 Task: Find connections with filter location Eppingen with filter topic #Knowyoursocialwith filter profile language French with filter current company Truecaller with filter school Patna Central School with filter industry Business Intelligence Platforms with filter service category DJing with filter keywords title Solar Photovoltaic Installer
Action: Mouse moved to (681, 88)
Screenshot: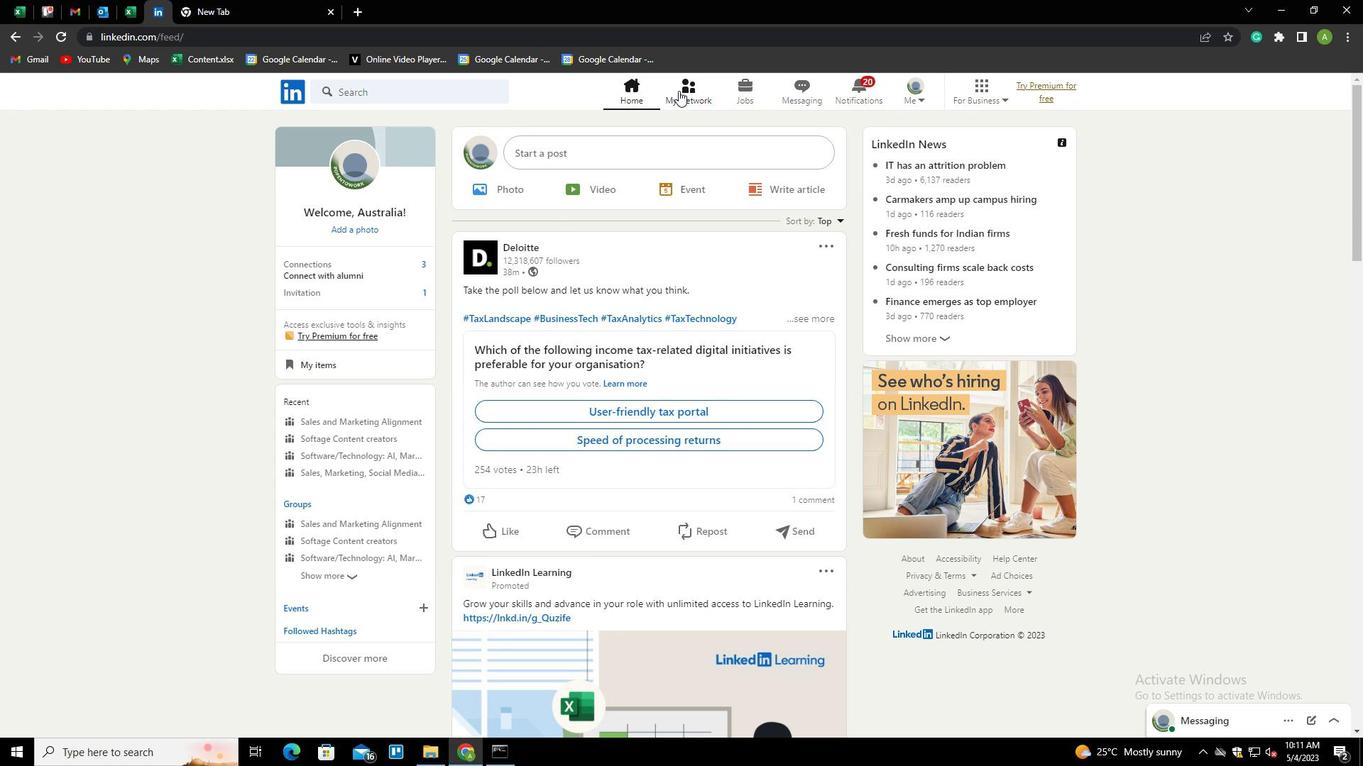 
Action: Mouse pressed left at (681, 88)
Screenshot: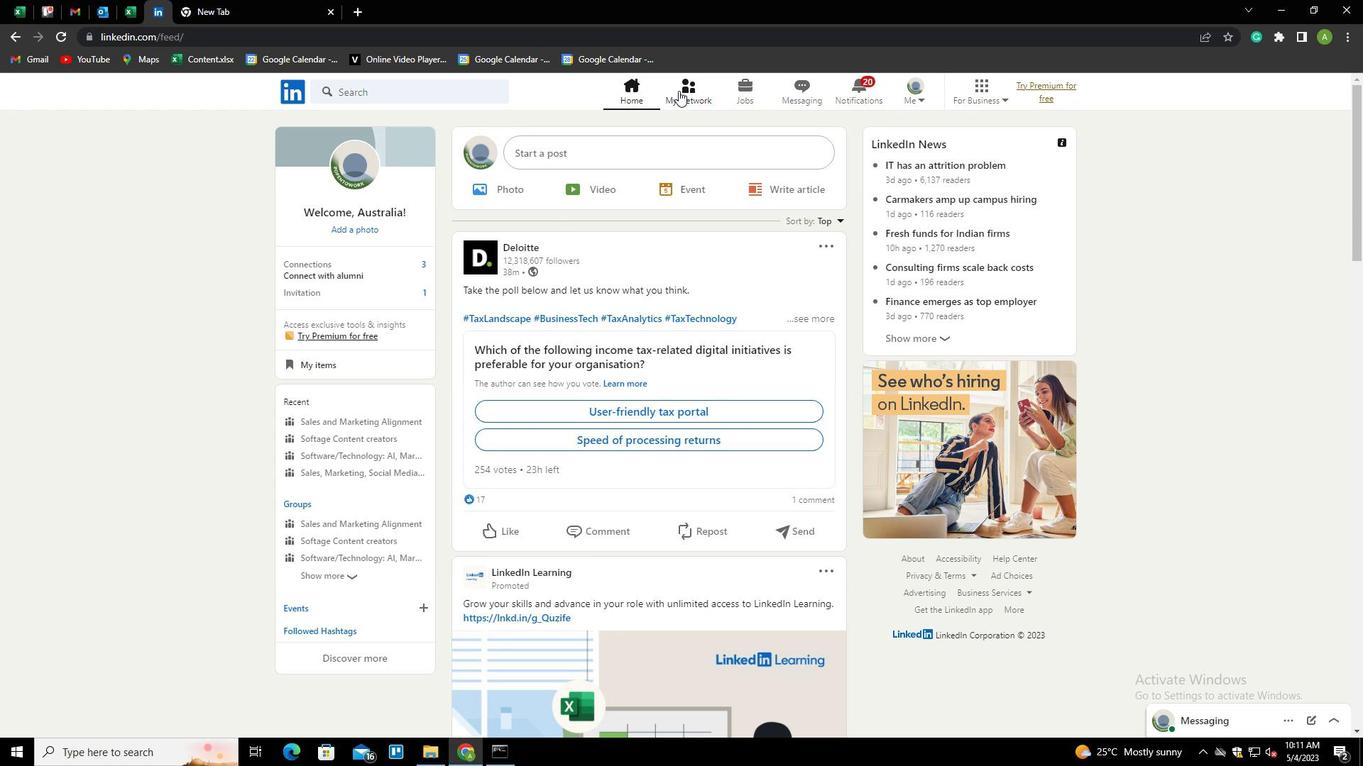 
Action: Mouse moved to (325, 167)
Screenshot: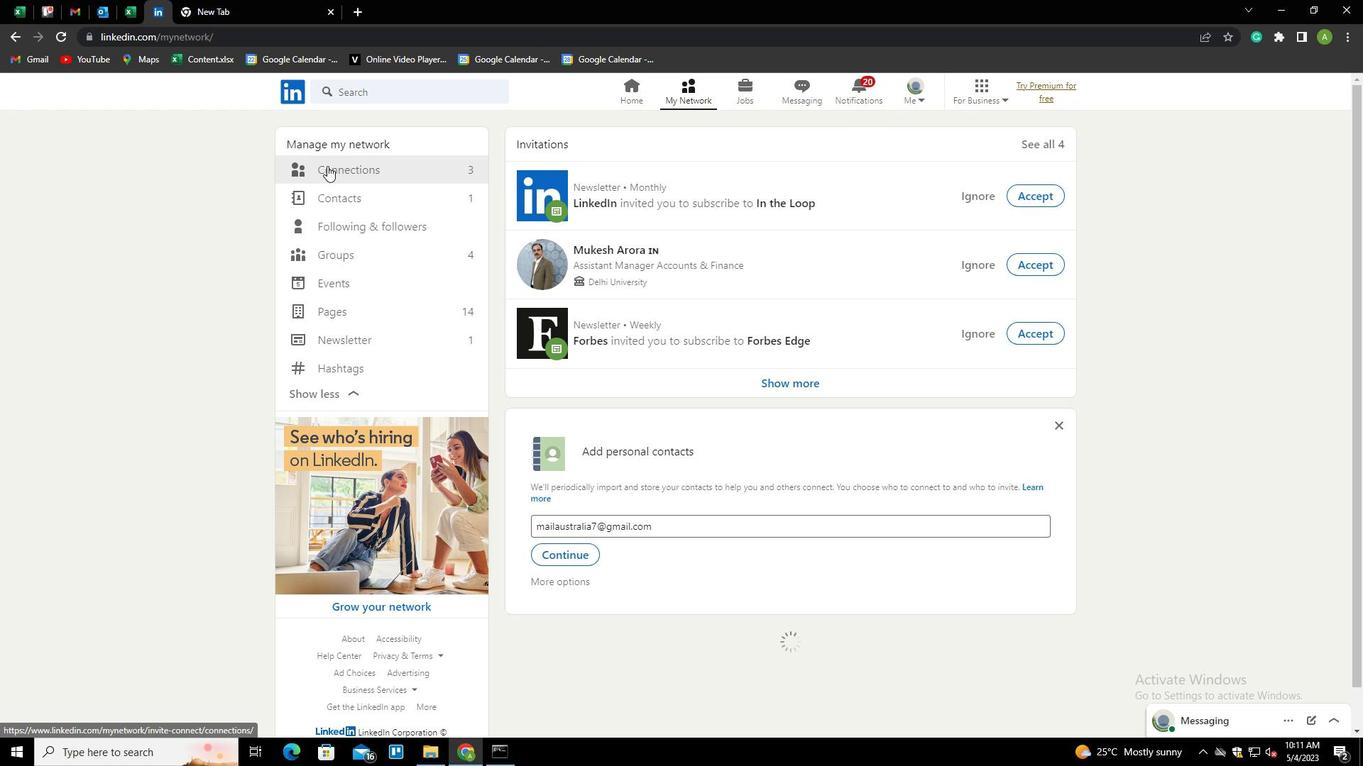 
Action: Mouse pressed left at (325, 167)
Screenshot: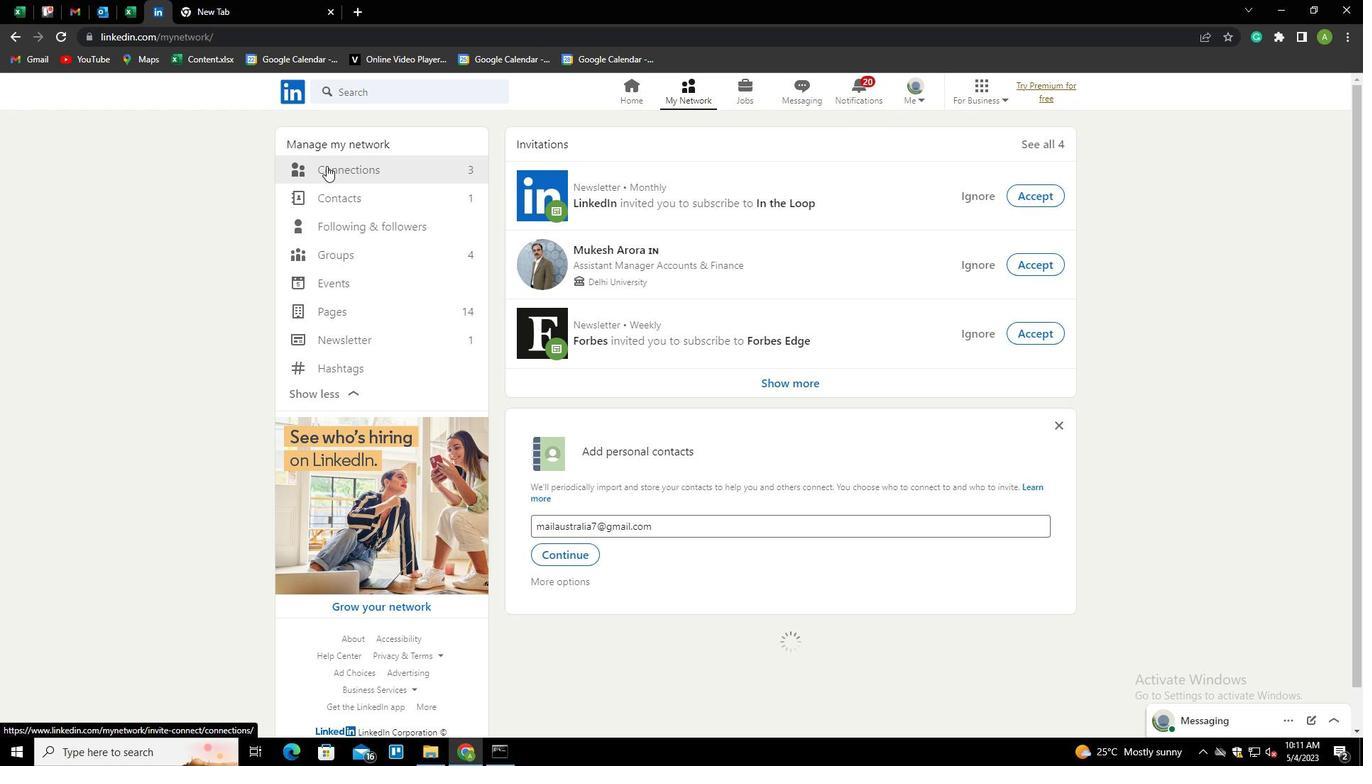 
Action: Mouse moved to (785, 169)
Screenshot: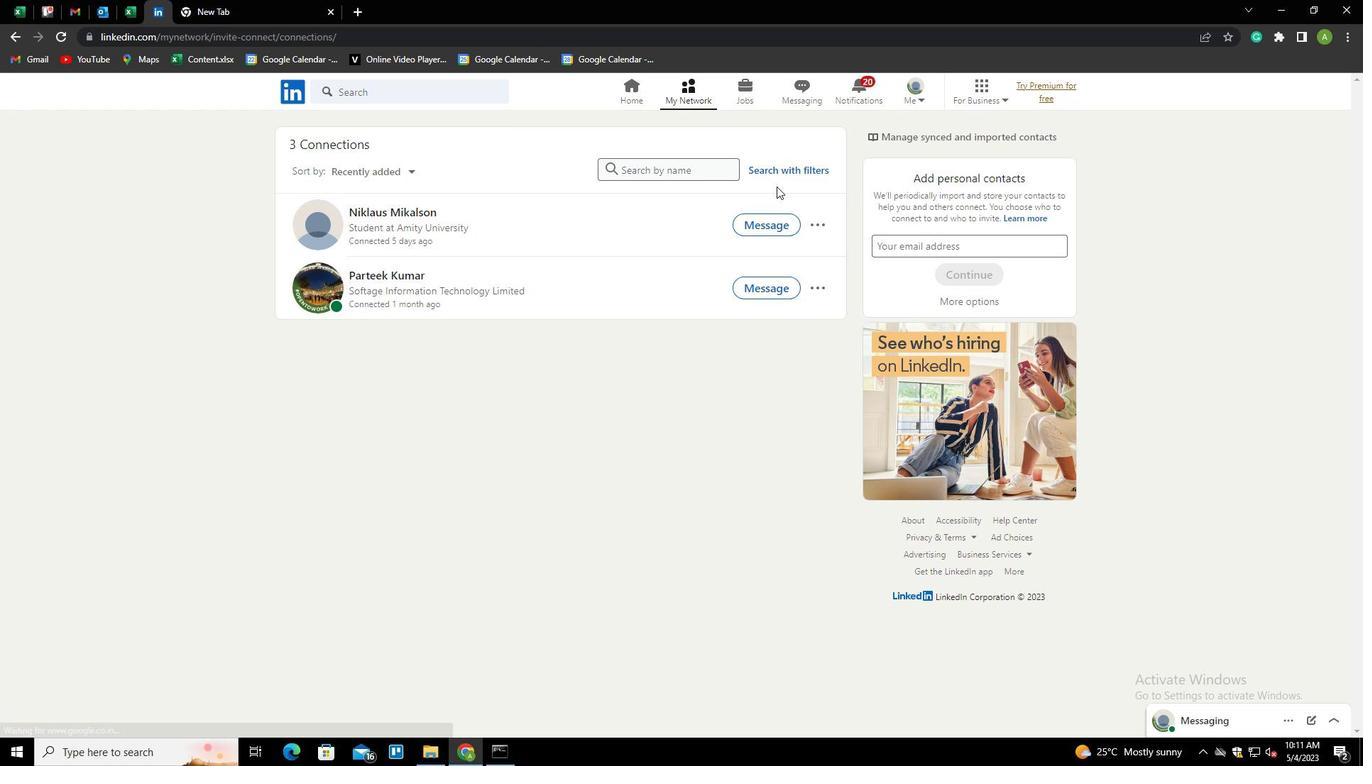 
Action: Mouse pressed left at (785, 169)
Screenshot: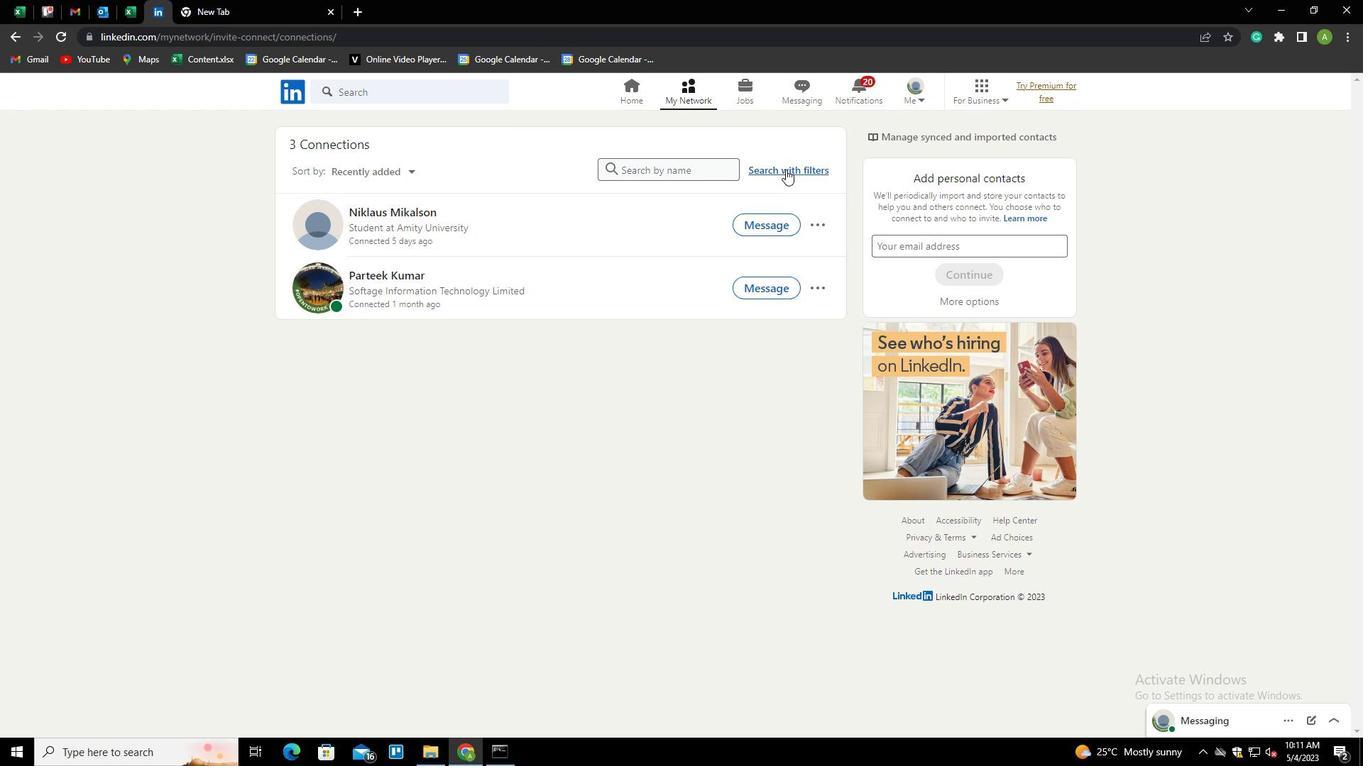 
Action: Mouse moved to (727, 135)
Screenshot: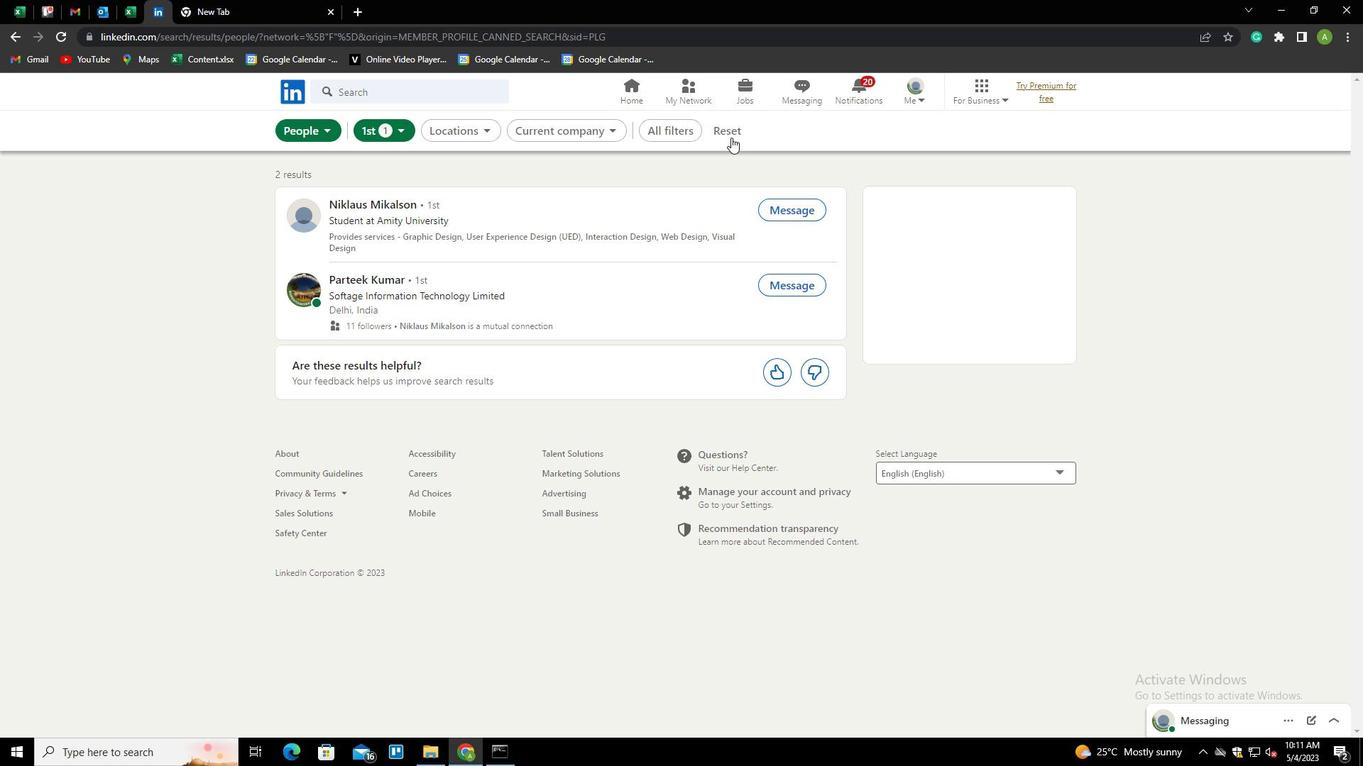 
Action: Mouse pressed left at (727, 135)
Screenshot: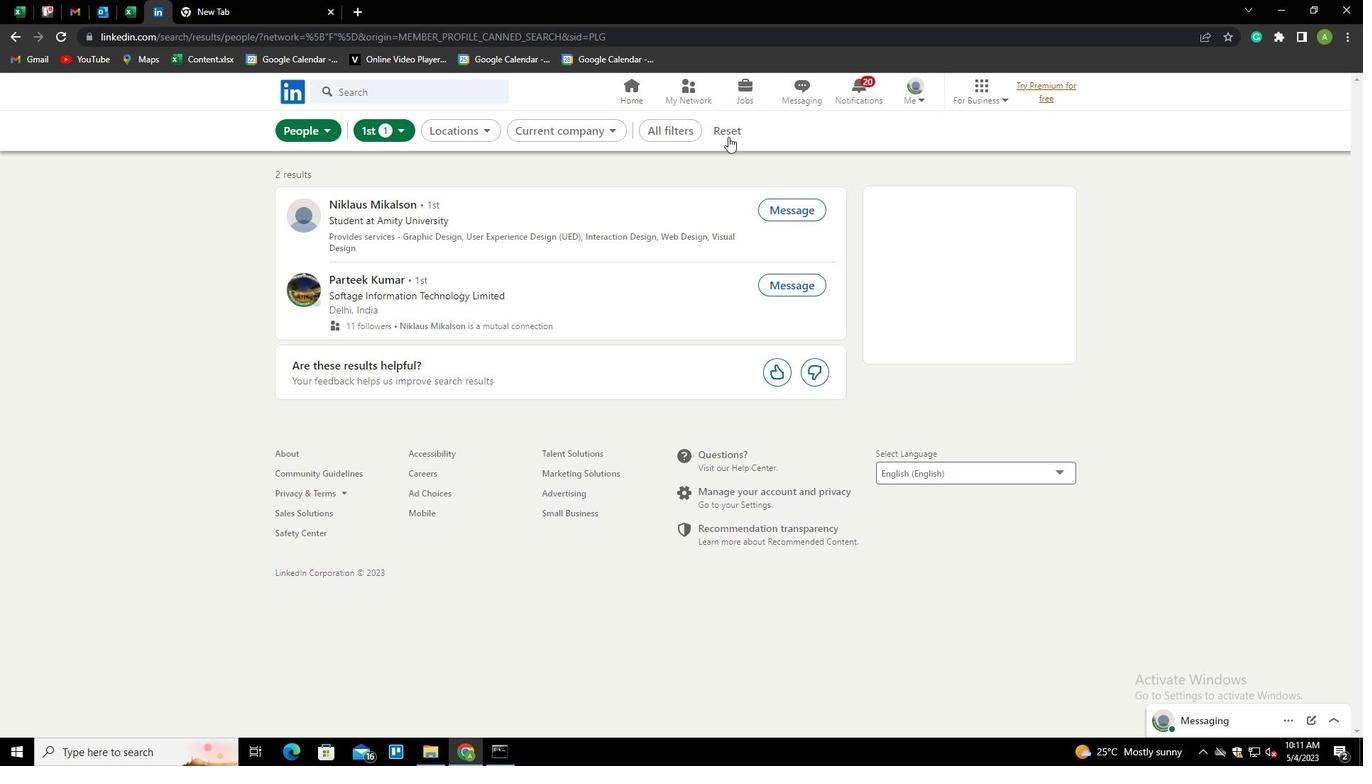 
Action: Mouse moved to (700, 131)
Screenshot: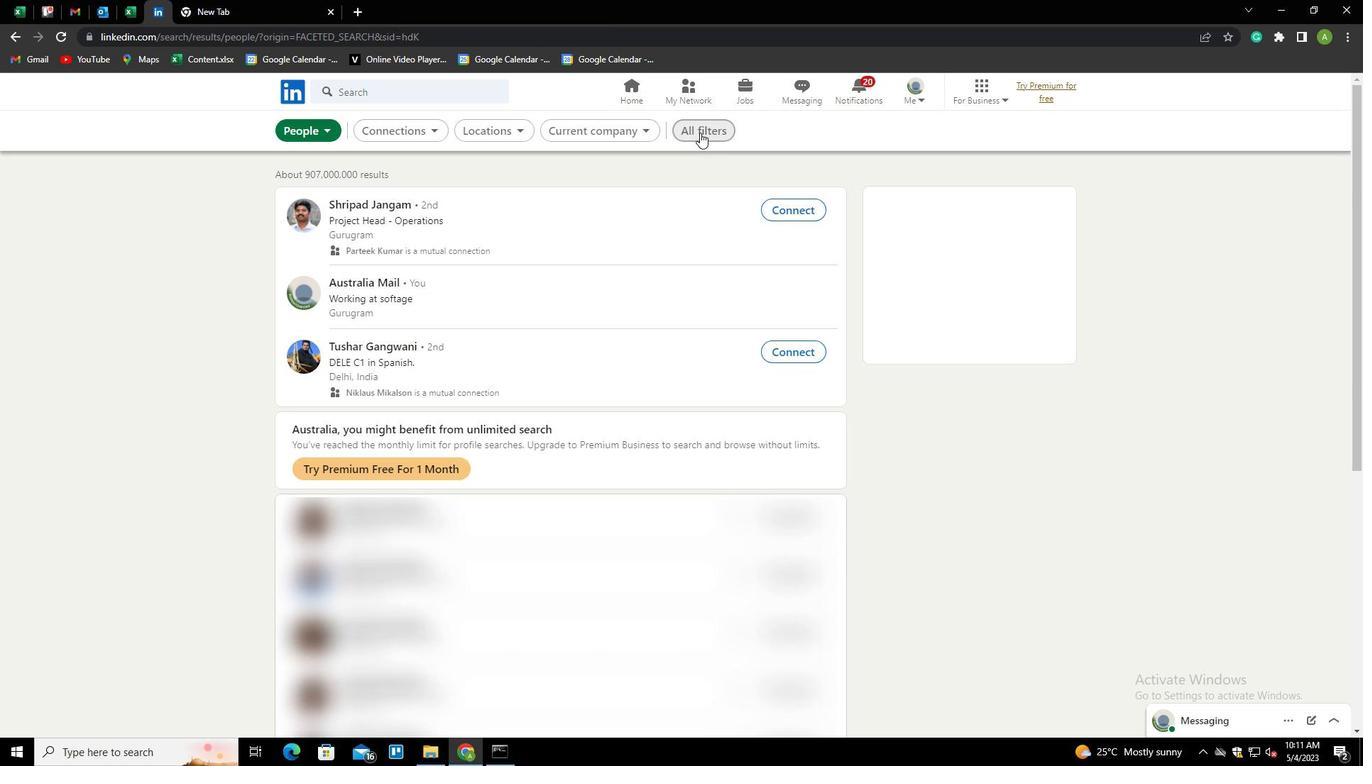 
Action: Mouse pressed left at (700, 131)
Screenshot: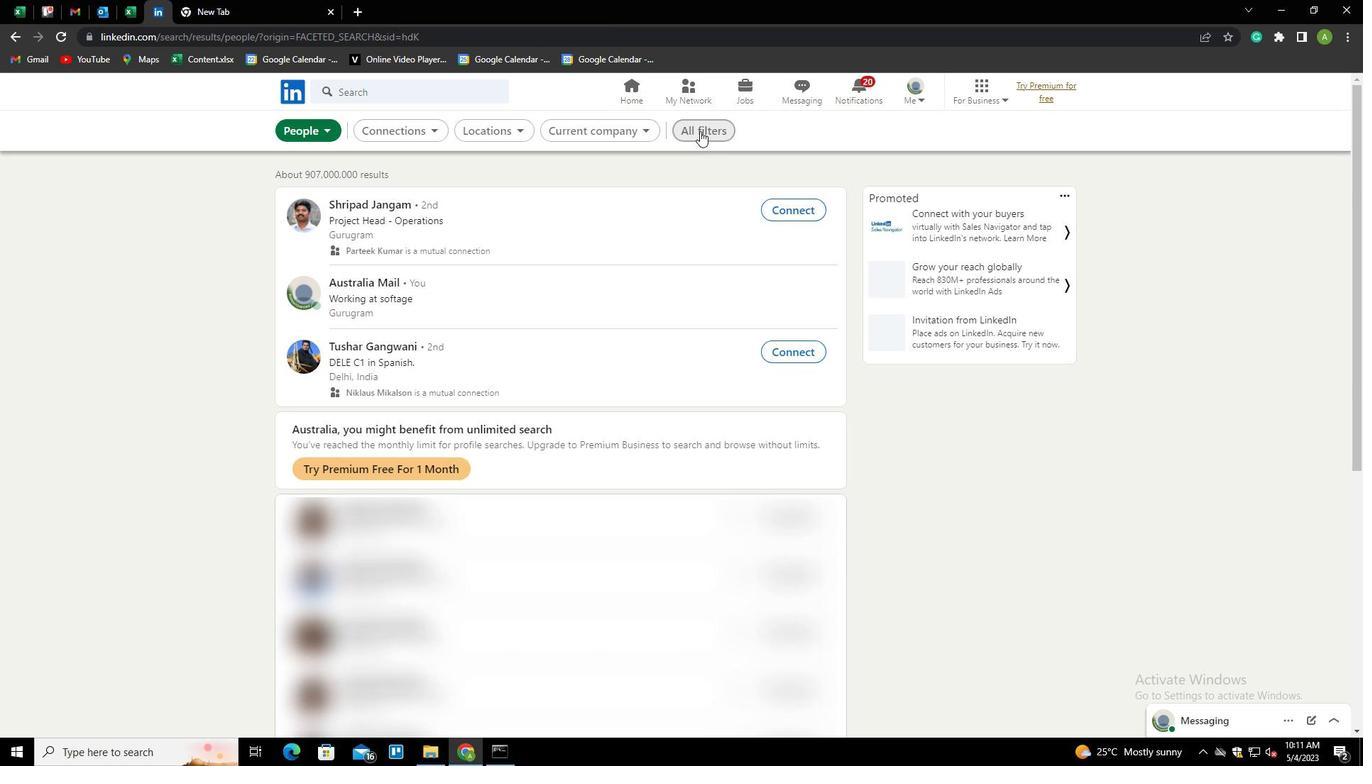 
Action: Mouse moved to (1164, 327)
Screenshot: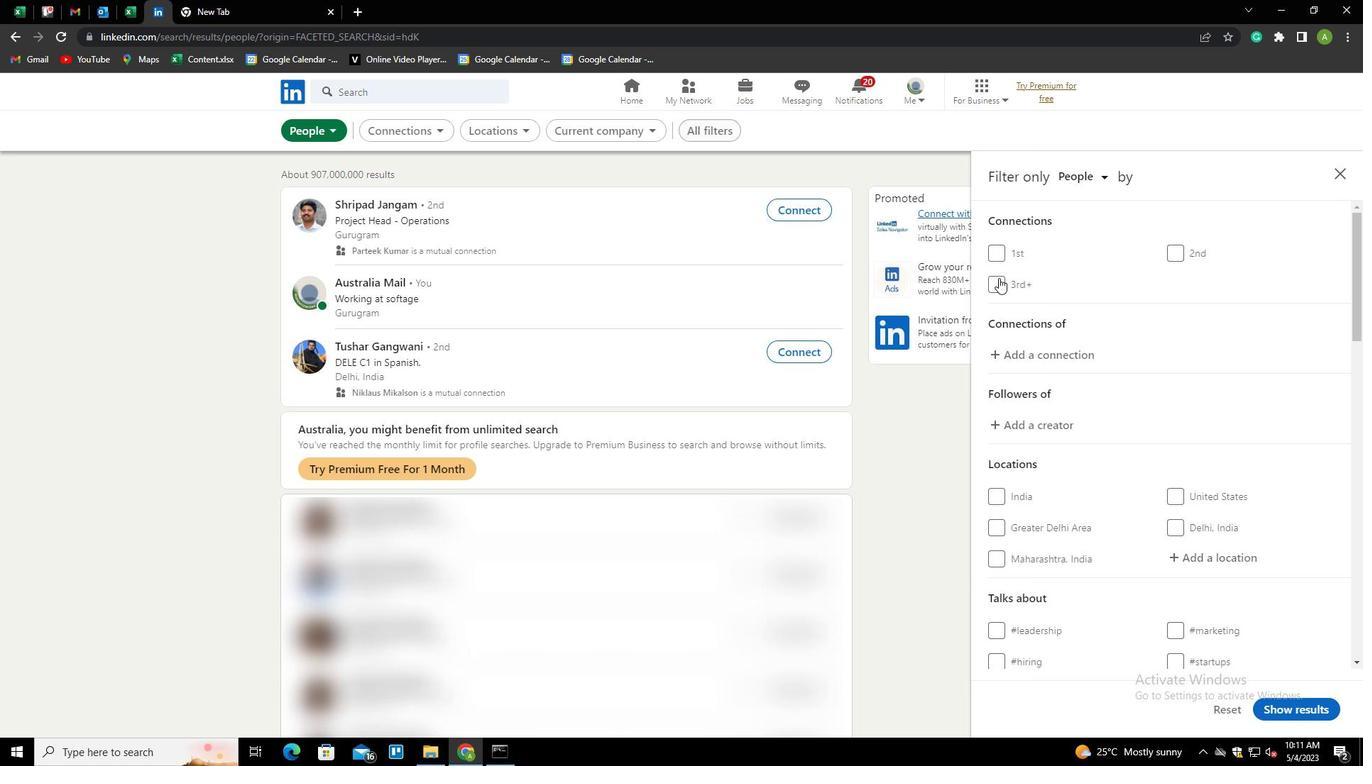 
Action: Mouse scrolled (1164, 326) with delta (0, 0)
Screenshot: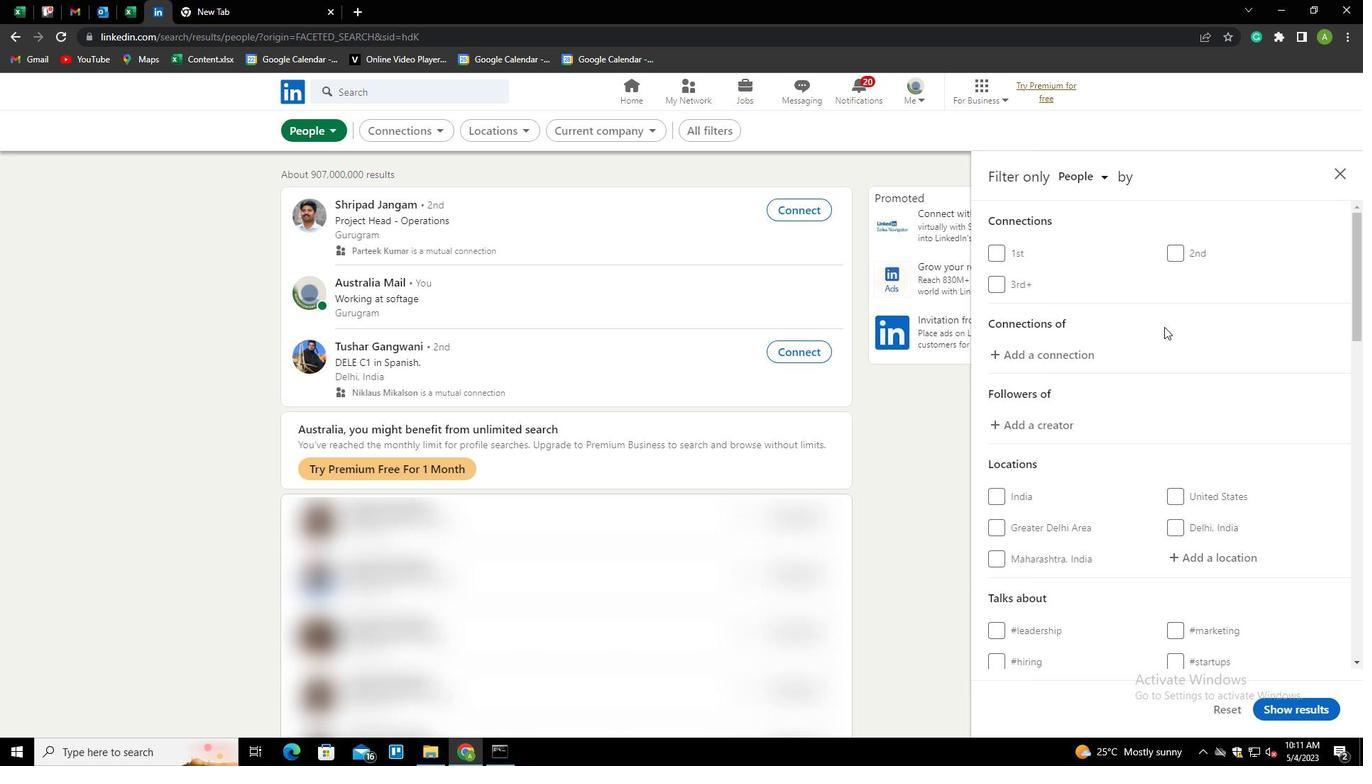 
Action: Mouse scrolled (1164, 326) with delta (0, 0)
Screenshot: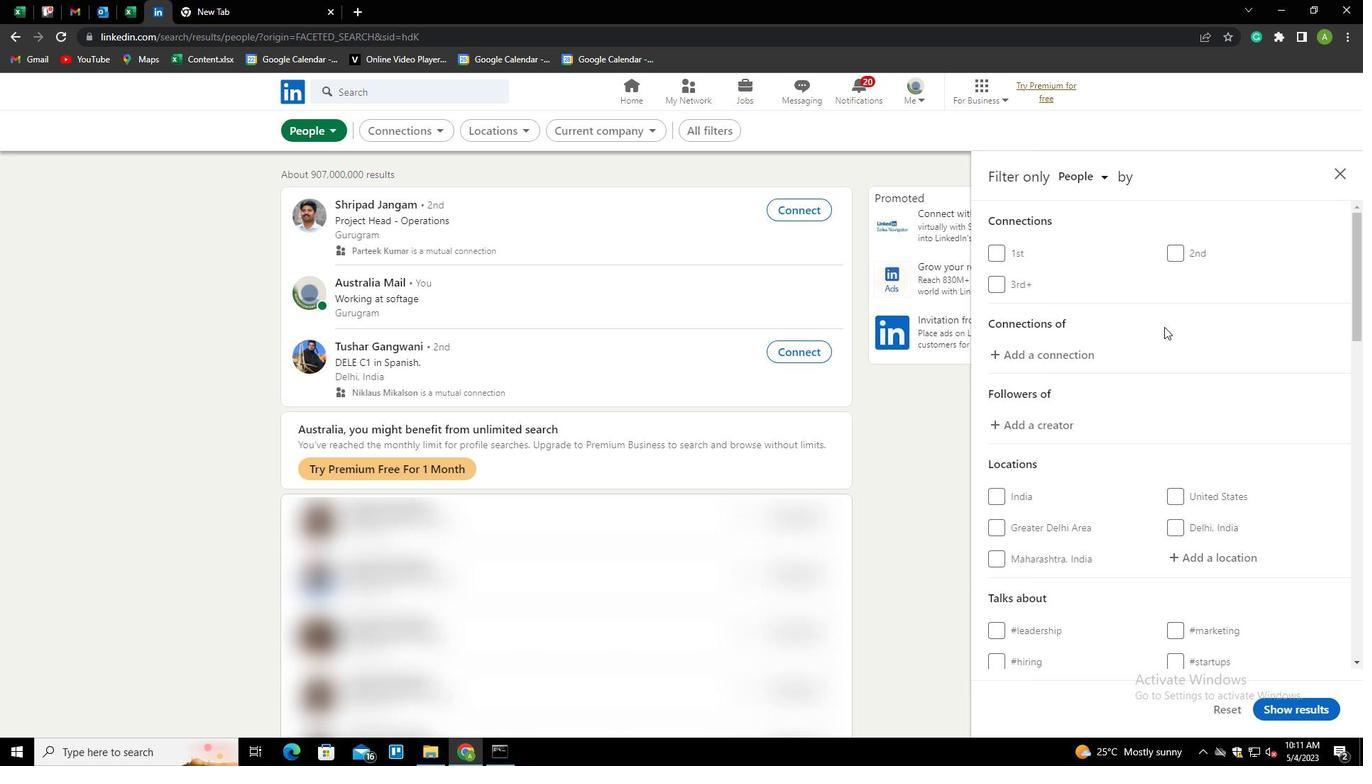 
Action: Mouse scrolled (1164, 326) with delta (0, 0)
Screenshot: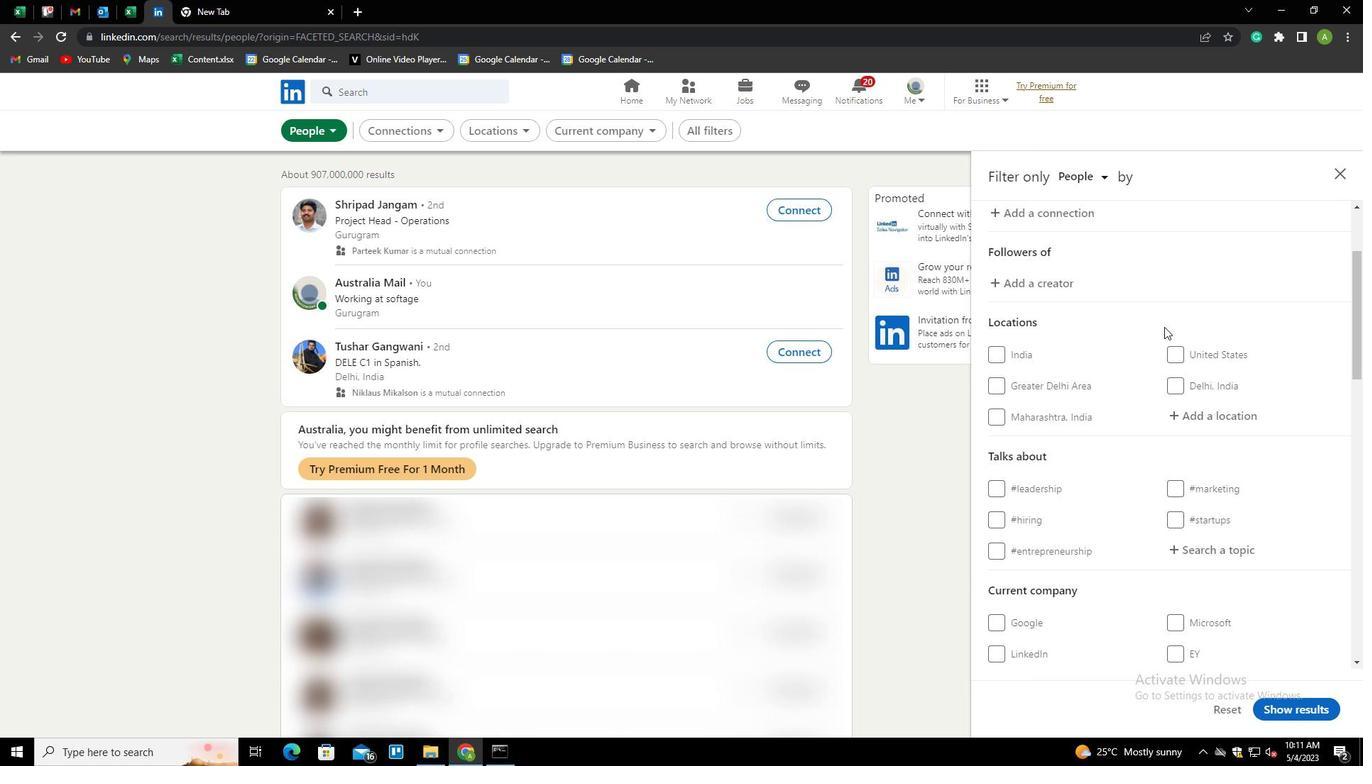 
Action: Mouse scrolled (1164, 326) with delta (0, 0)
Screenshot: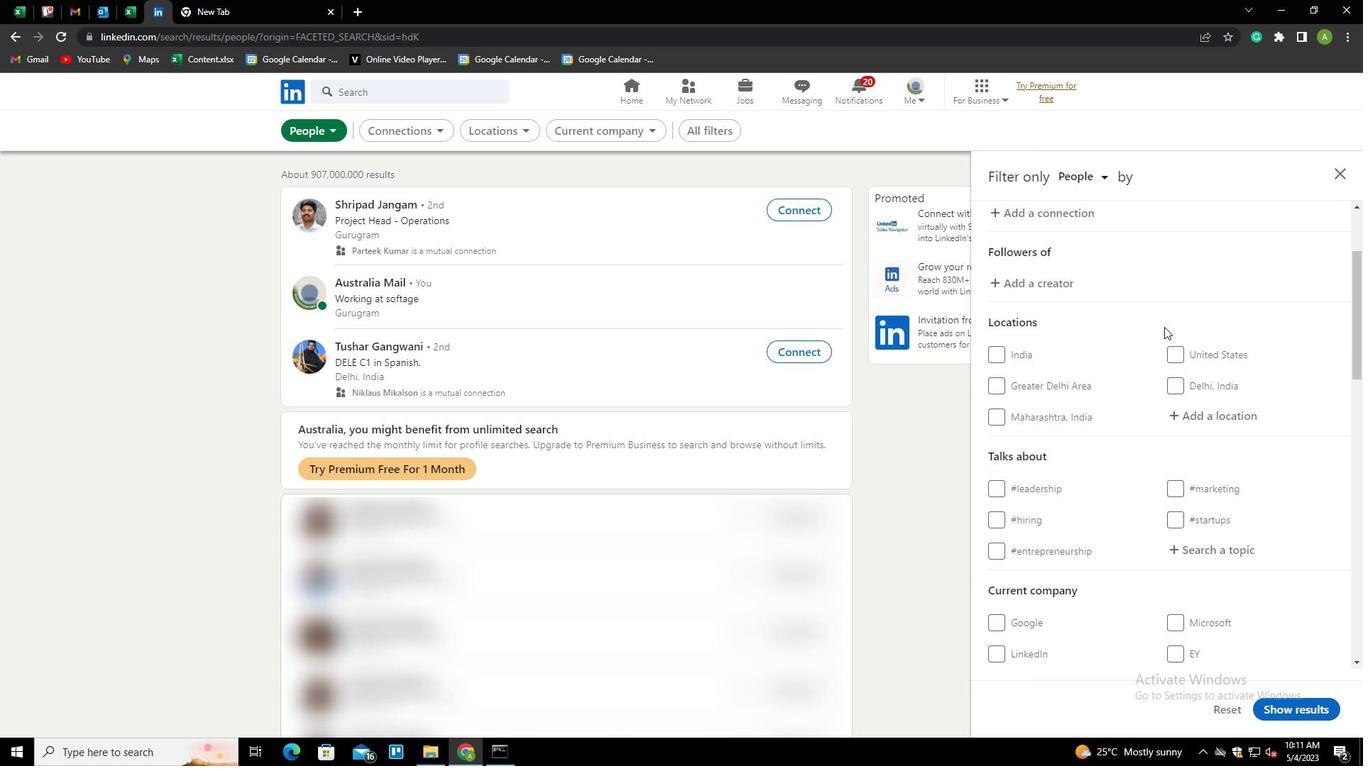 
Action: Mouse moved to (1200, 266)
Screenshot: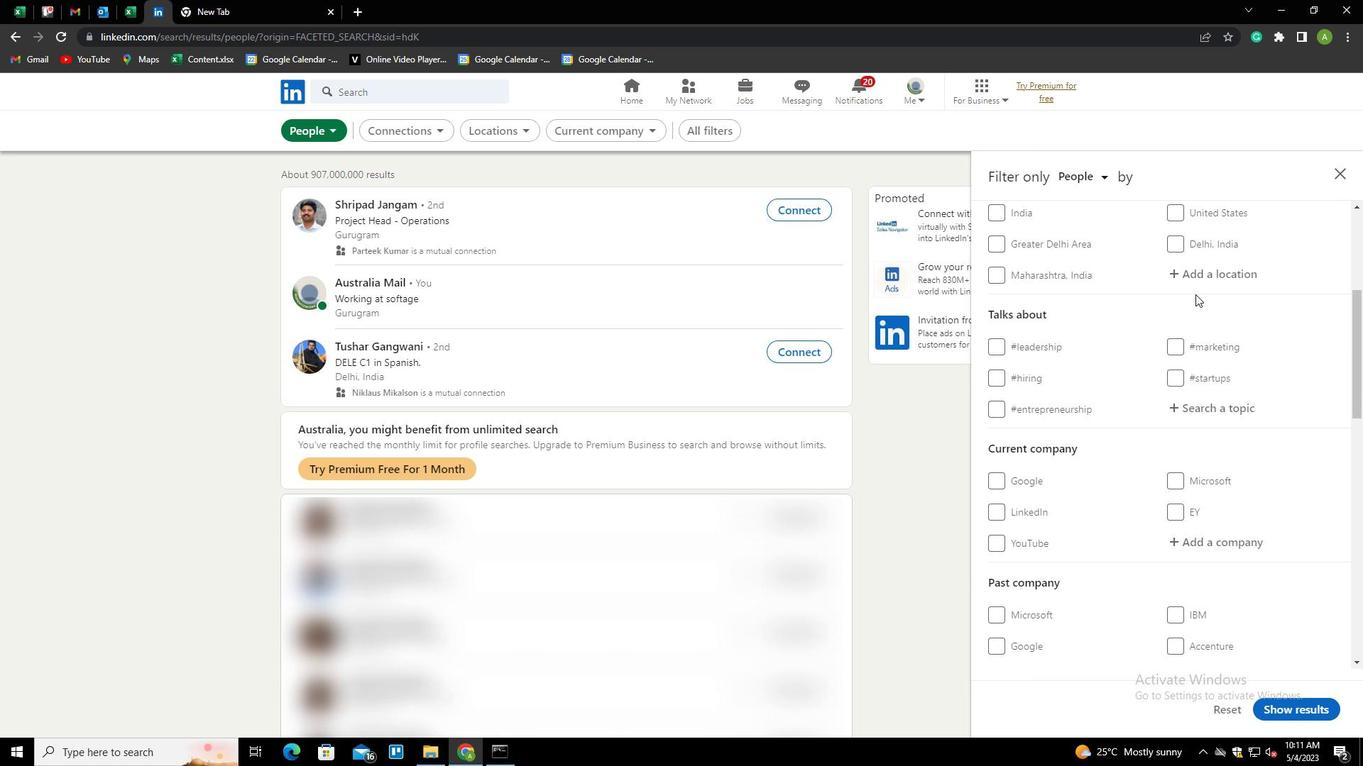 
Action: Mouse pressed left at (1200, 266)
Screenshot: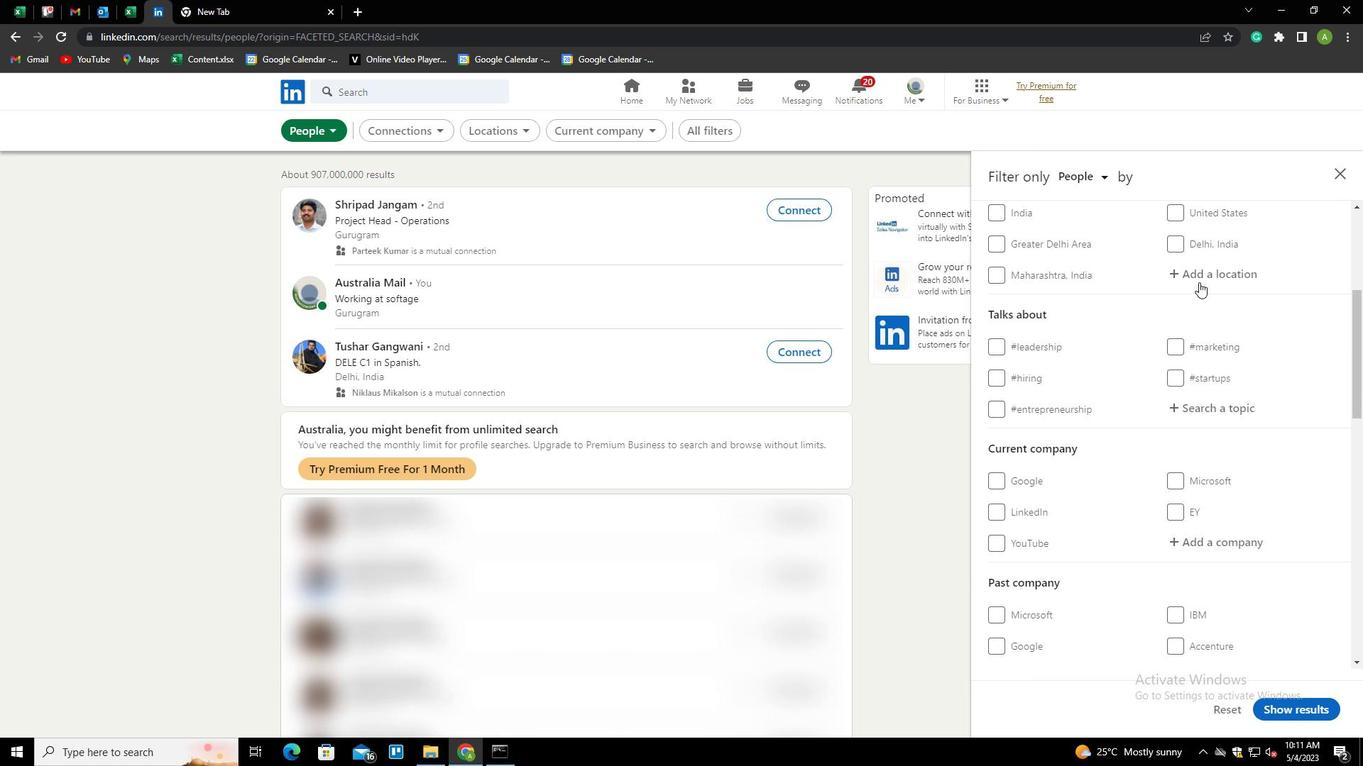 
Action: Mouse moved to (1204, 267)
Screenshot: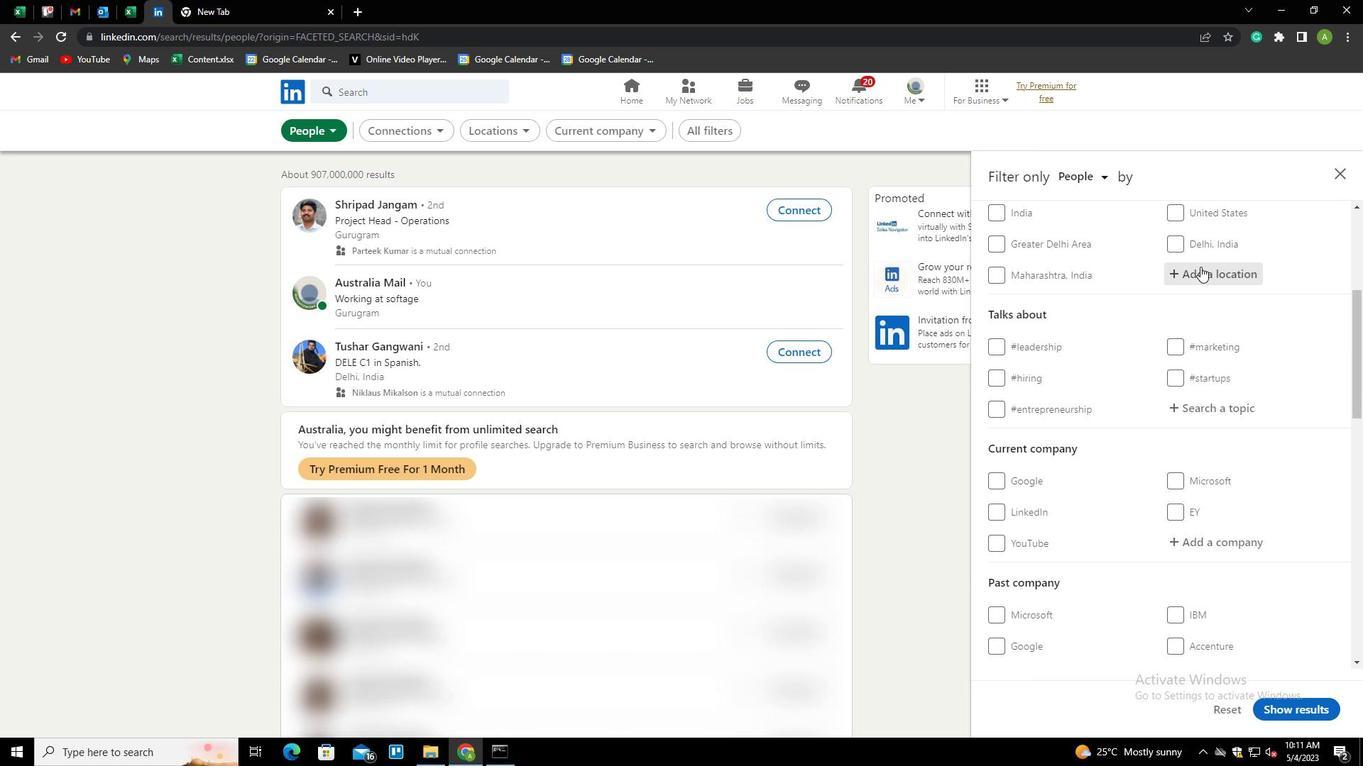 
Action: Mouse pressed left at (1204, 267)
Screenshot: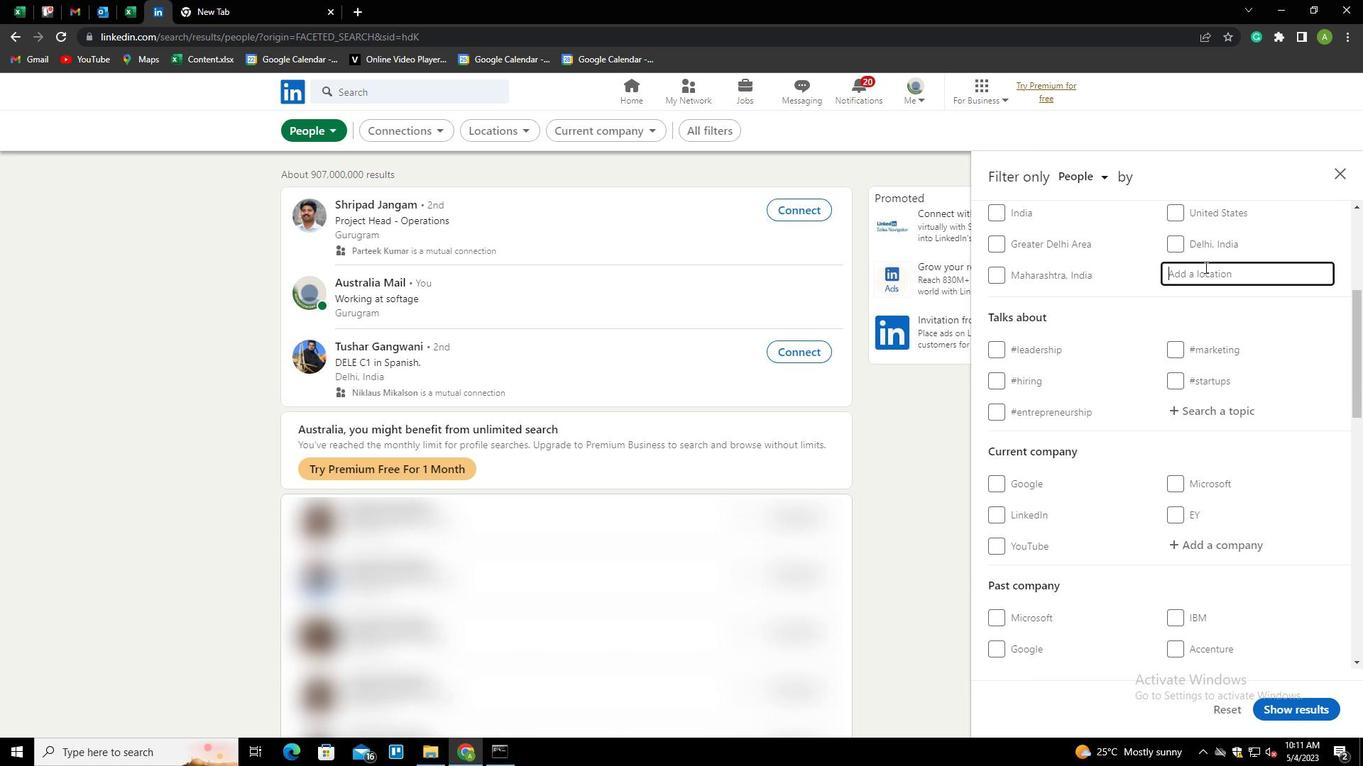 
Action: Key pressed <Key.shift><Key.shift><Key.shift><Key.shift><Key.shift><Key.shift><Key.shift><Key.shift><Key.shift><Key.shift><Key.shift><Key.shift><Key.shift><Key.shift><Key.shift><Key.shift>EP[<Key.backspace>PINGEN<Key.down><Key.enter>
Screenshot: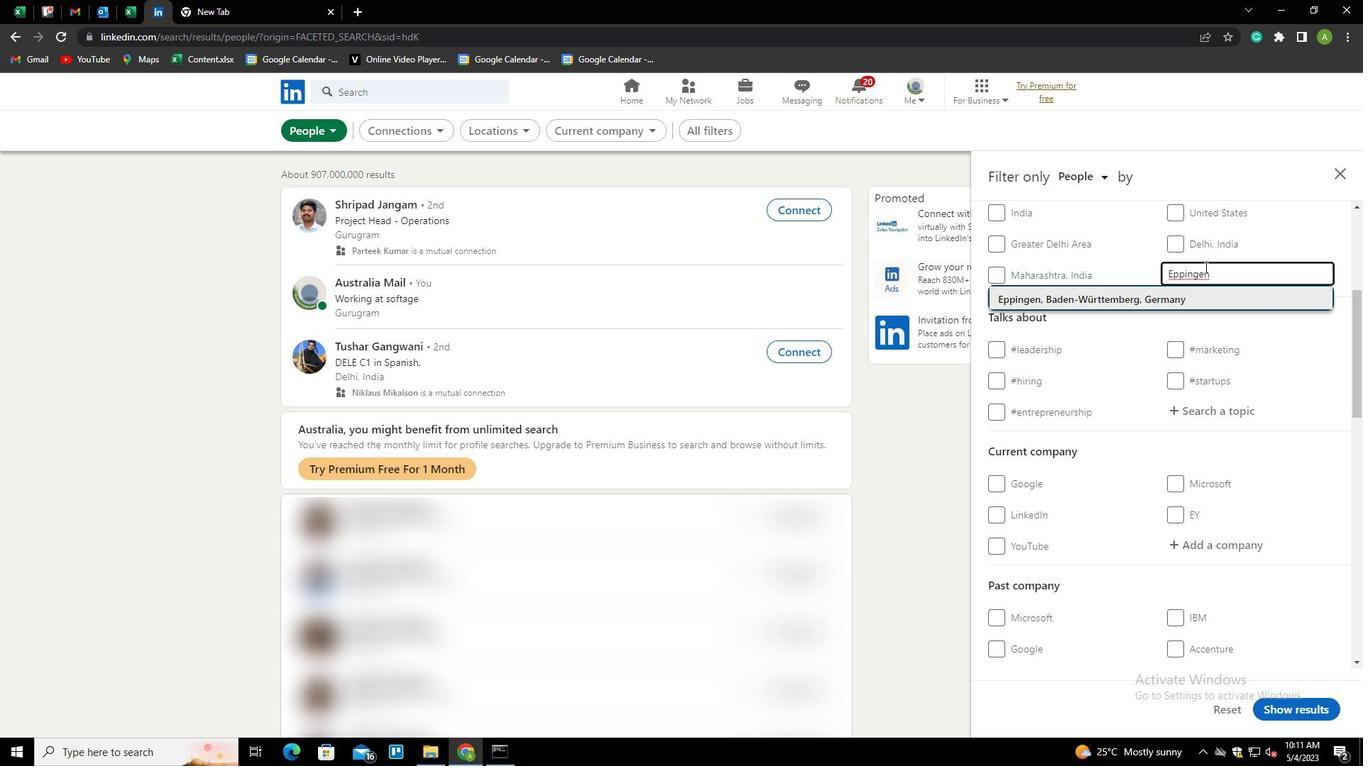
Action: Mouse scrolled (1204, 266) with delta (0, 0)
Screenshot: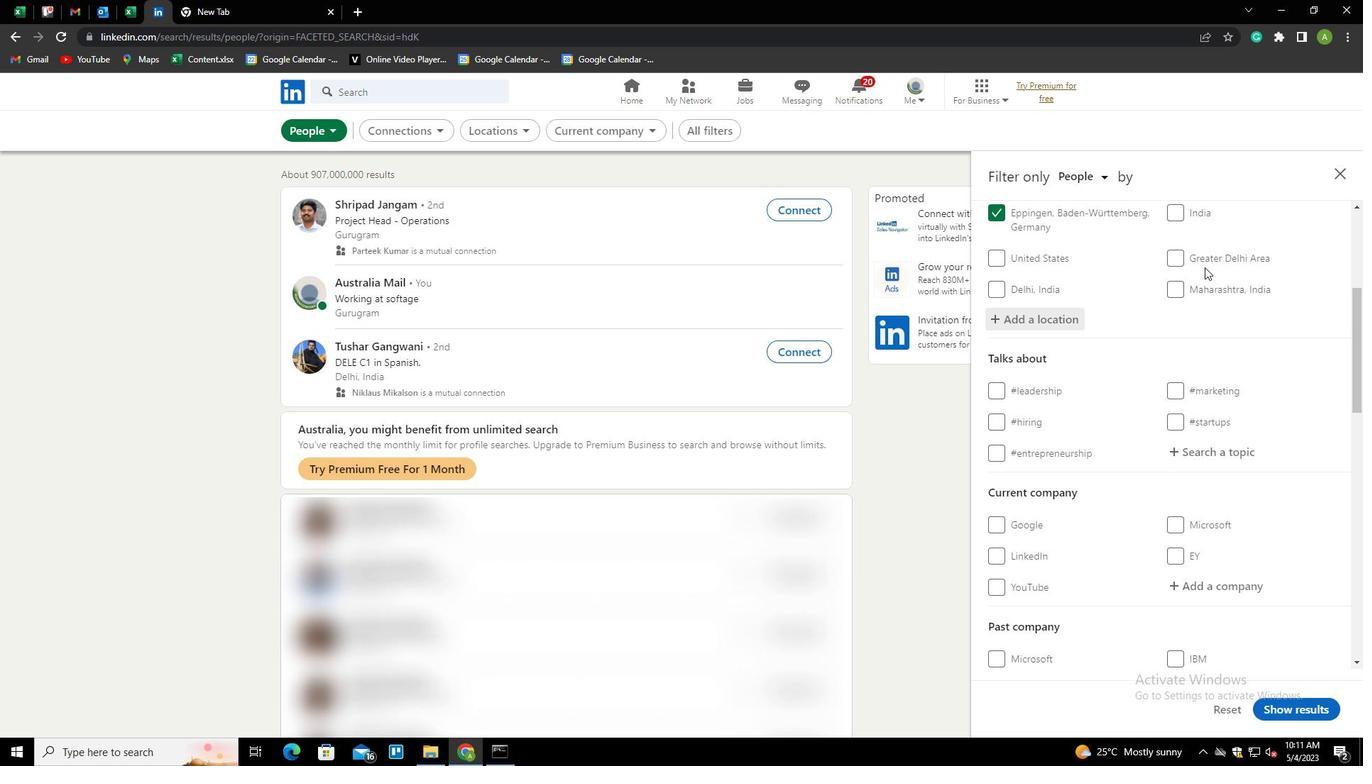 
Action: Mouse scrolled (1204, 266) with delta (0, 0)
Screenshot: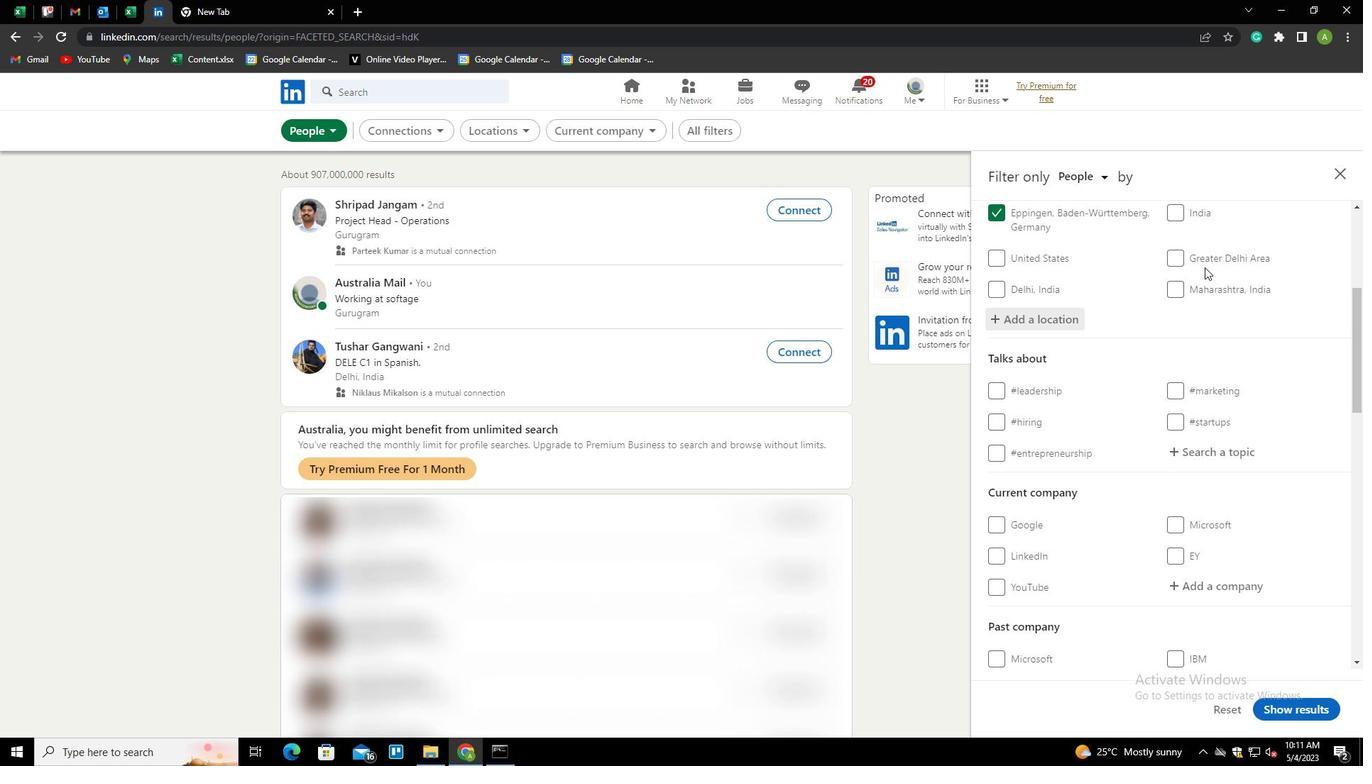 
Action: Mouse moved to (1220, 309)
Screenshot: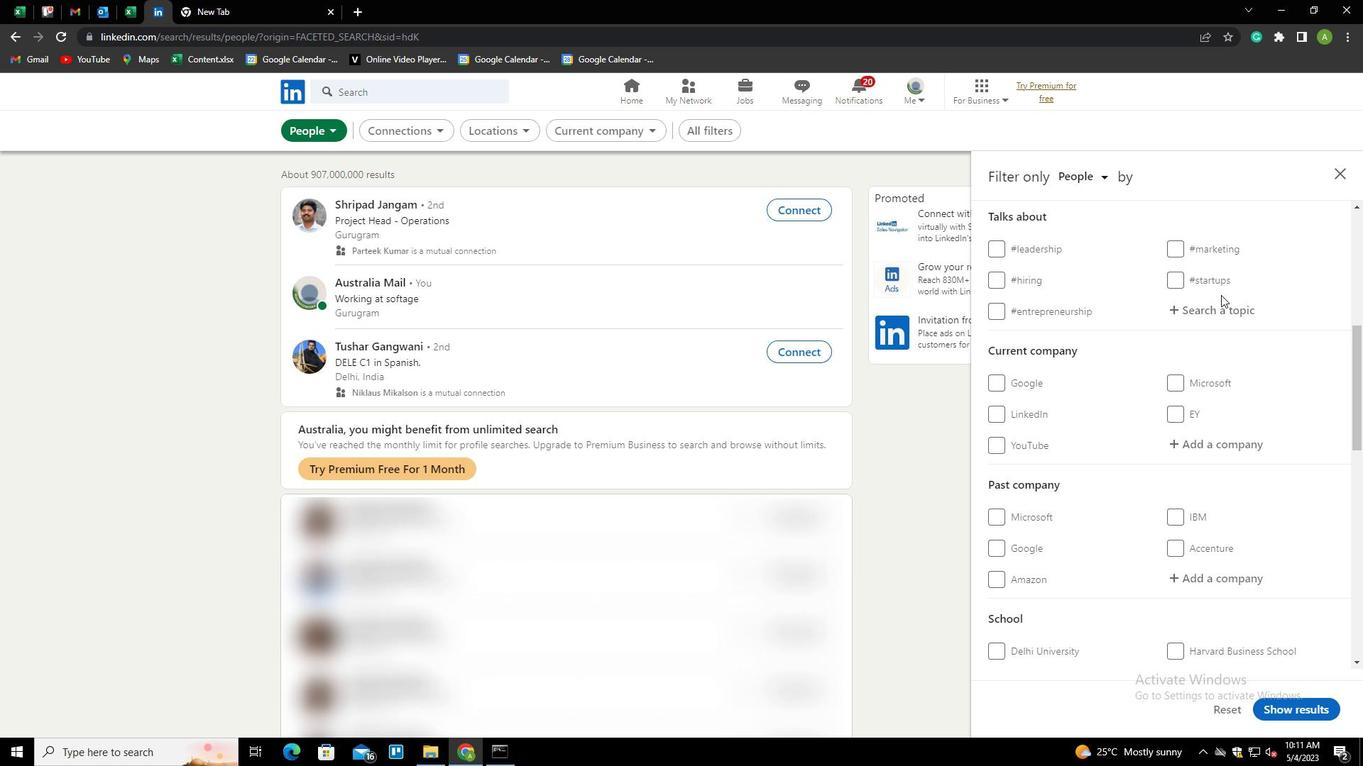 
Action: Mouse pressed left at (1220, 309)
Screenshot: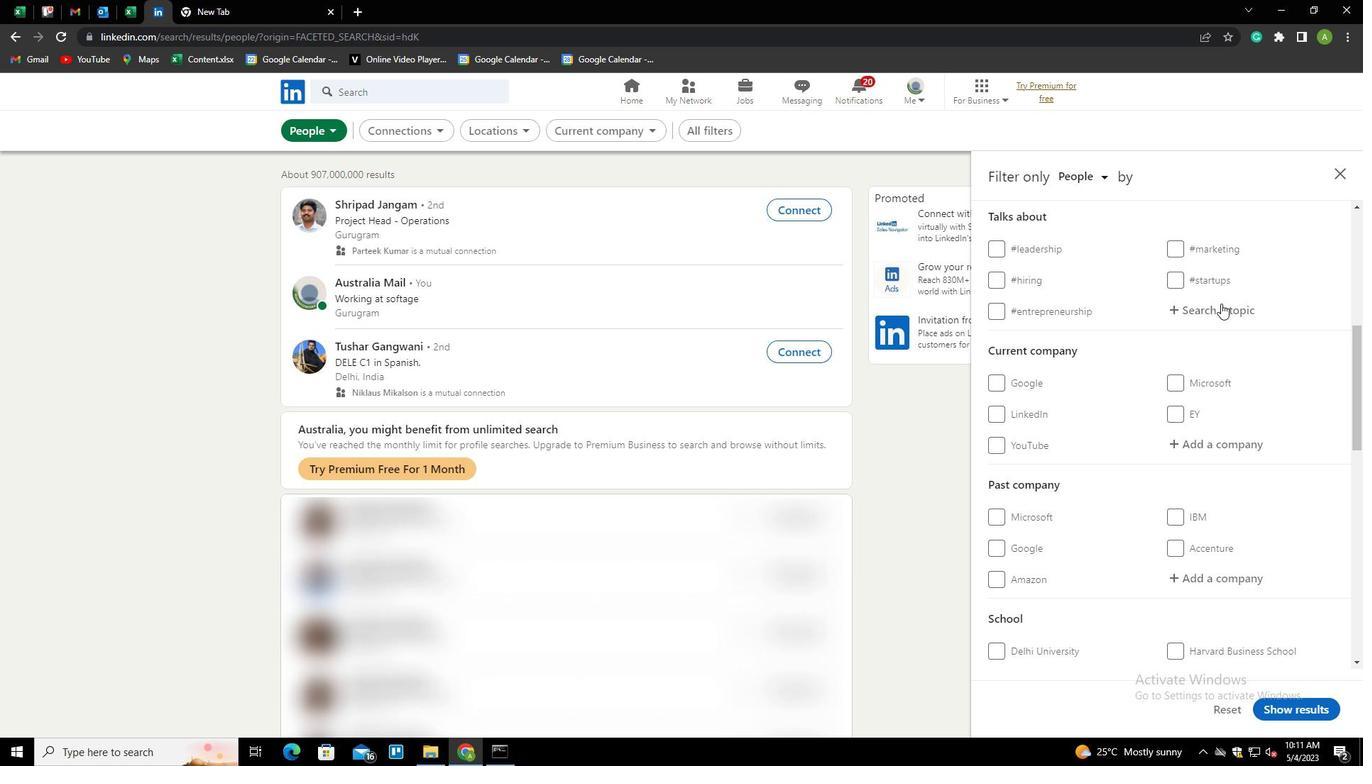 
Action: Key pressed KNOWYOURSOCIAL<Key.down><Key.enter>
Screenshot: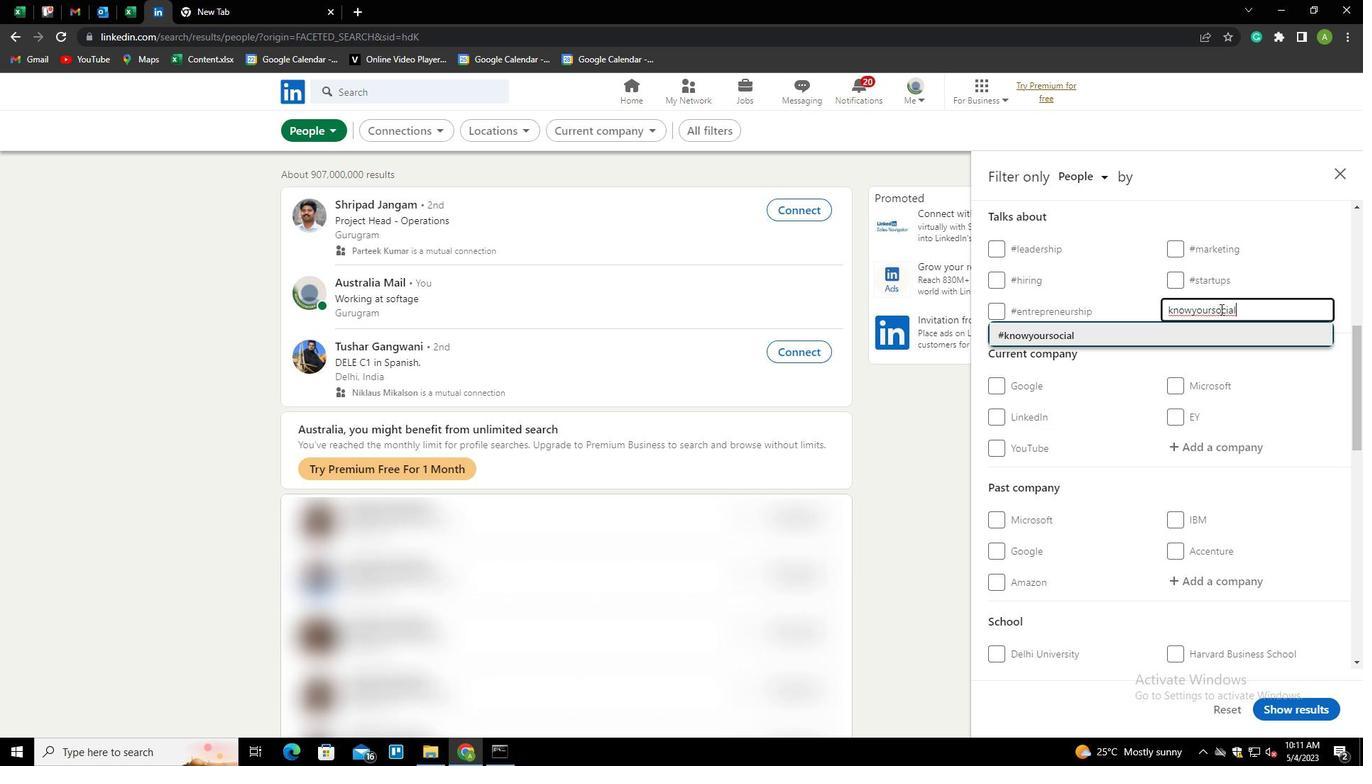 
Action: Mouse scrolled (1220, 308) with delta (0, 0)
Screenshot: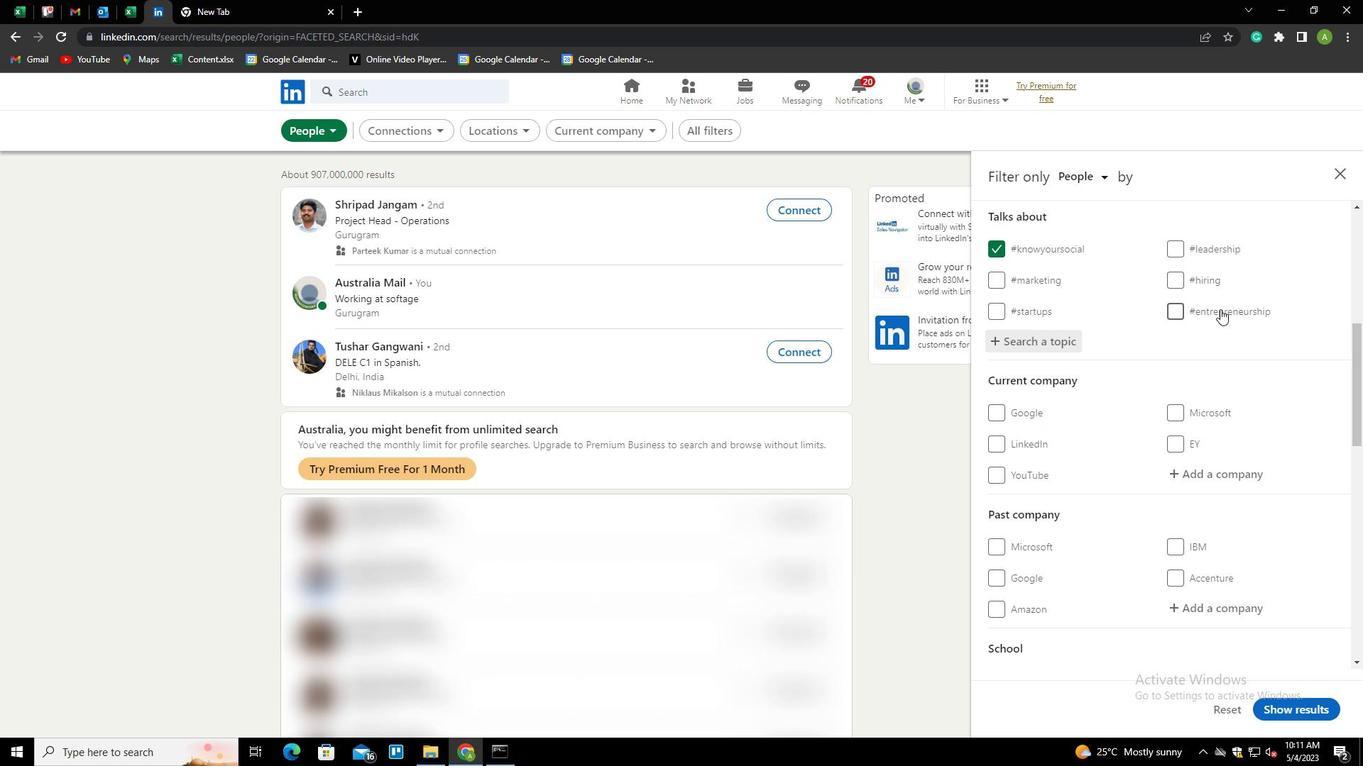 
Action: Mouse scrolled (1220, 308) with delta (0, 0)
Screenshot: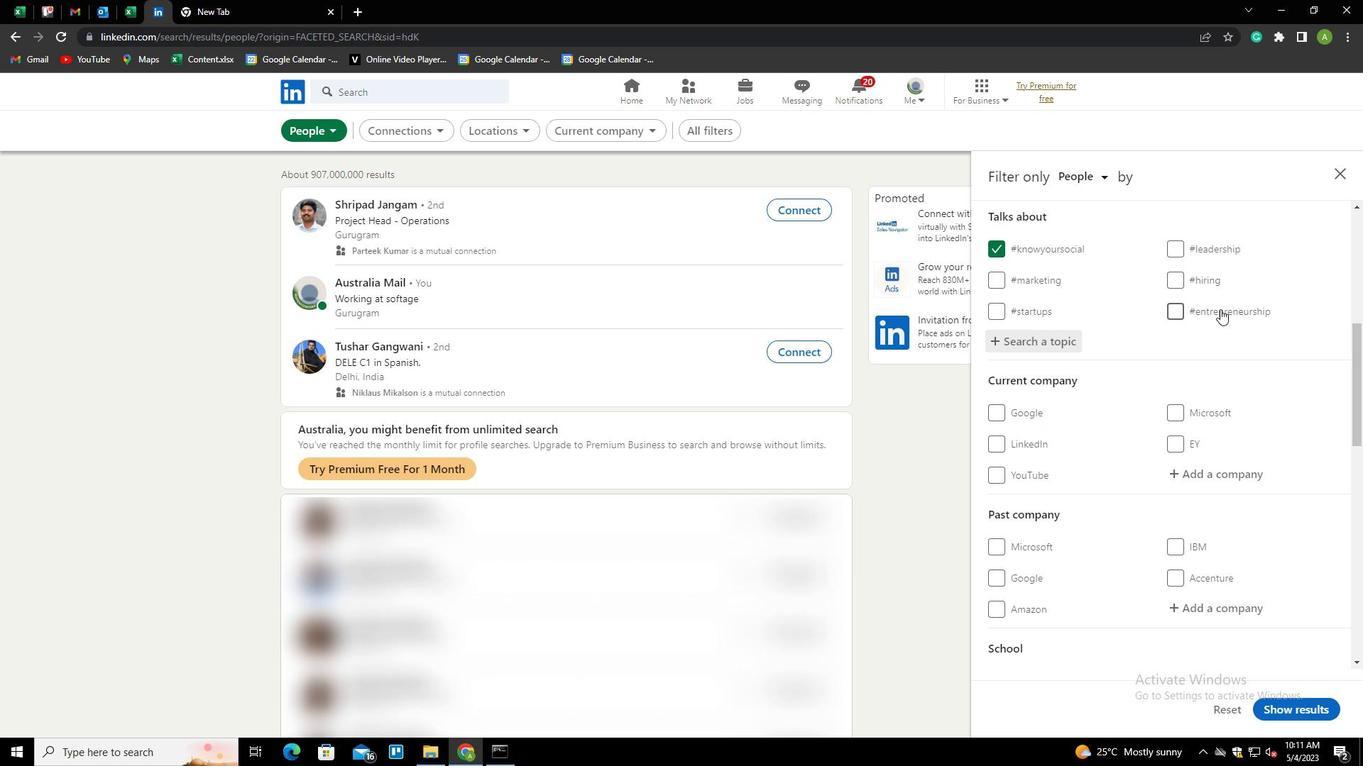 
Action: Mouse scrolled (1220, 308) with delta (0, 0)
Screenshot: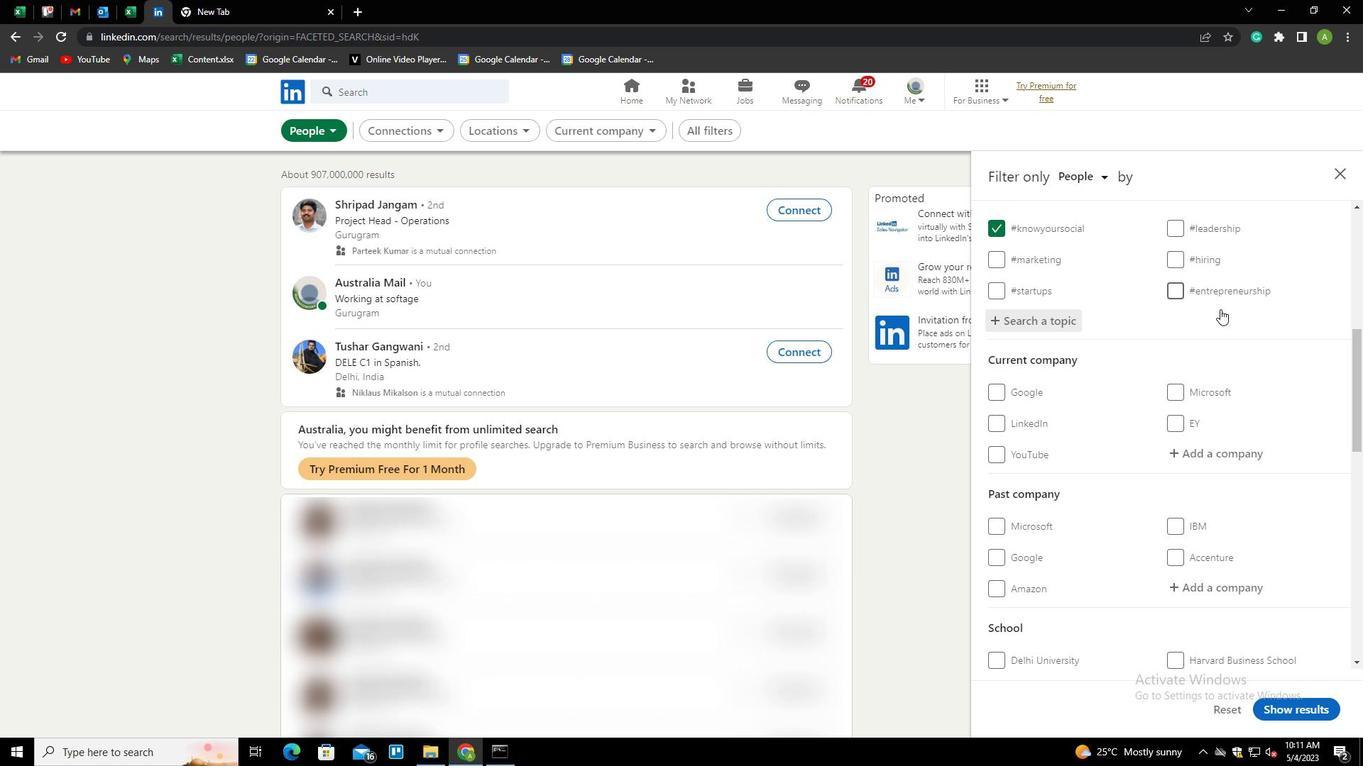 
Action: Mouse scrolled (1220, 308) with delta (0, 0)
Screenshot: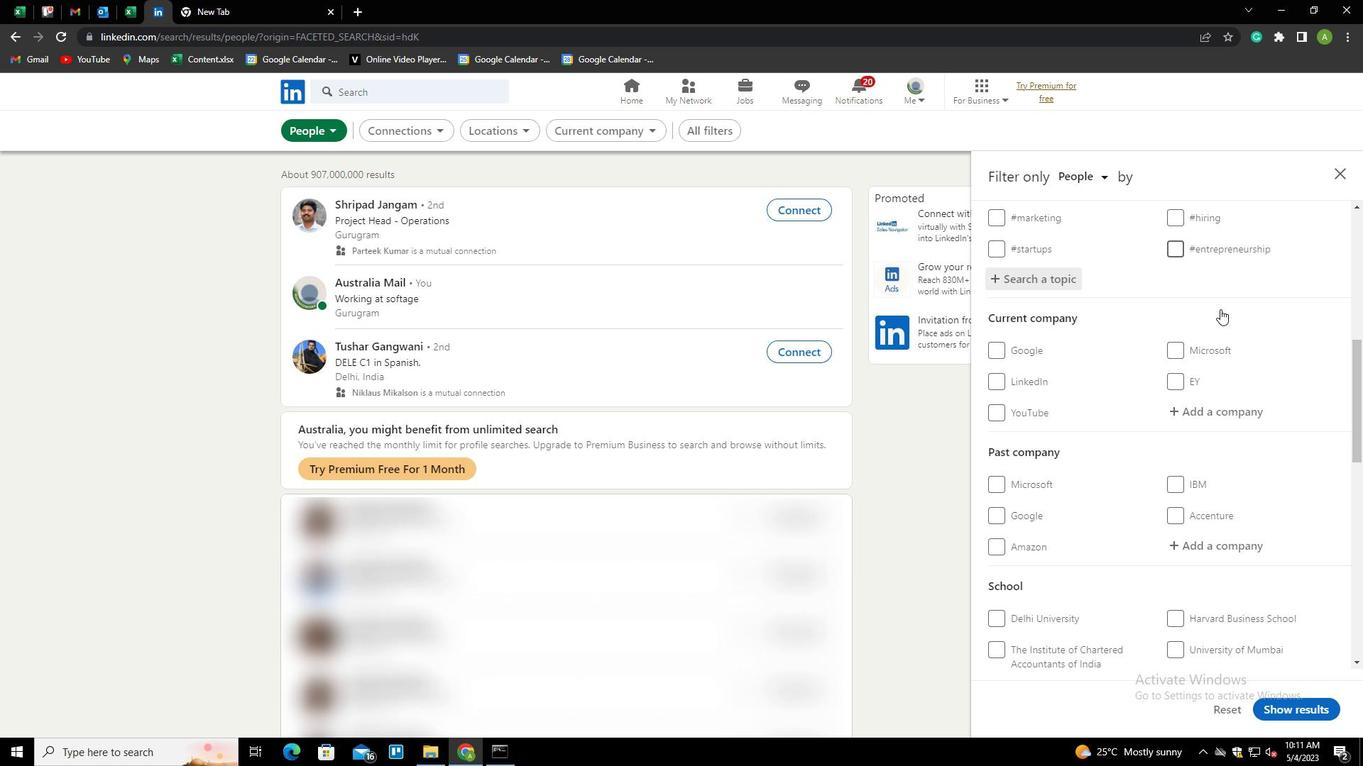 
Action: Mouse scrolled (1220, 308) with delta (0, 0)
Screenshot: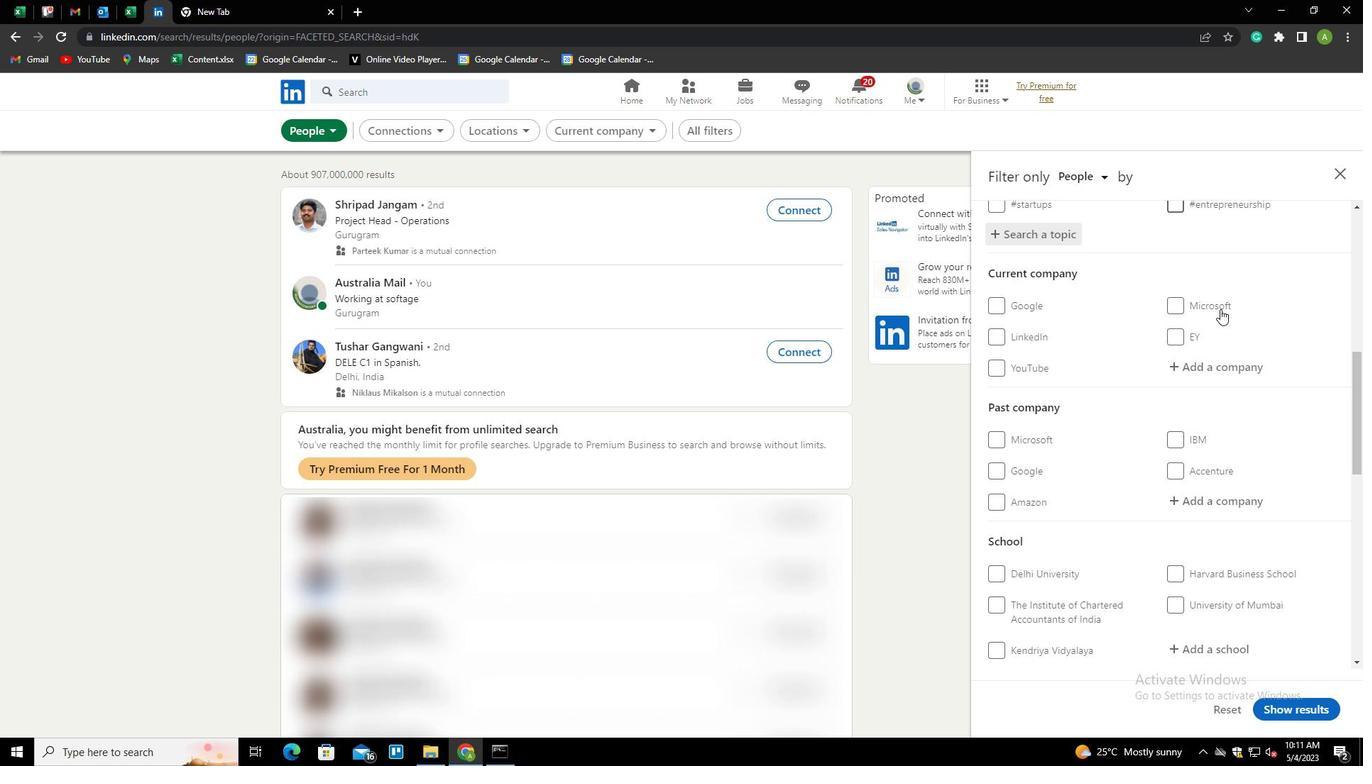 
Action: Mouse scrolled (1220, 308) with delta (0, 0)
Screenshot: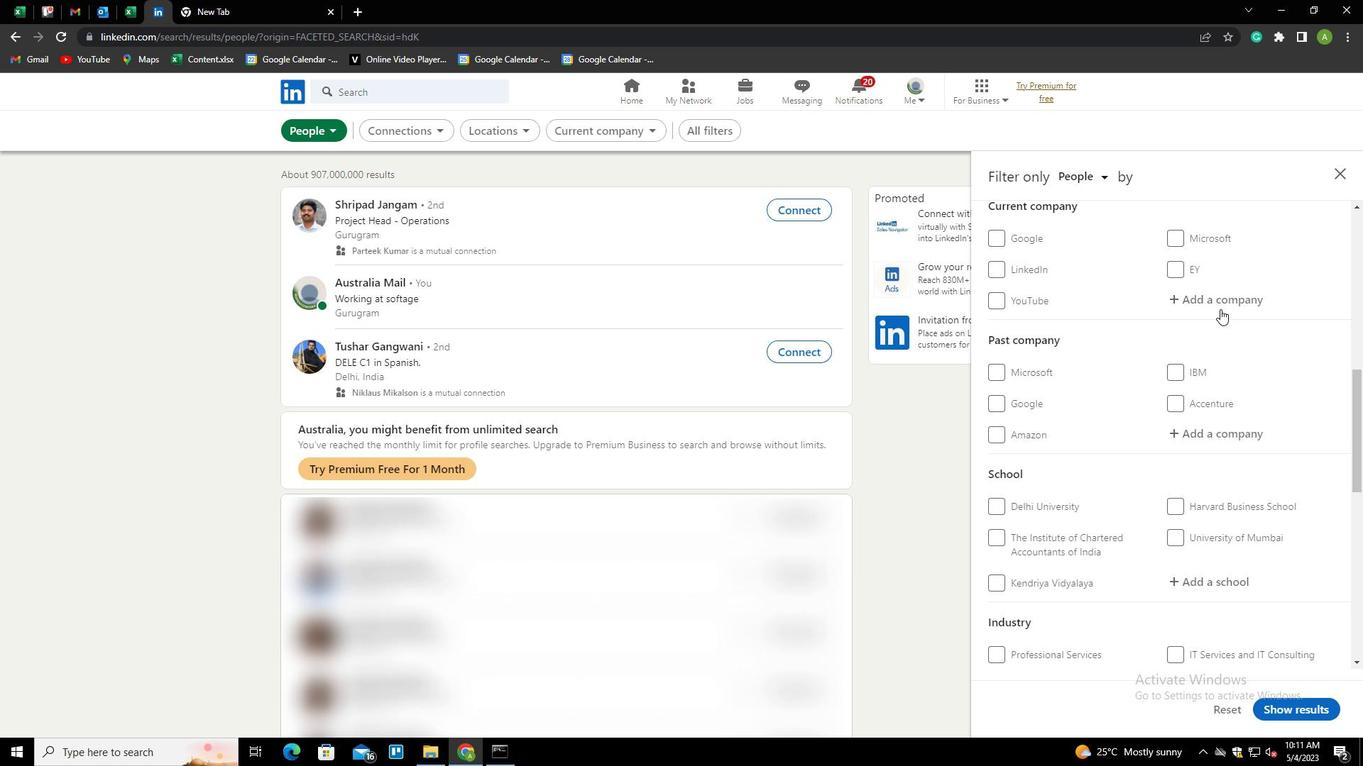 
Action: Mouse scrolled (1220, 308) with delta (0, 0)
Screenshot: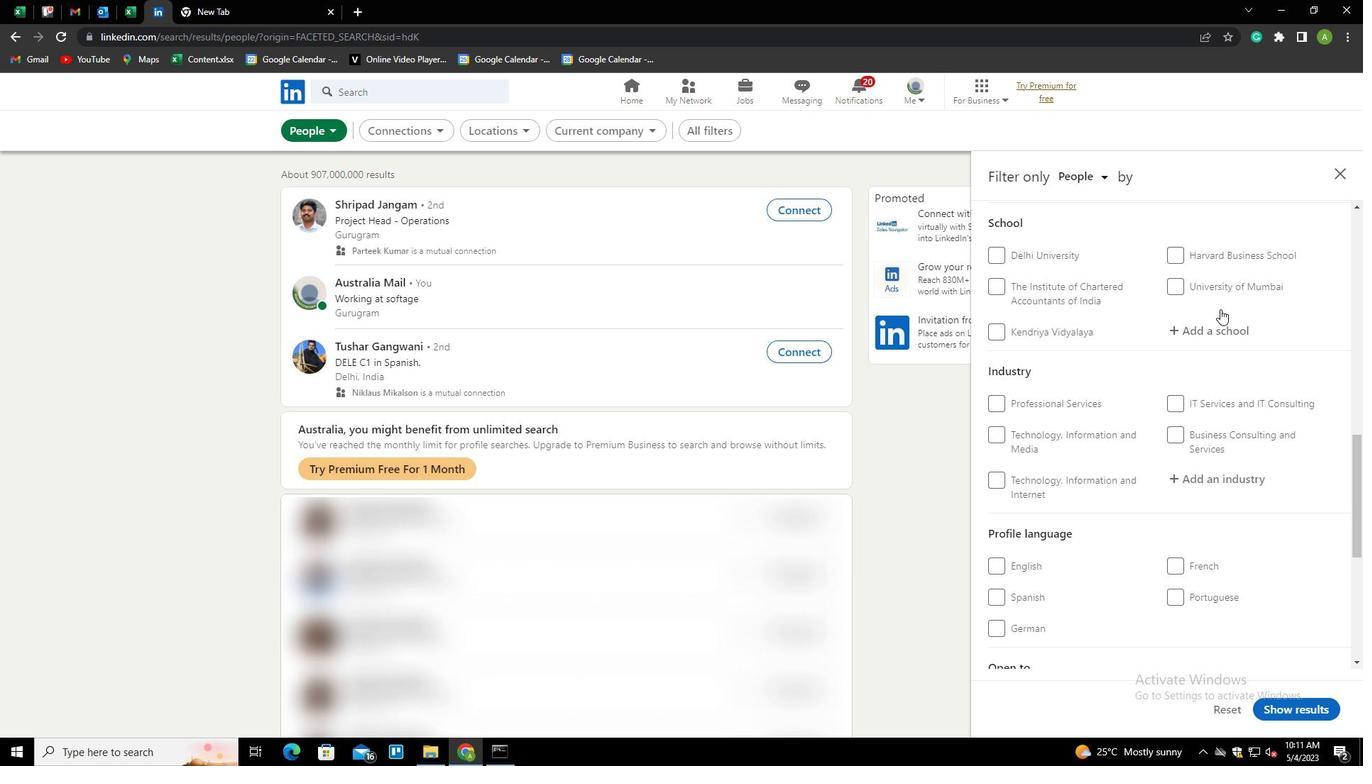 
Action: Mouse moved to (1171, 489)
Screenshot: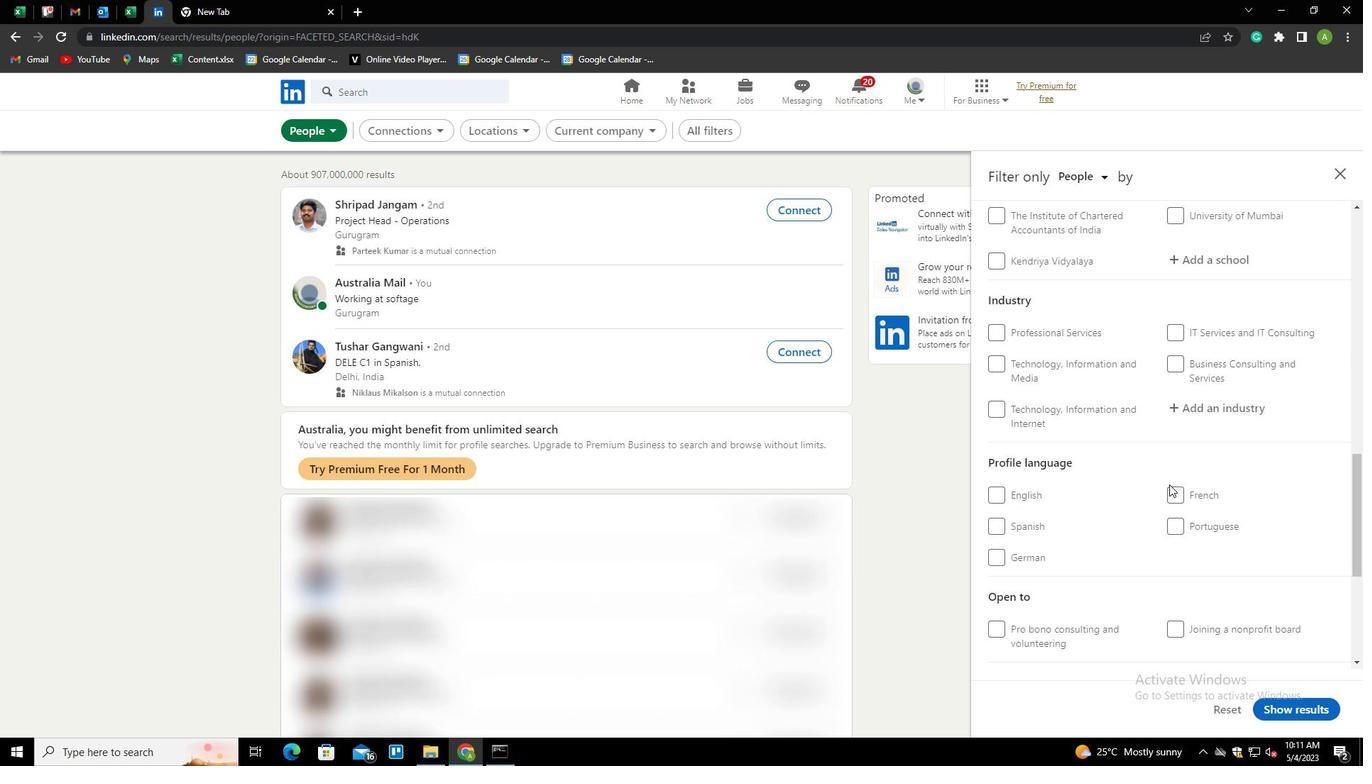 
Action: Mouse pressed left at (1171, 489)
Screenshot: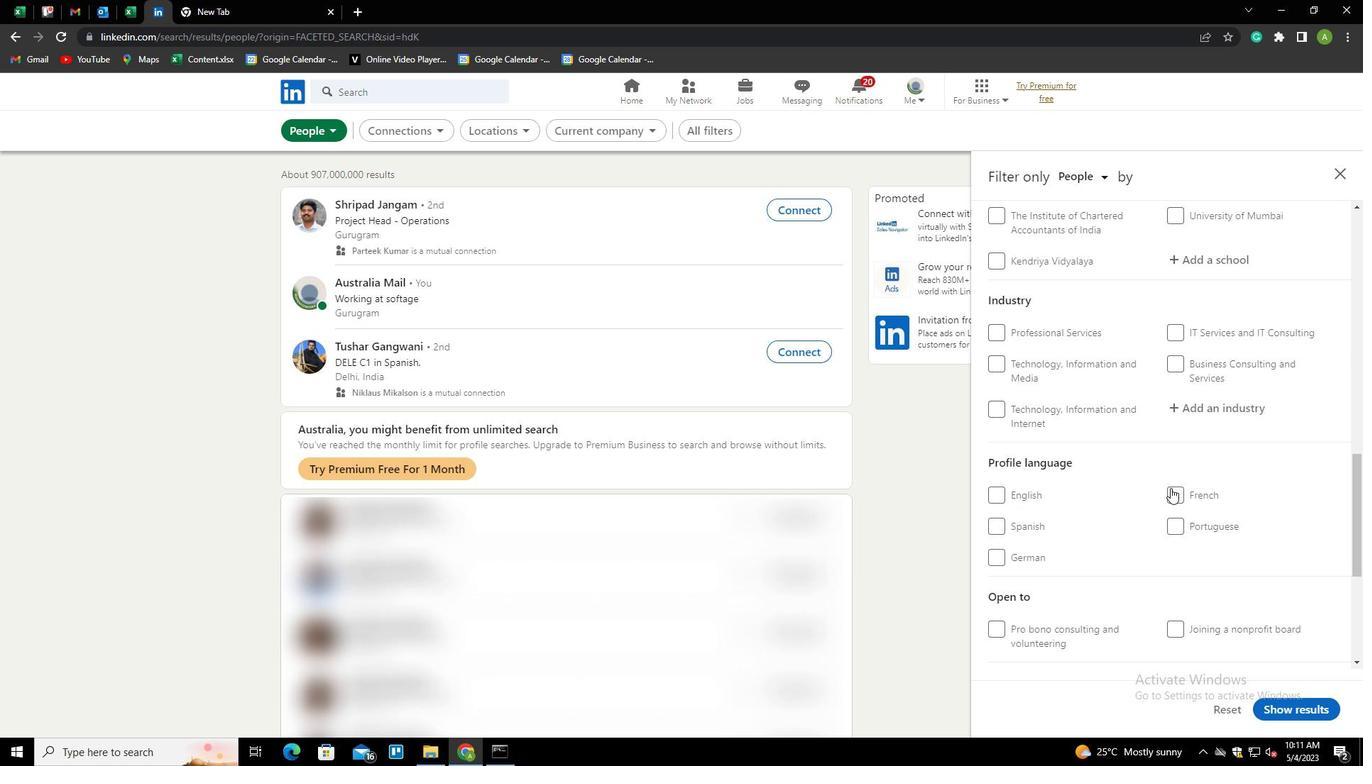 
Action: Mouse moved to (1261, 456)
Screenshot: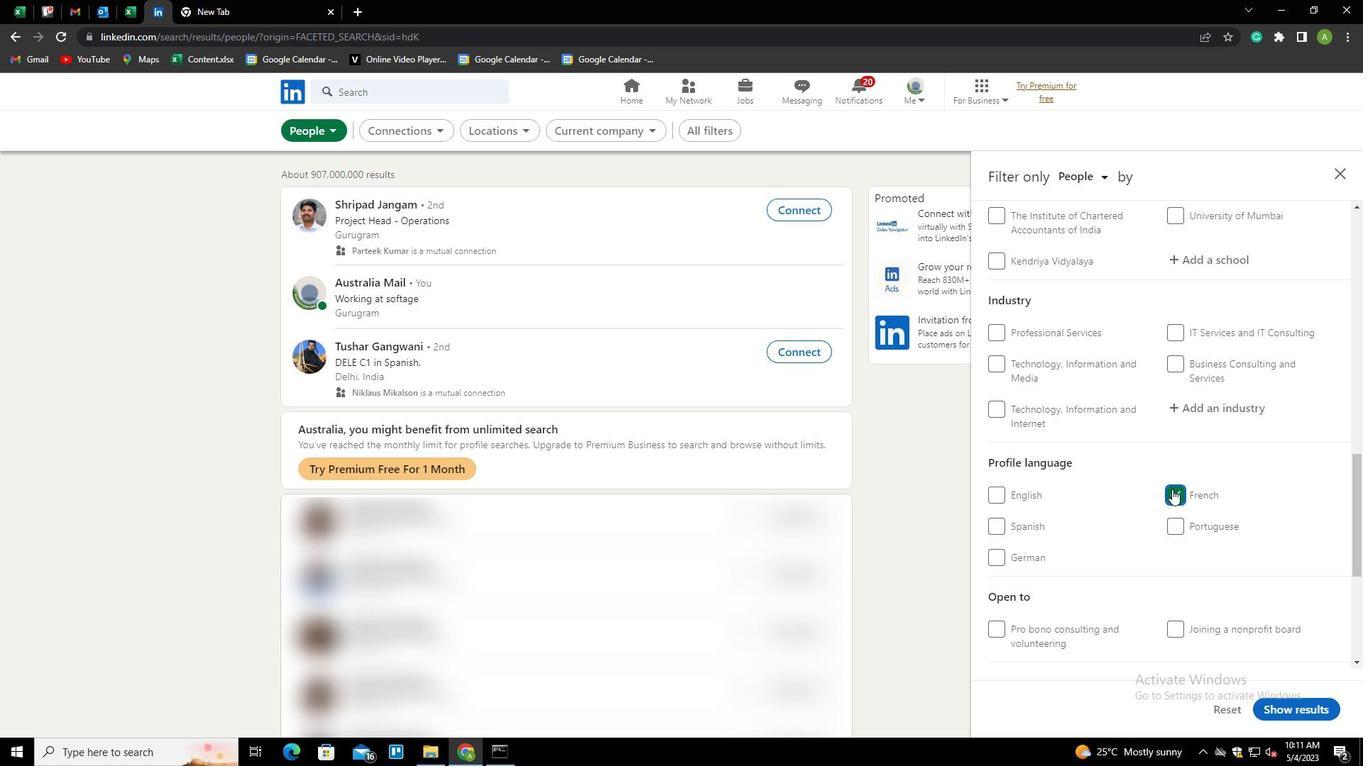 
Action: Mouse scrolled (1261, 457) with delta (0, 0)
Screenshot: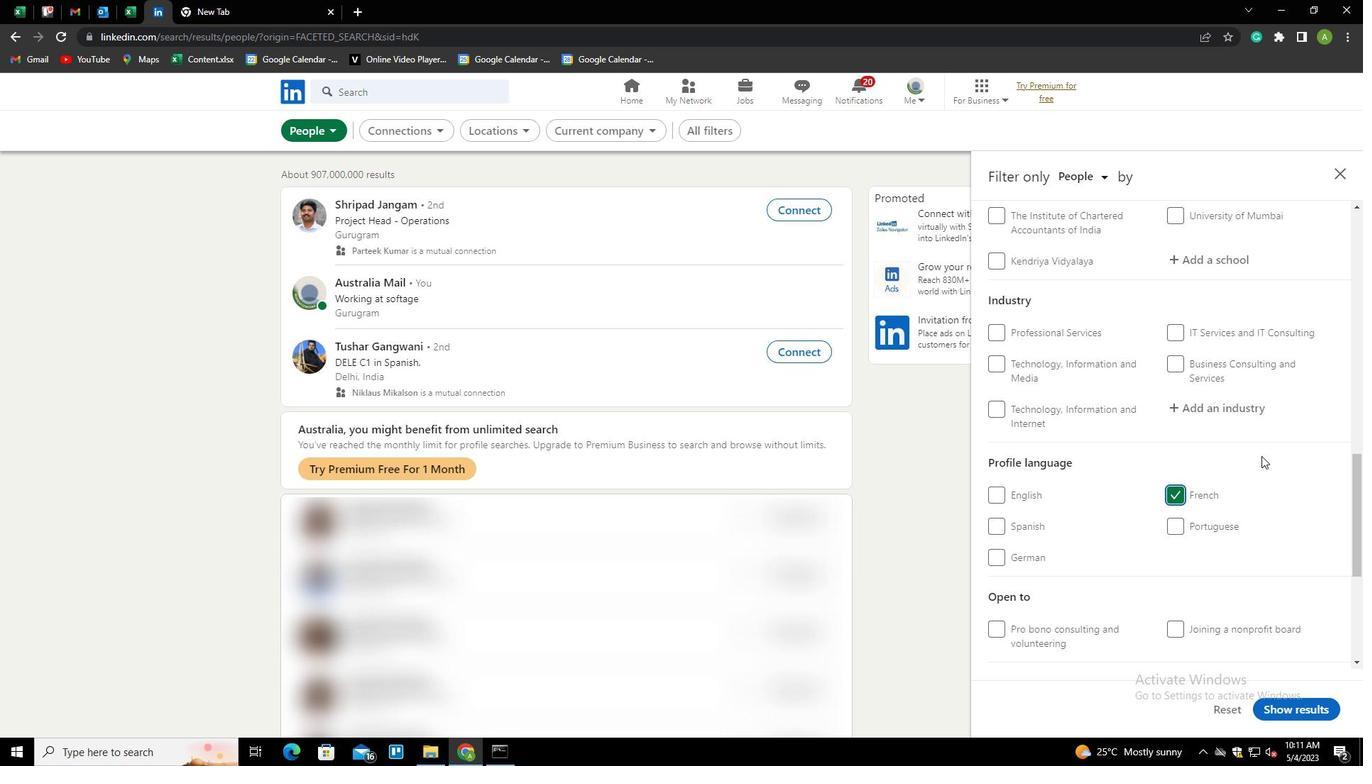 
Action: Mouse scrolled (1261, 457) with delta (0, 0)
Screenshot: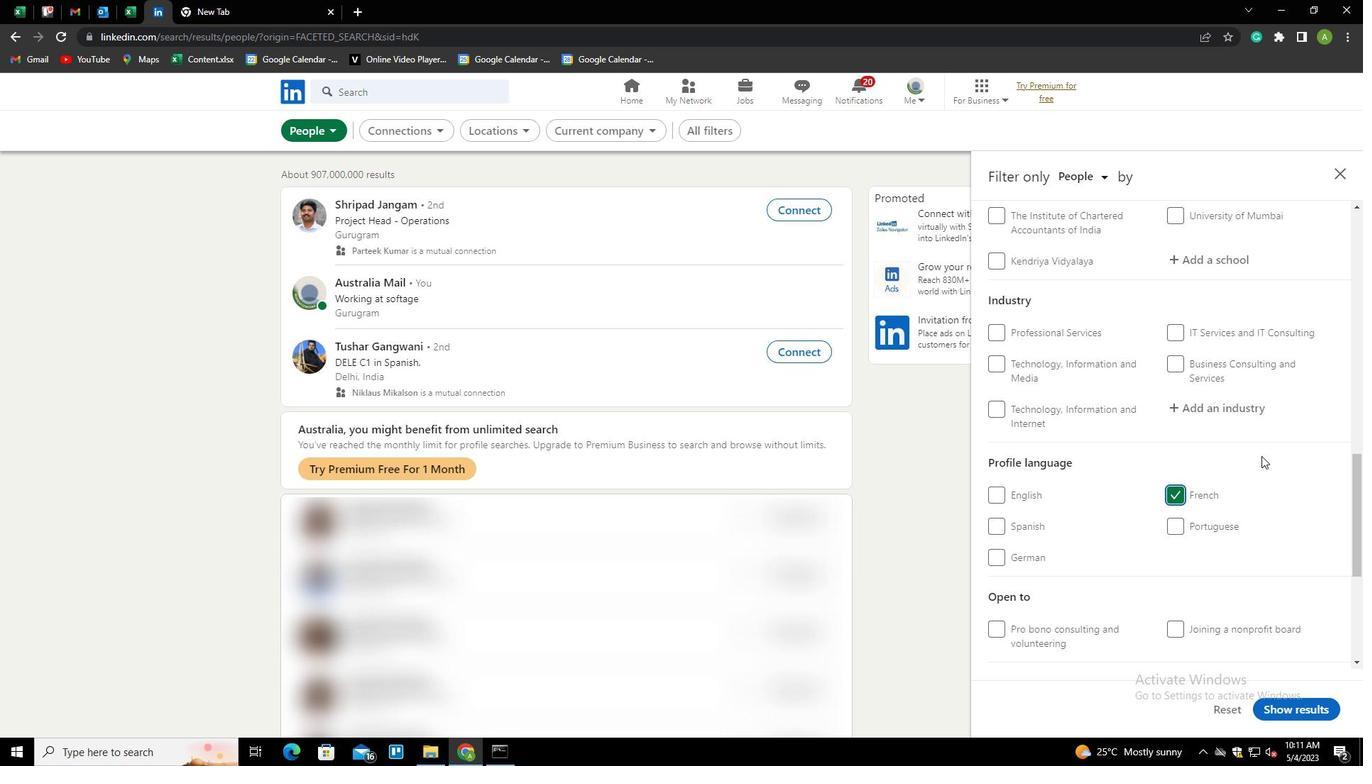 
Action: Mouse scrolled (1261, 457) with delta (0, 0)
Screenshot: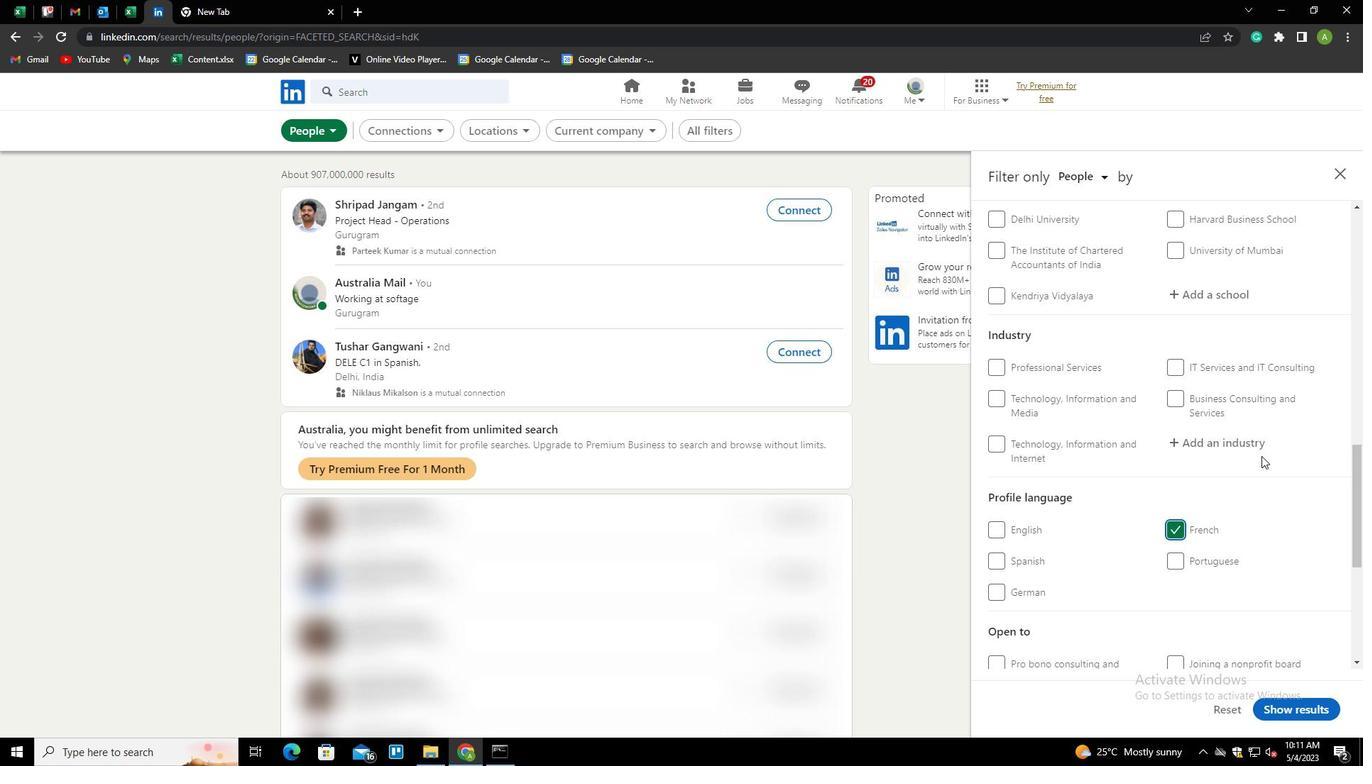 
Action: Mouse scrolled (1261, 457) with delta (0, 0)
Screenshot: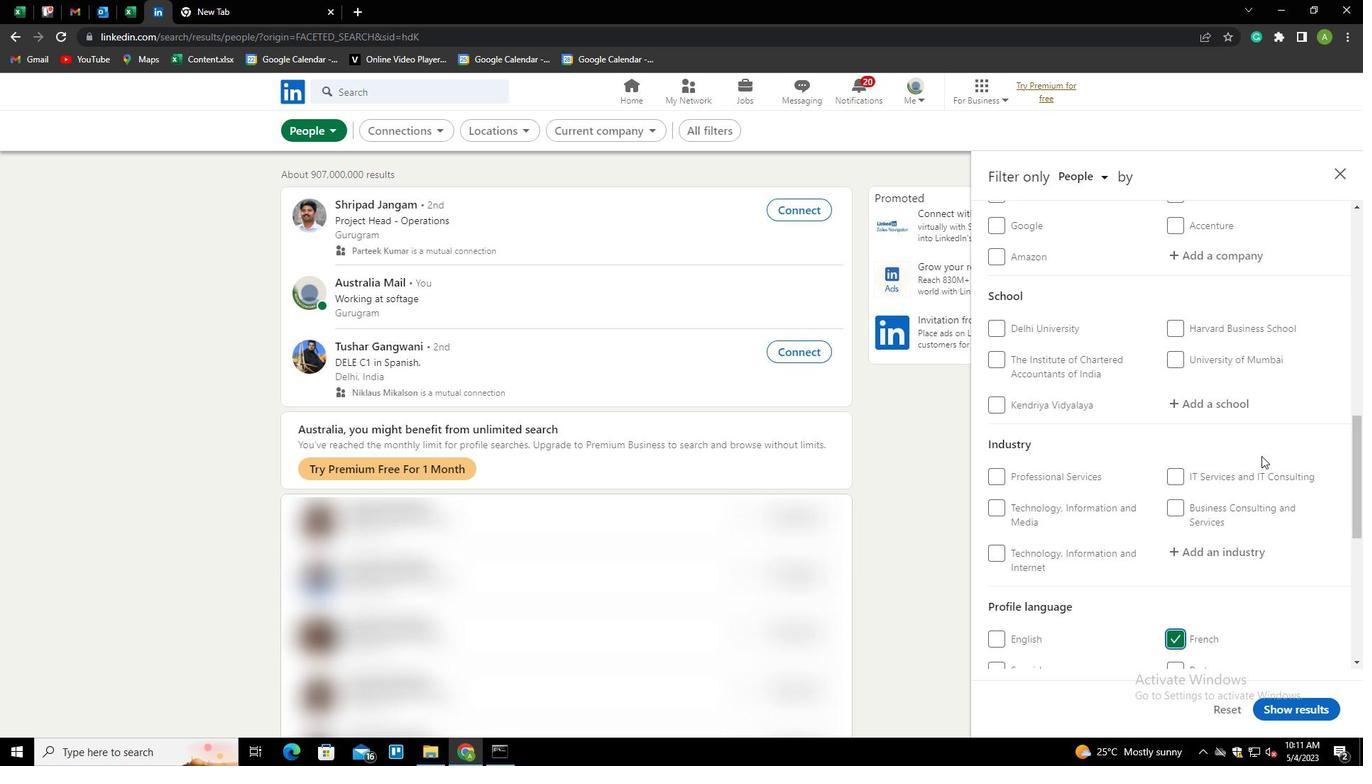 
Action: Mouse scrolled (1261, 457) with delta (0, 0)
Screenshot: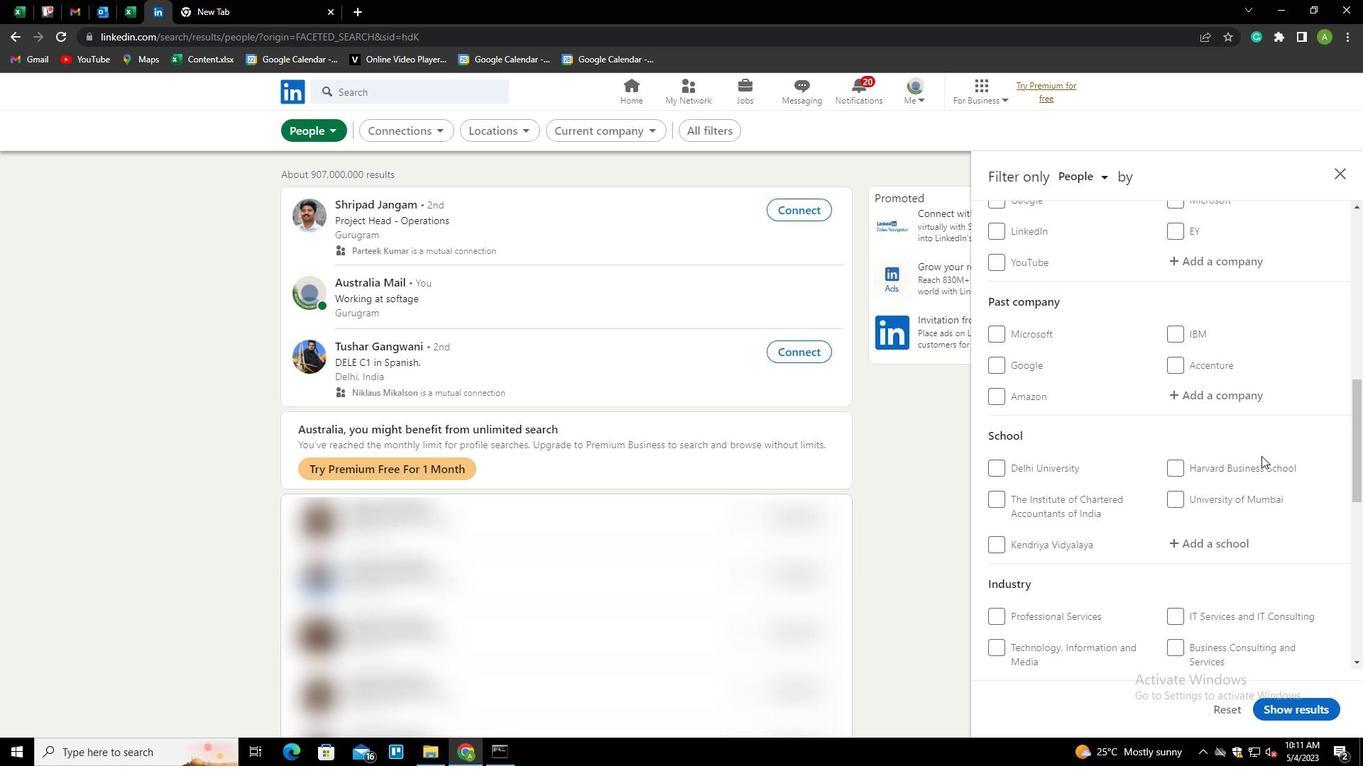 
Action: Mouse scrolled (1261, 457) with delta (0, 0)
Screenshot: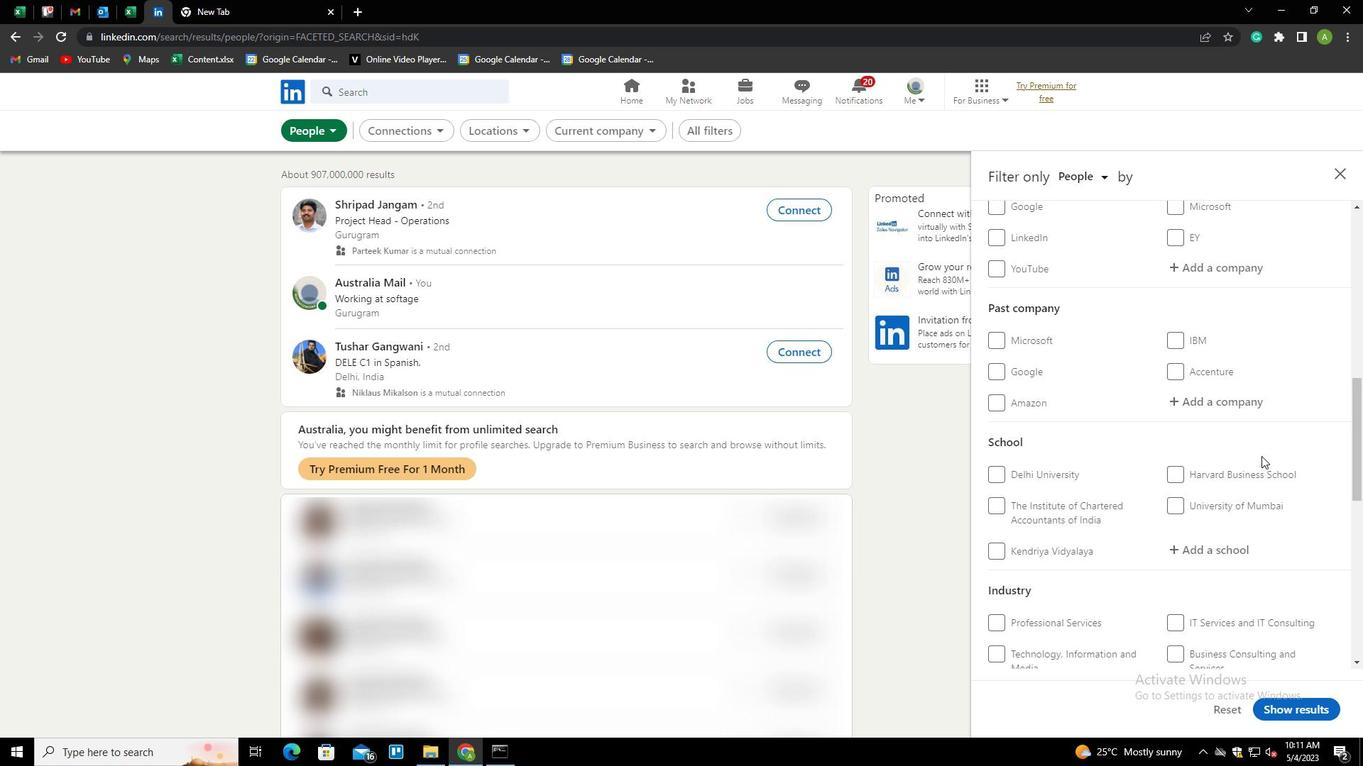 
Action: Mouse moved to (1206, 400)
Screenshot: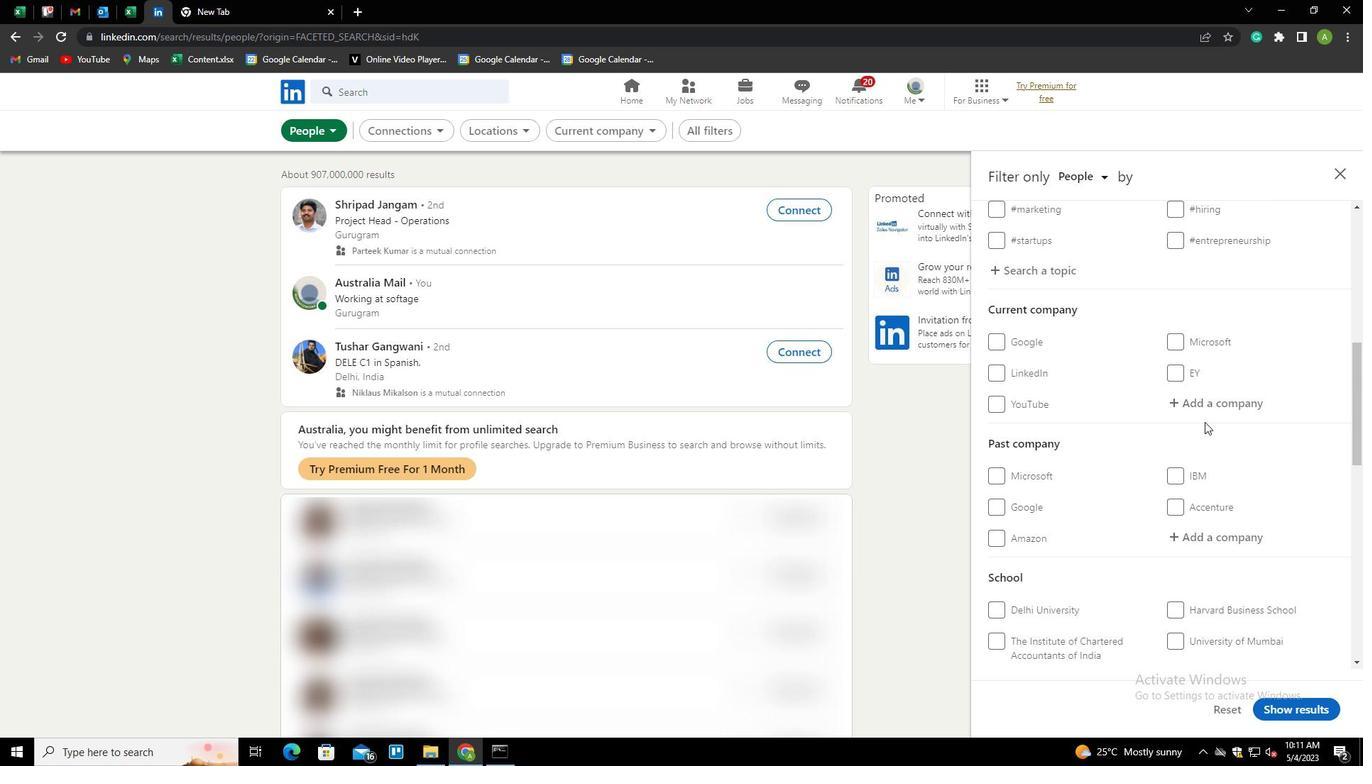 
Action: Mouse pressed left at (1206, 400)
Screenshot: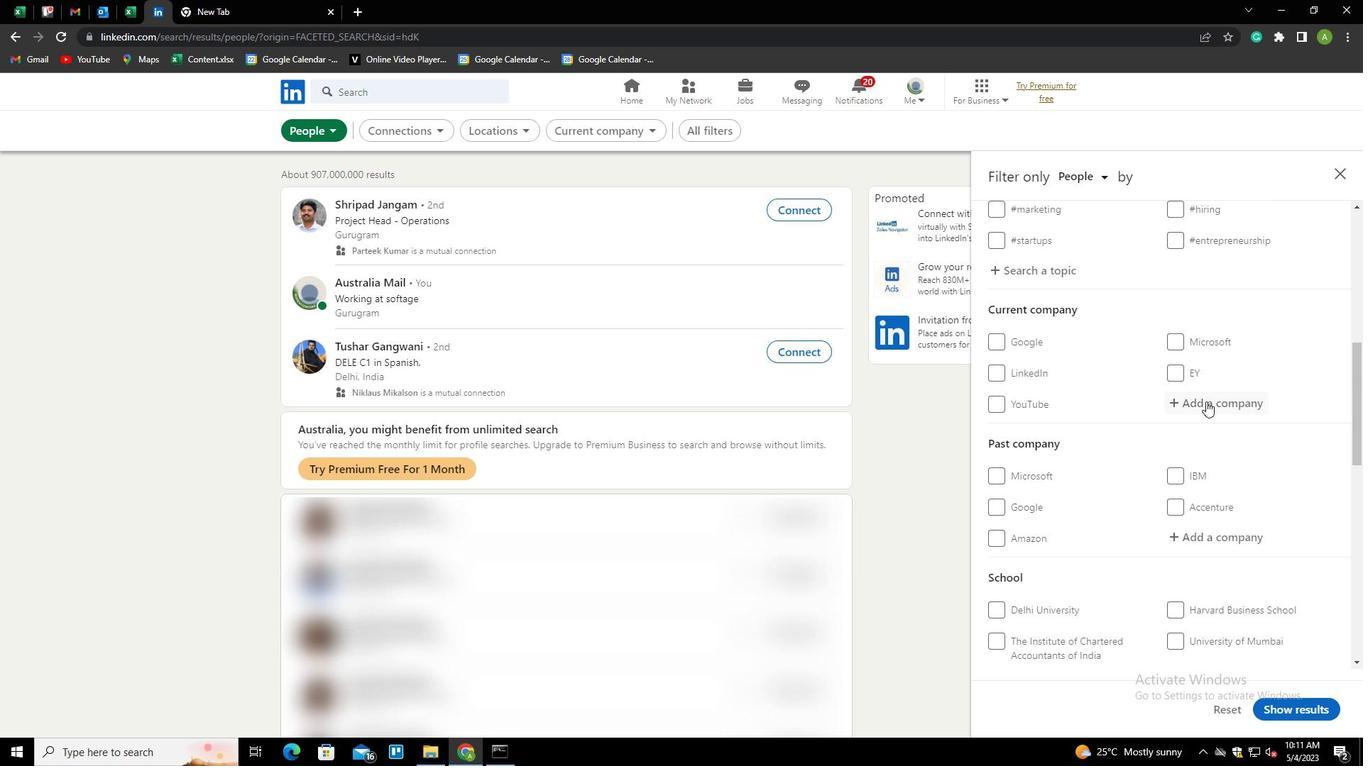
Action: Key pressed <Key.shift>TRUECALLER<Key.down><Key.enter>
Screenshot: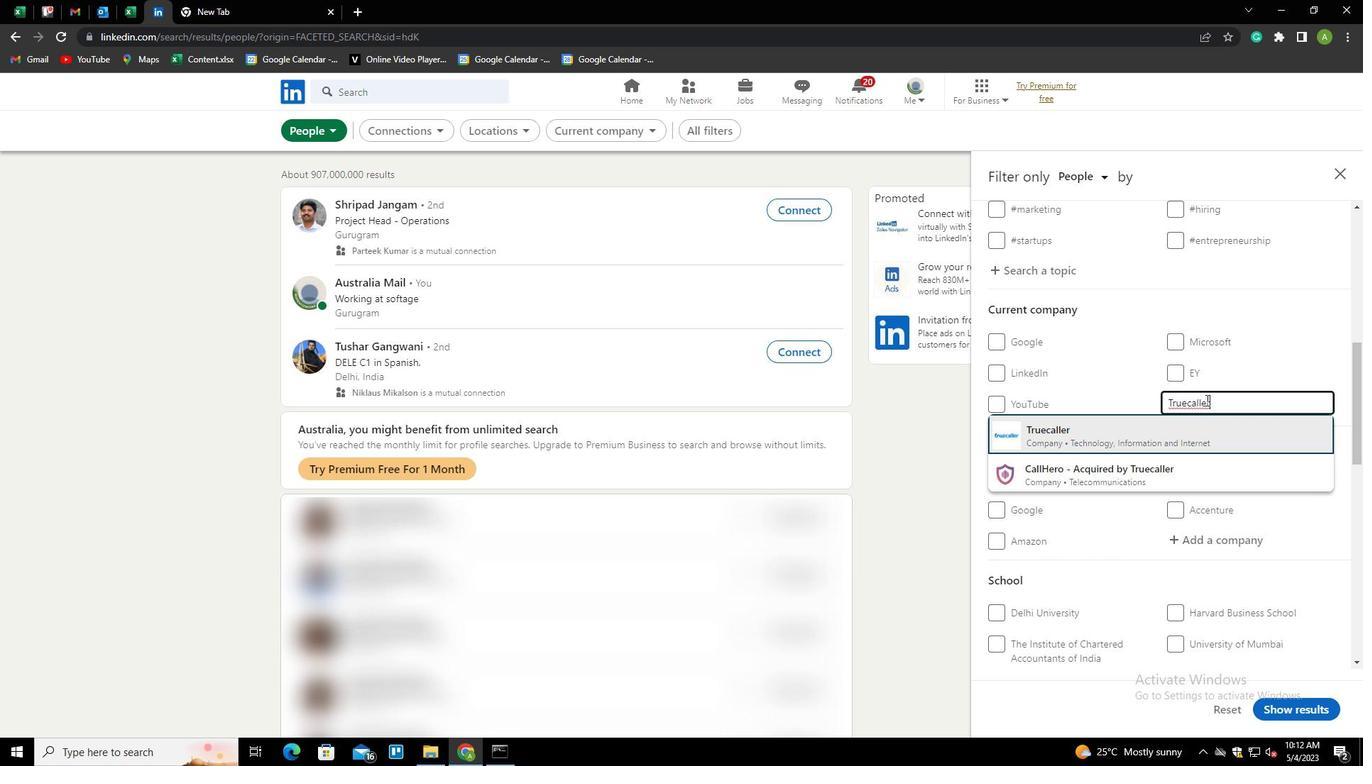 
Action: Mouse scrolled (1206, 399) with delta (0, 0)
Screenshot: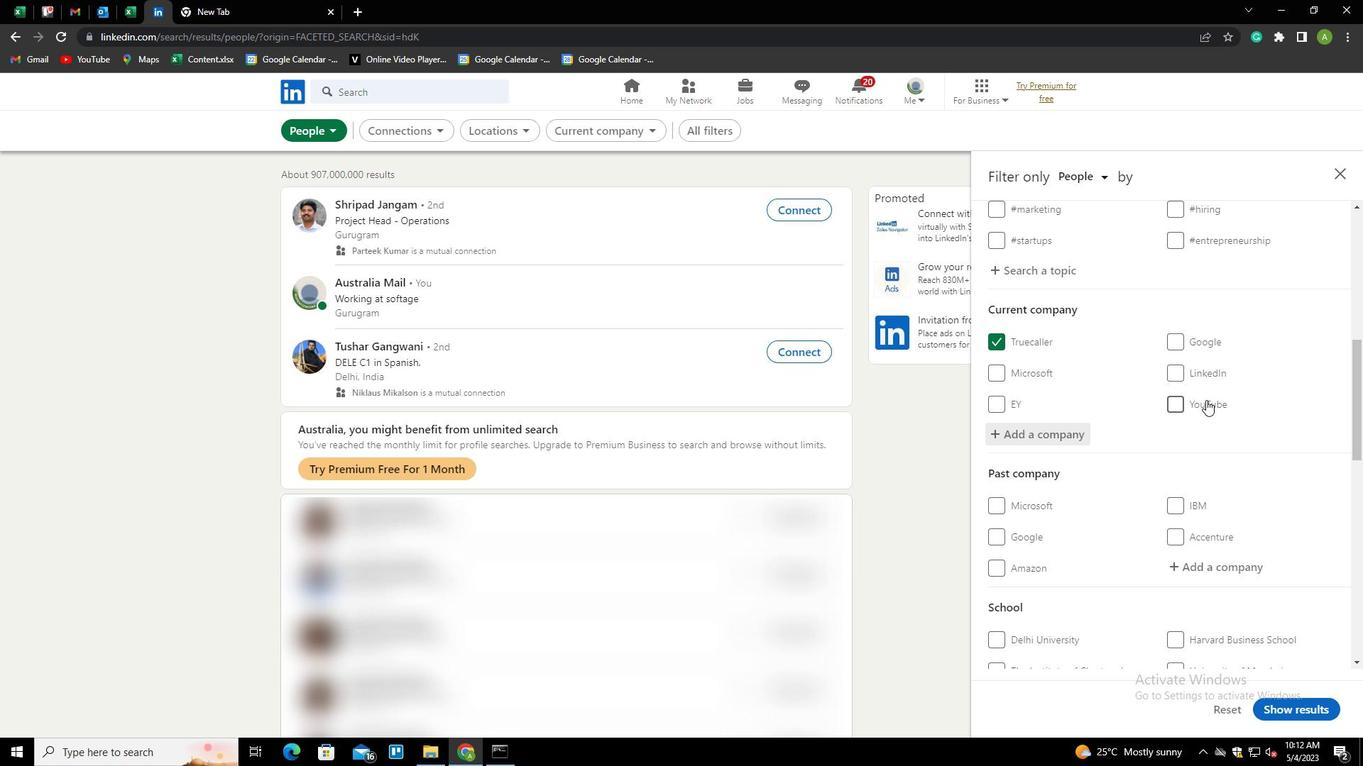 
Action: Mouse scrolled (1206, 399) with delta (0, 0)
Screenshot: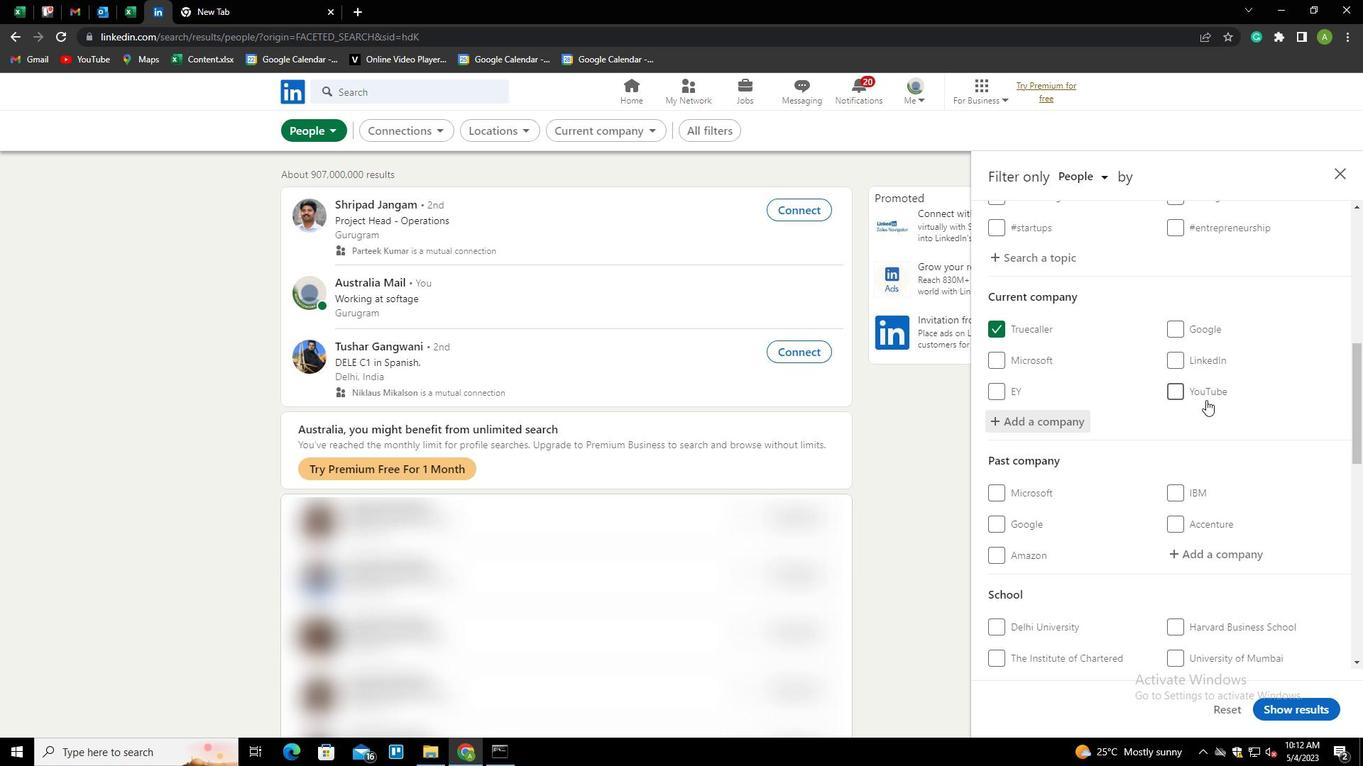 
Action: Mouse scrolled (1206, 399) with delta (0, 0)
Screenshot: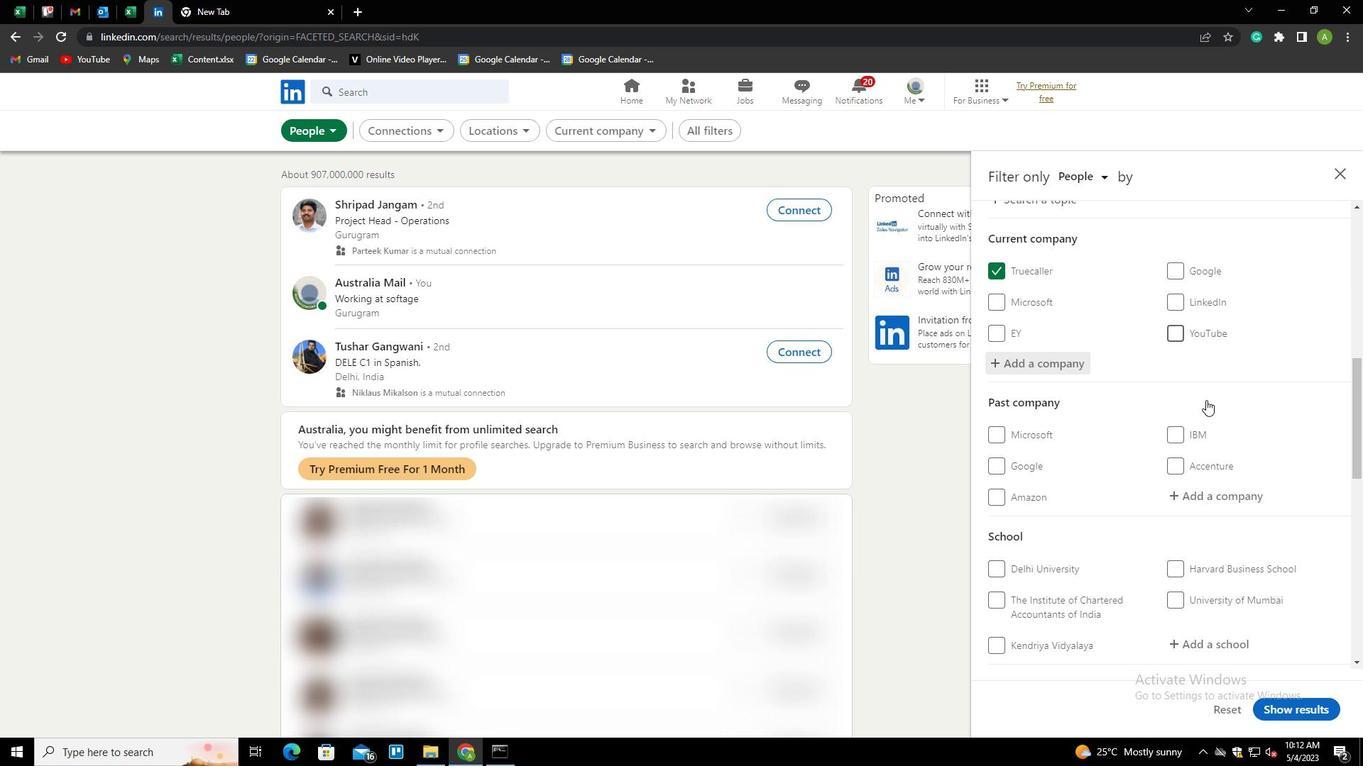 
Action: Mouse scrolled (1206, 399) with delta (0, 0)
Screenshot: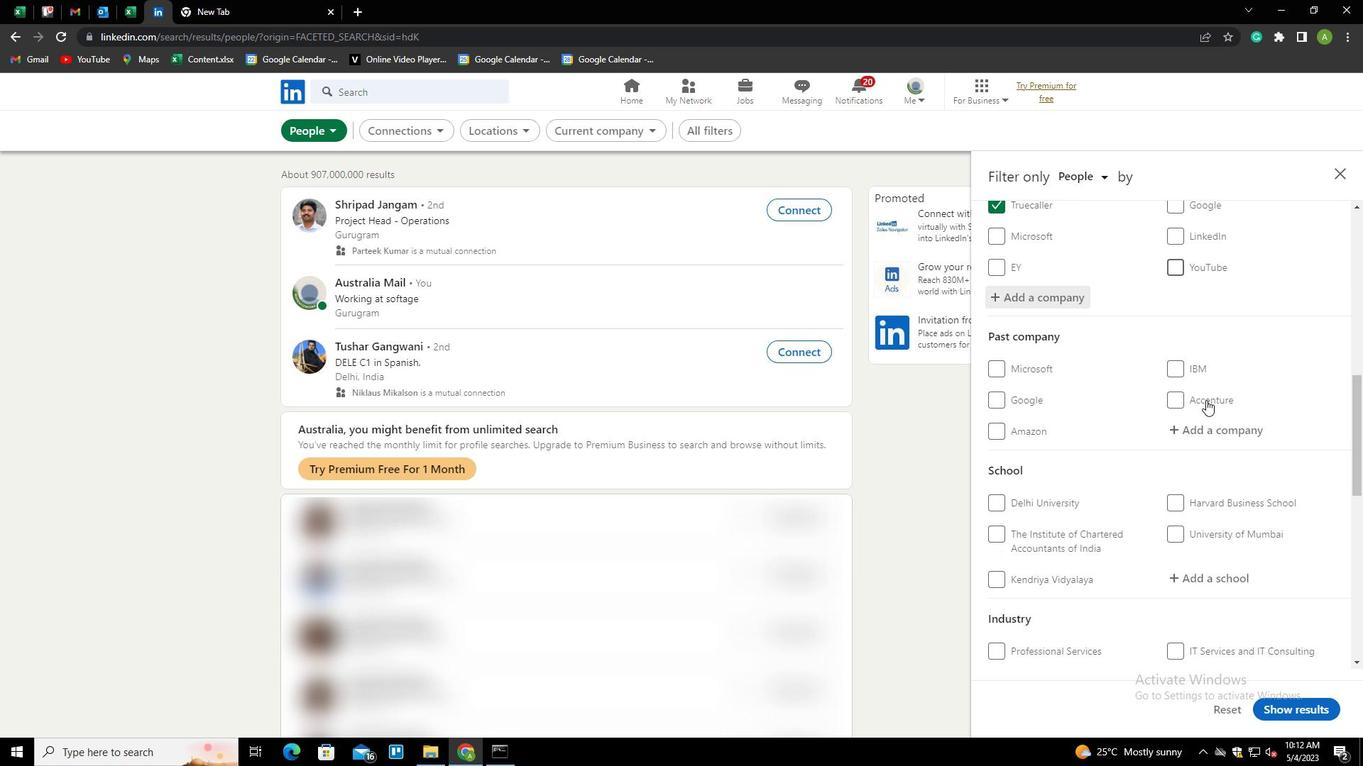 
Action: Mouse scrolled (1206, 399) with delta (0, 0)
Screenshot: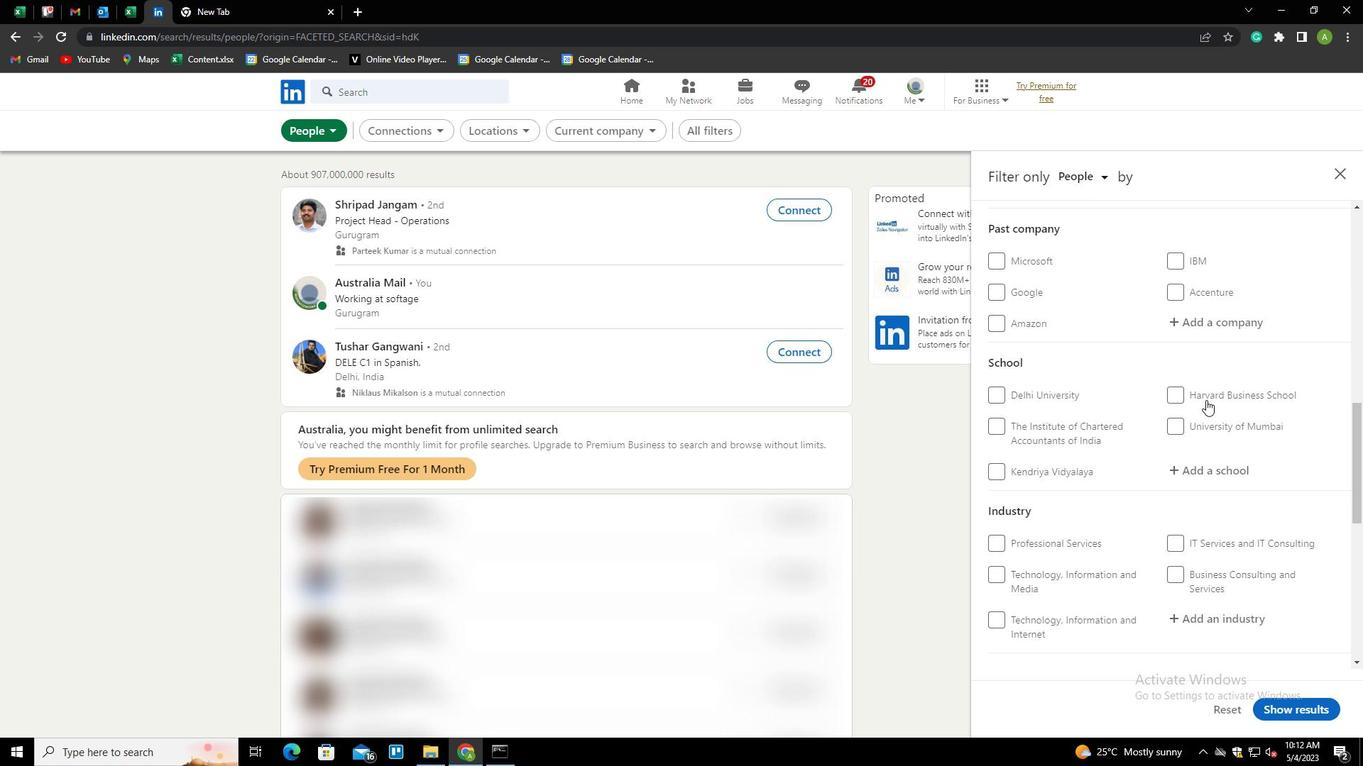 
Action: Mouse moved to (1203, 363)
Screenshot: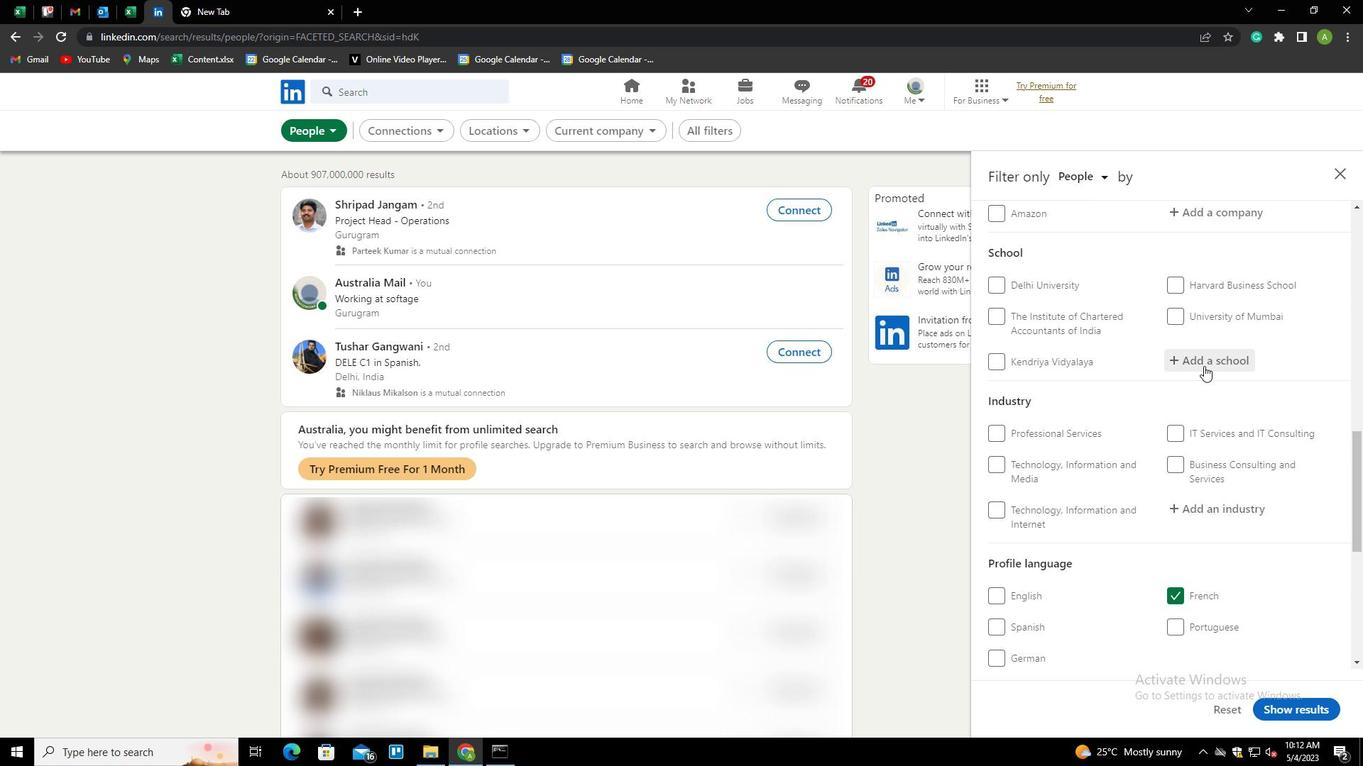 
Action: Mouse pressed left at (1203, 363)
Screenshot: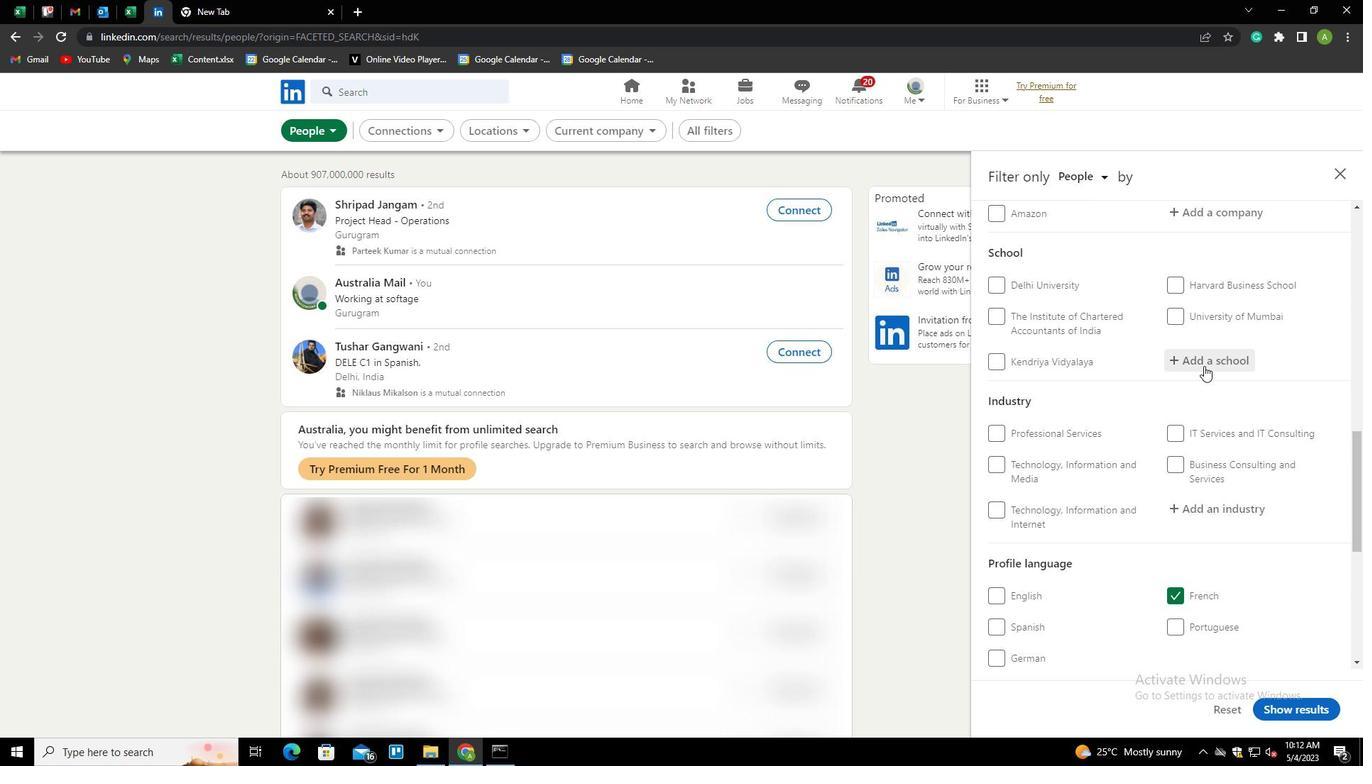 
Action: Key pressed <Key.shift>PATNA<Key.space><Key.shift><Key.shift><Key.shift><Key.shift><Key.shift><Key.shift><Key.shift><Key.shift><Key.shift><Key.shift><Key.shift>CENTRE<Key.backspace>AL<Key.space><Key.shift>SCHOOL<Key.down><Key.enter>
Screenshot: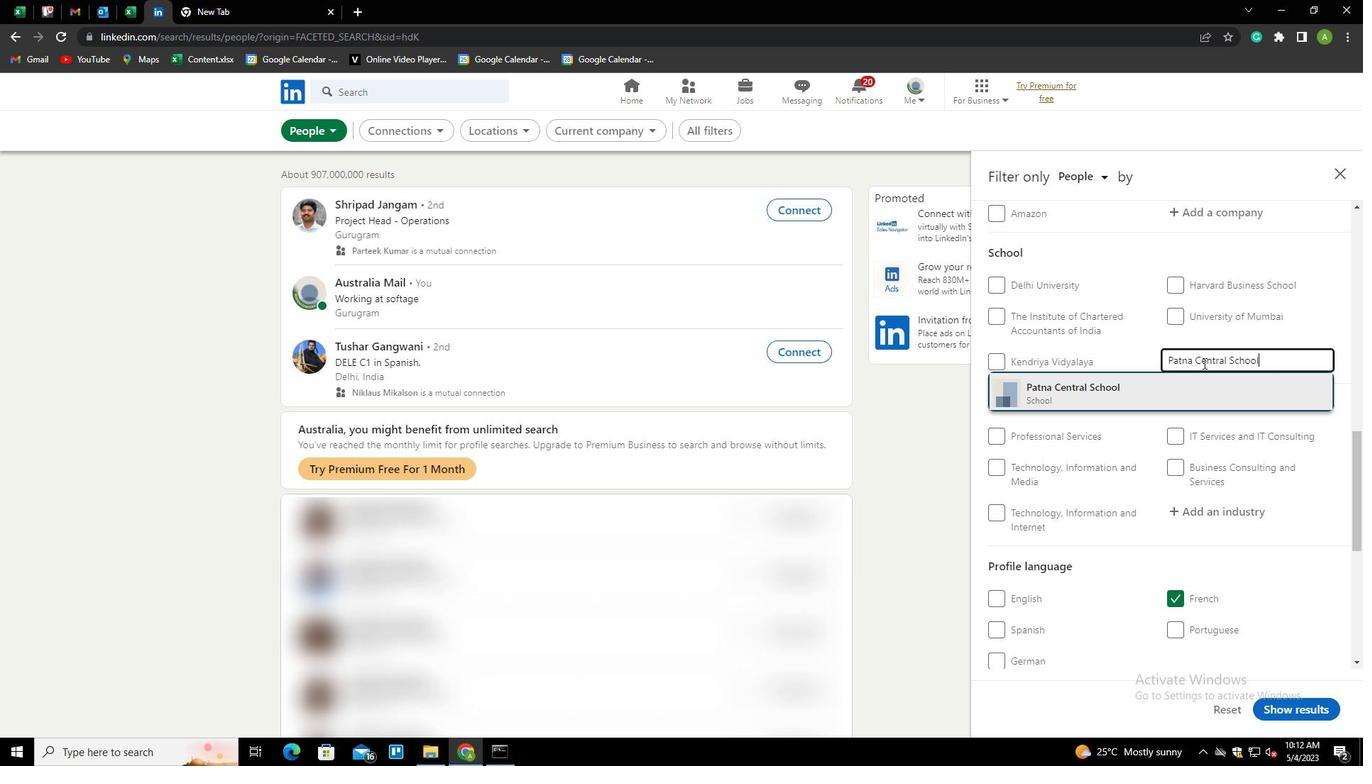 
Action: Mouse scrolled (1203, 362) with delta (0, 0)
Screenshot: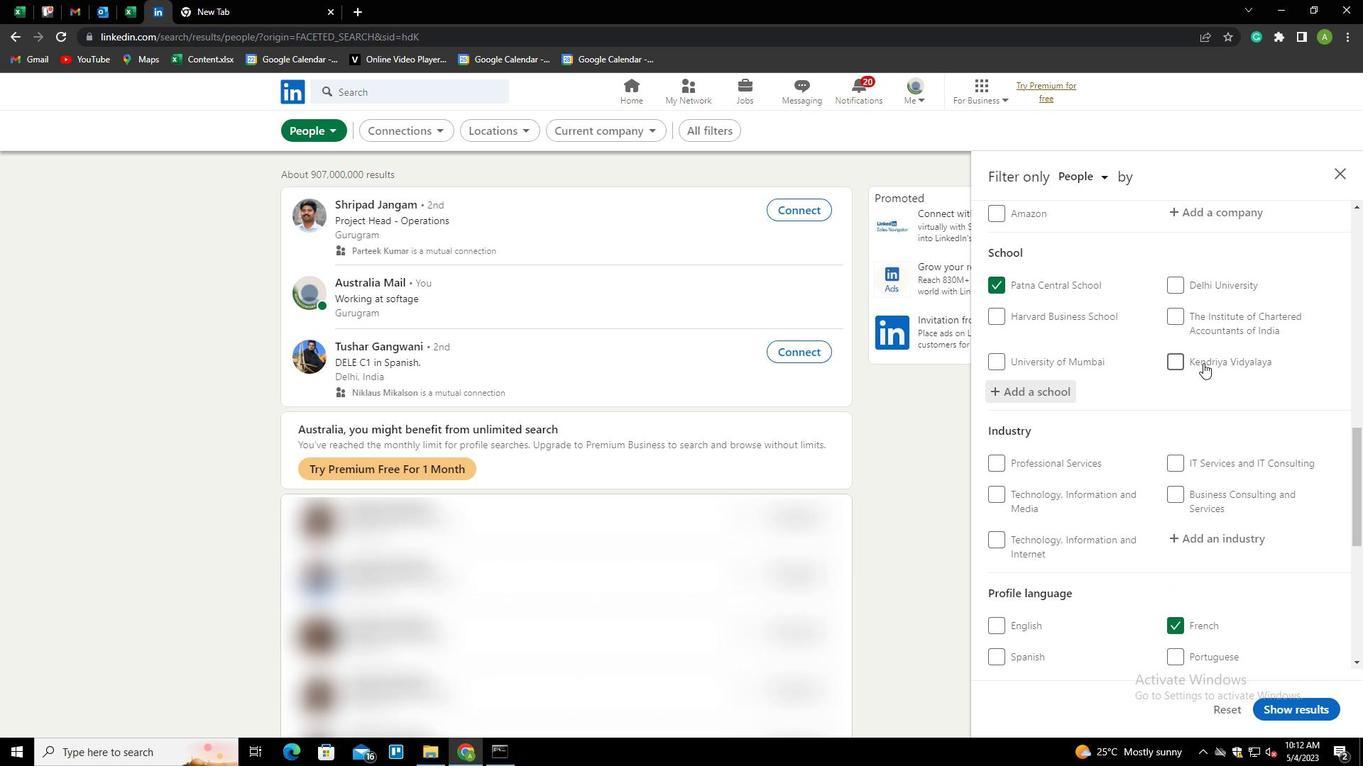 
Action: Mouse scrolled (1203, 362) with delta (0, 0)
Screenshot: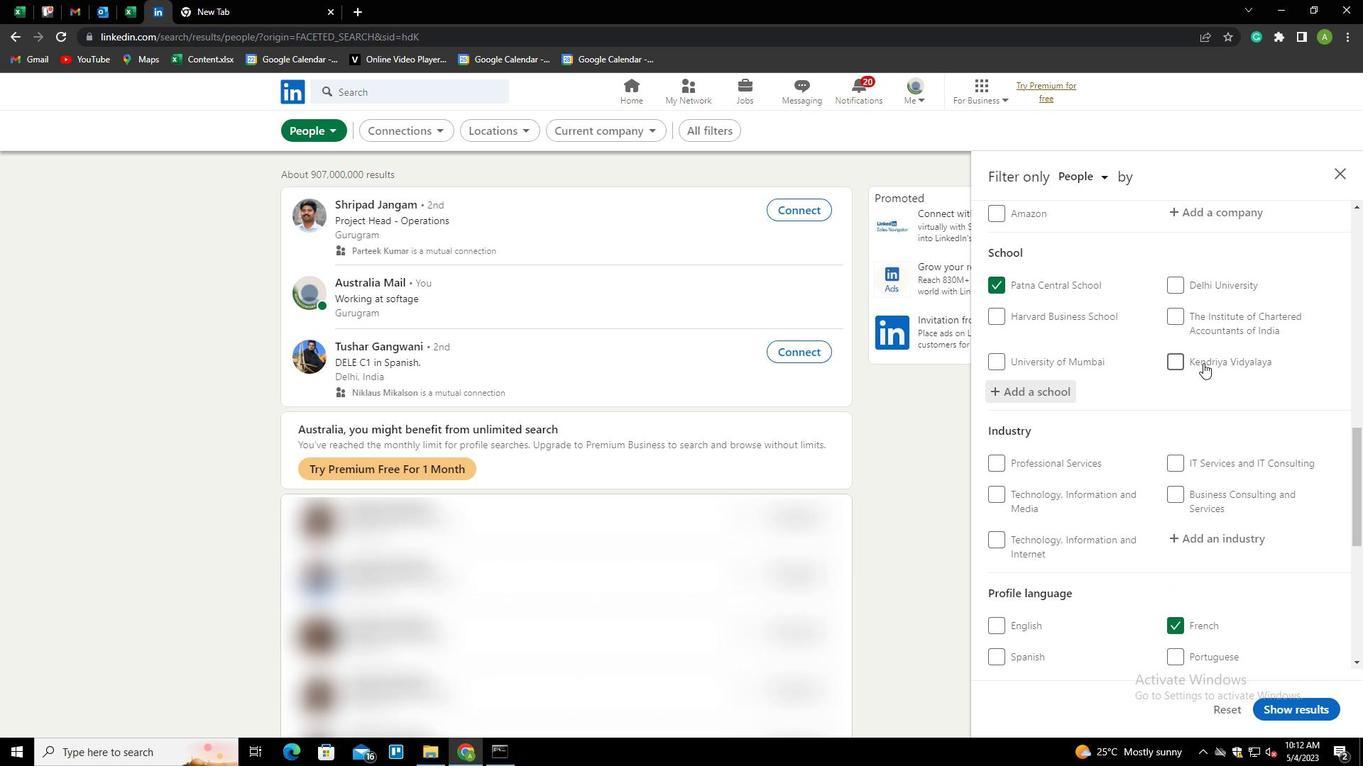 
Action: Mouse moved to (1208, 389)
Screenshot: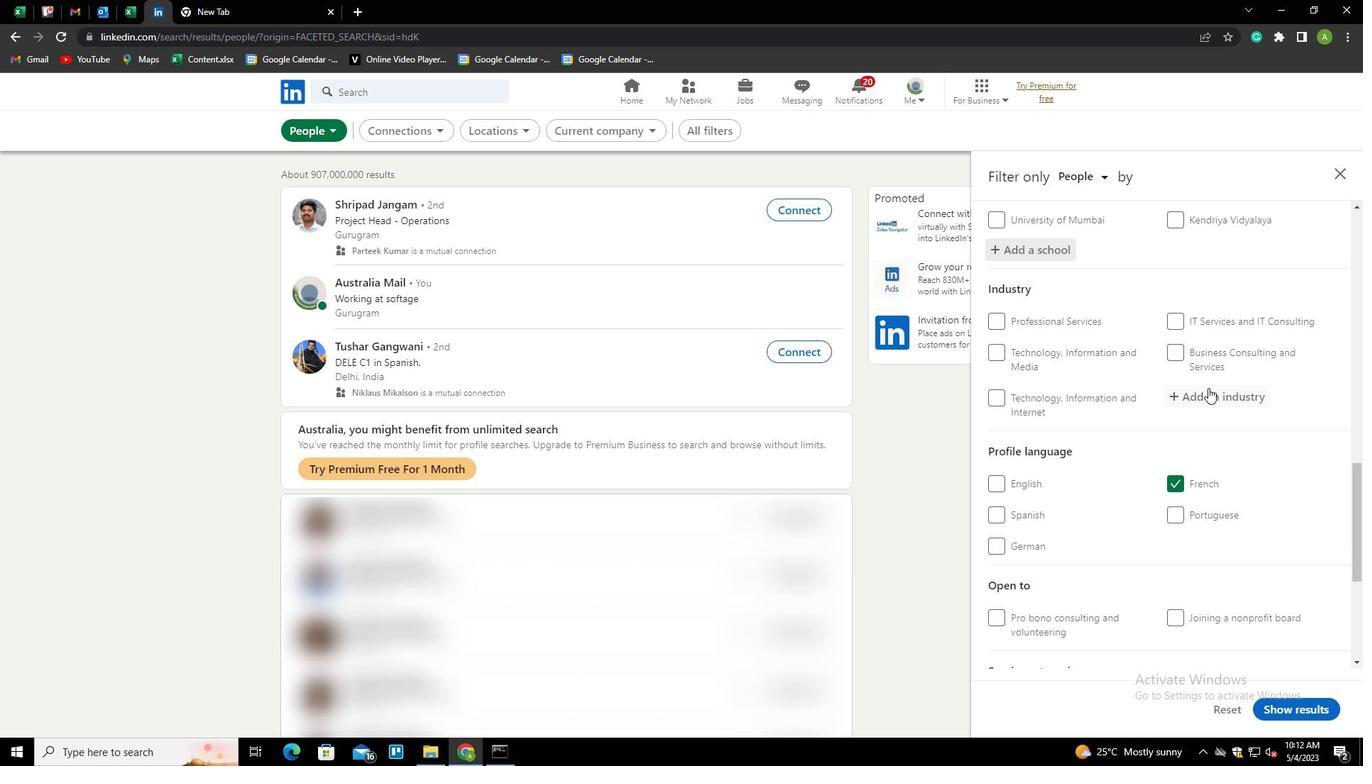 
Action: Mouse pressed left at (1208, 389)
Screenshot: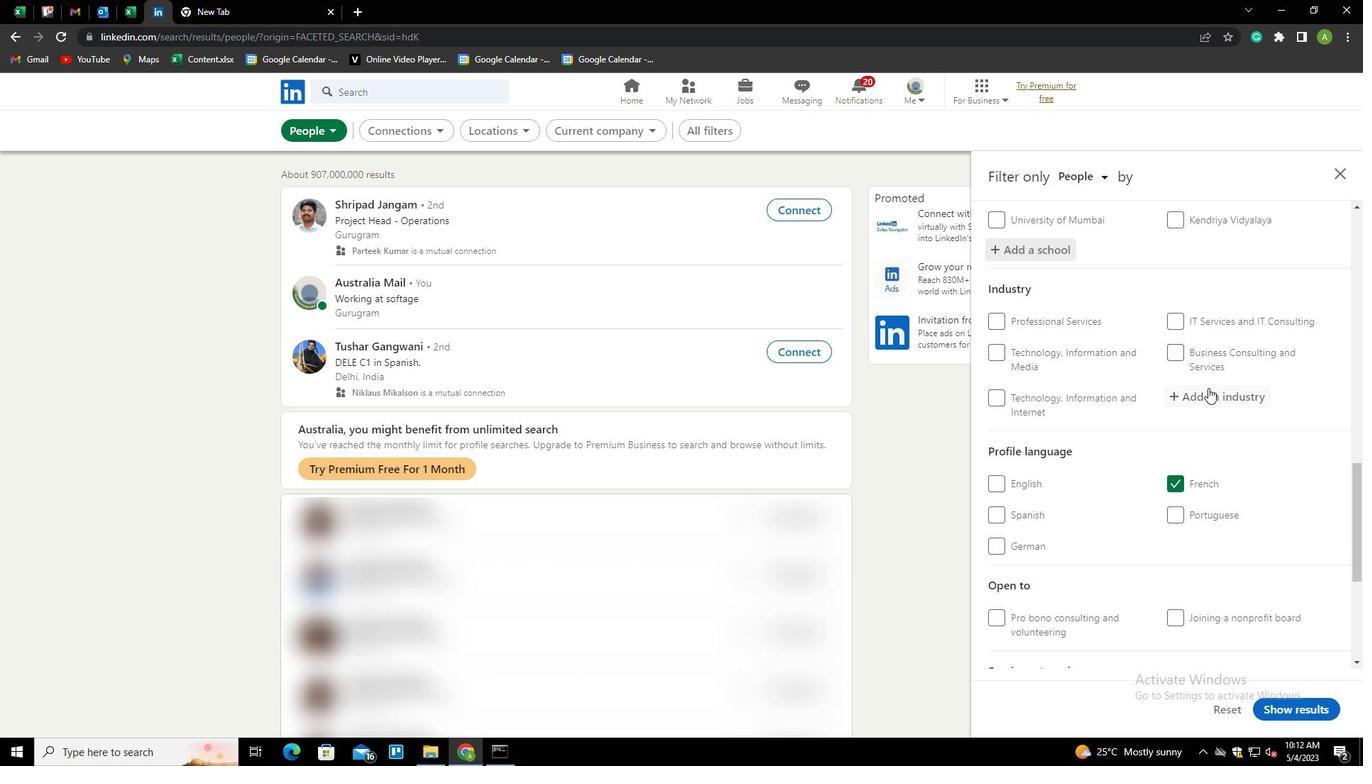 
Action: Key pressed <Key.shift>
Screenshot: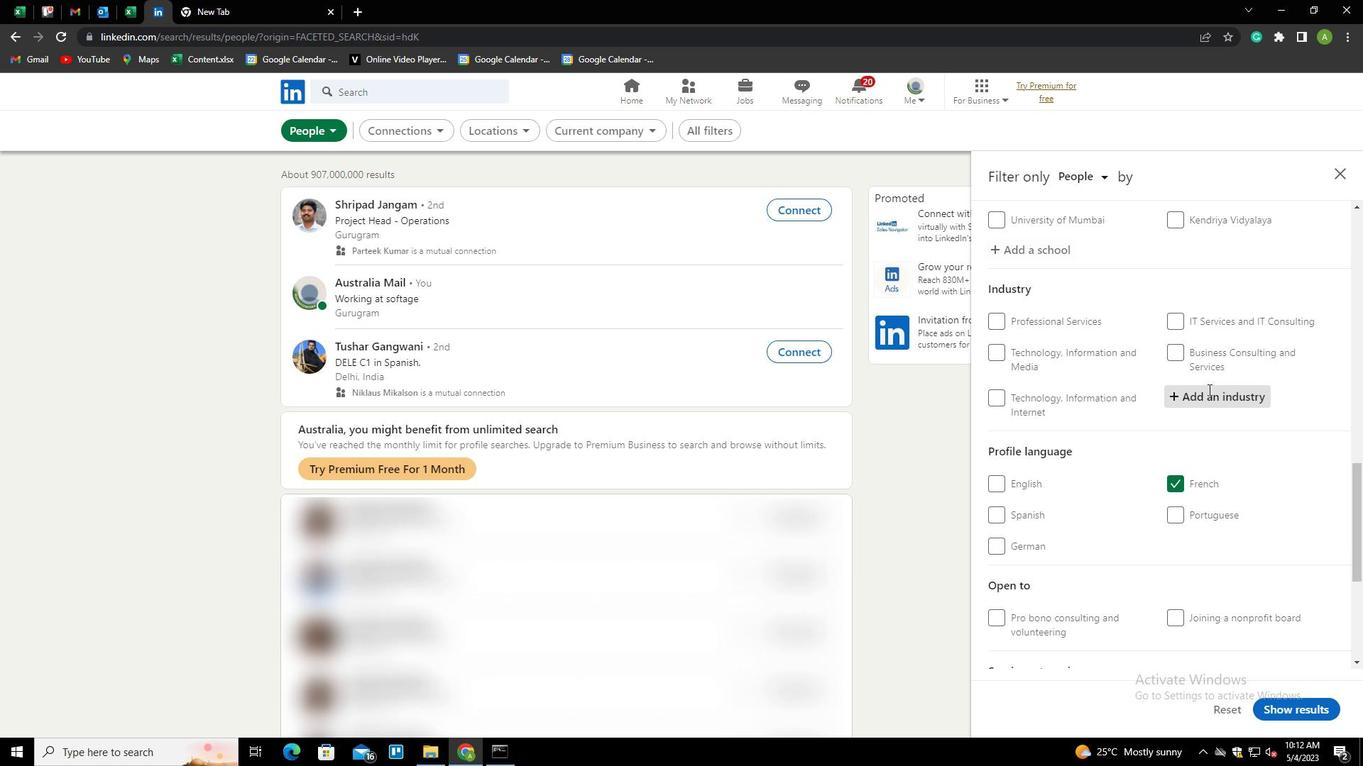 
Action: Mouse moved to (1209, 389)
Screenshot: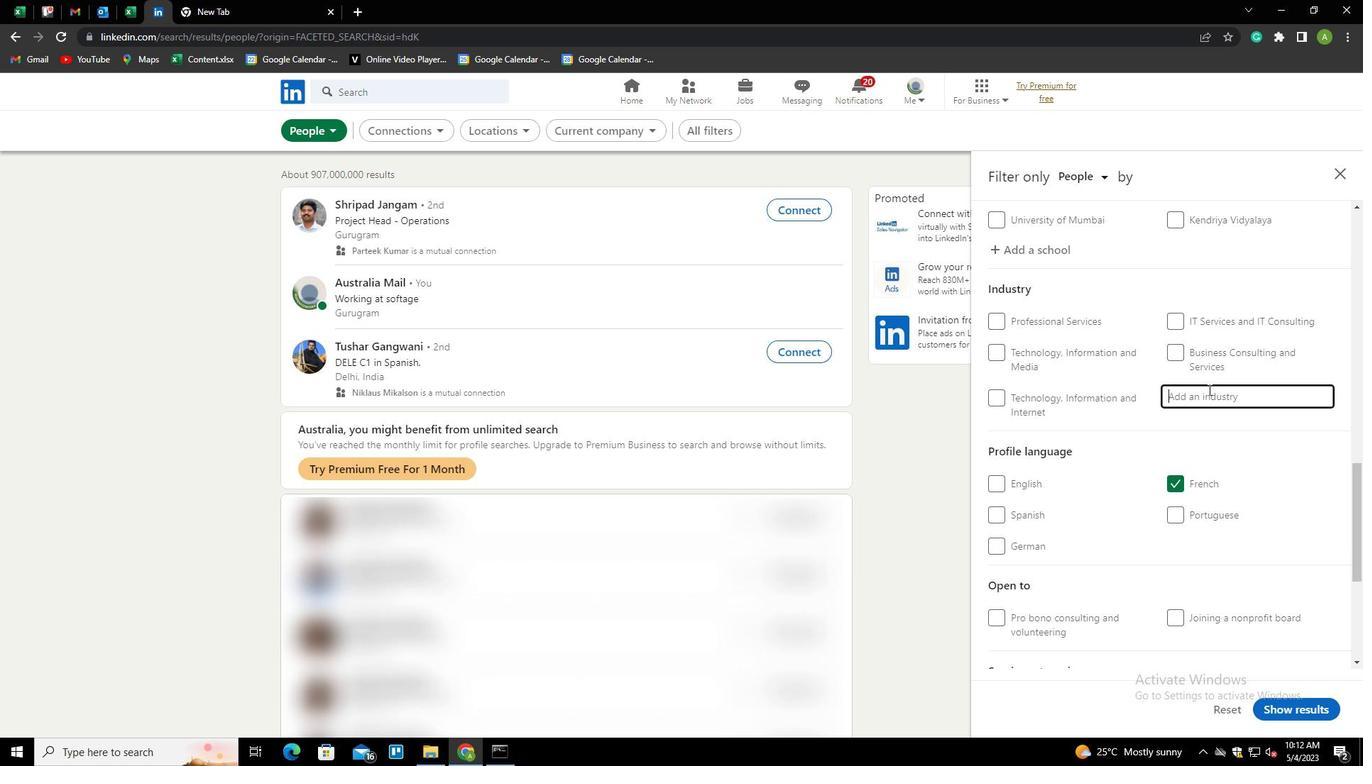 
Action: Key pressed <Key.shift><Key.shift><Key.shift><Key.shift><Key.shift><Key.shift><Key.shift>BUSINESS<Key.space><Key.shift>I<Key.down><Key.enter>
Screenshot: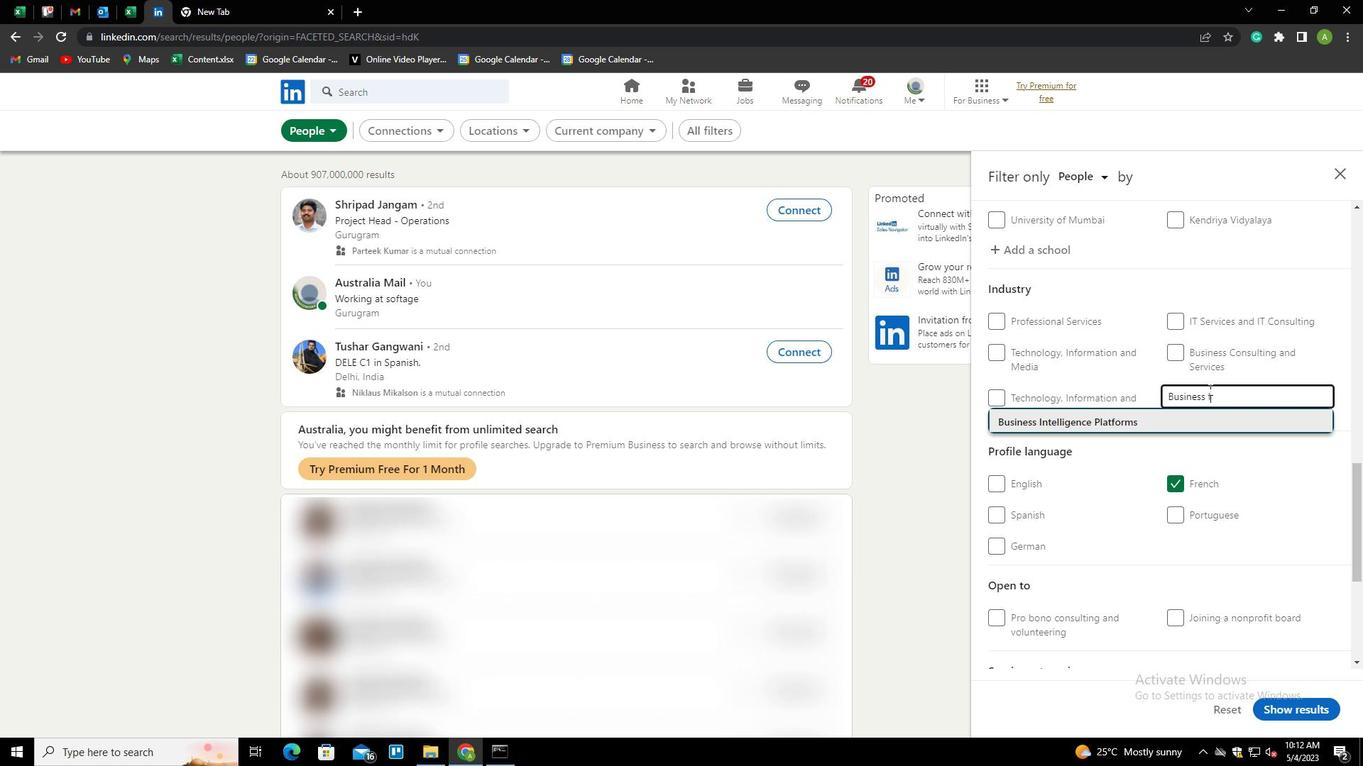 
Action: Mouse scrolled (1209, 389) with delta (0, 0)
Screenshot: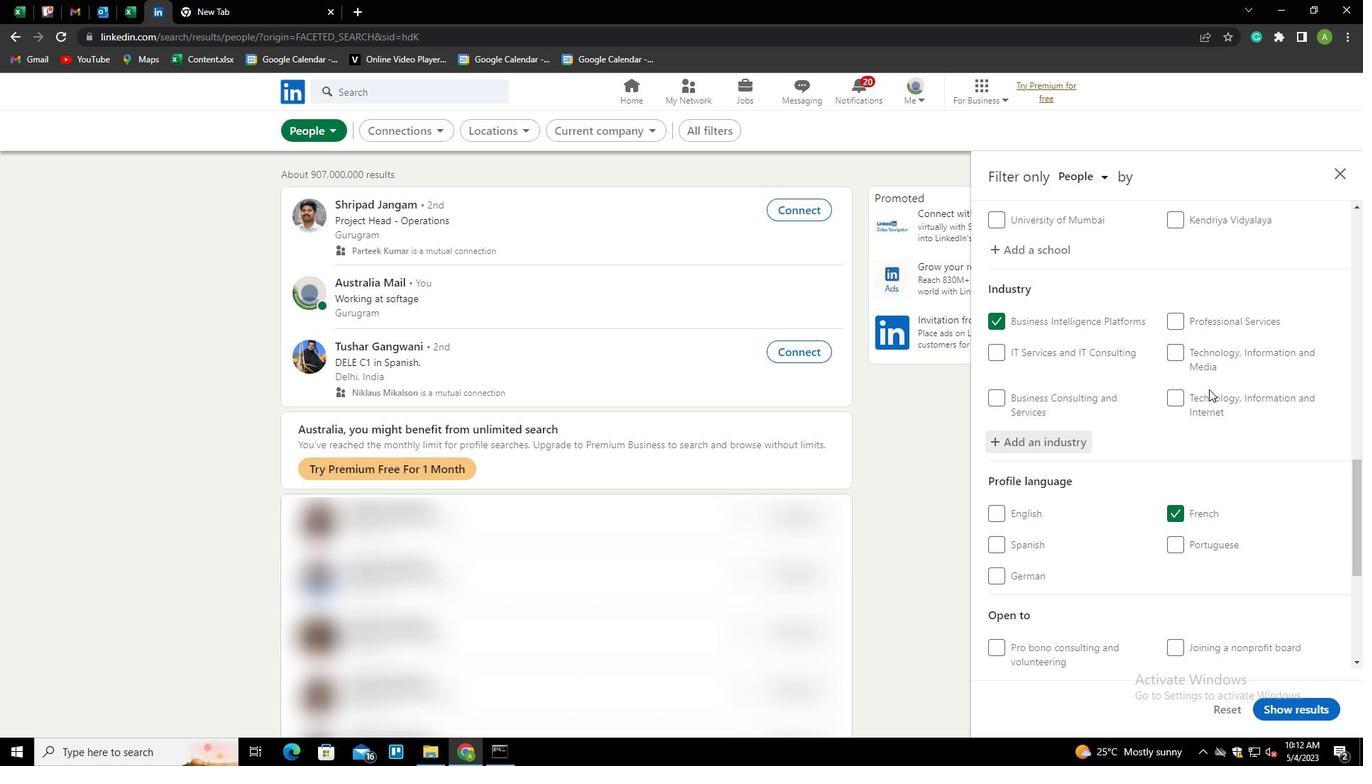 
Action: Mouse scrolled (1209, 389) with delta (0, 0)
Screenshot: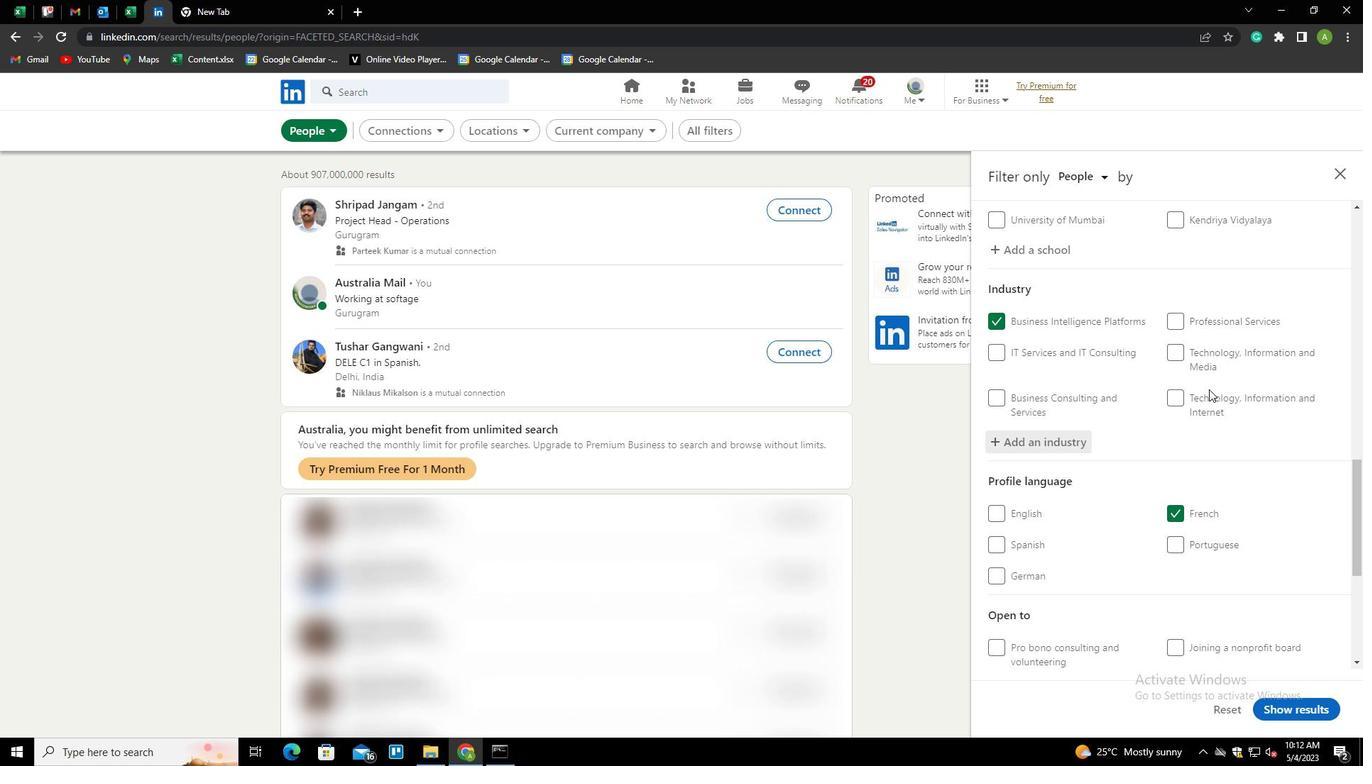 
Action: Mouse scrolled (1209, 389) with delta (0, 0)
Screenshot: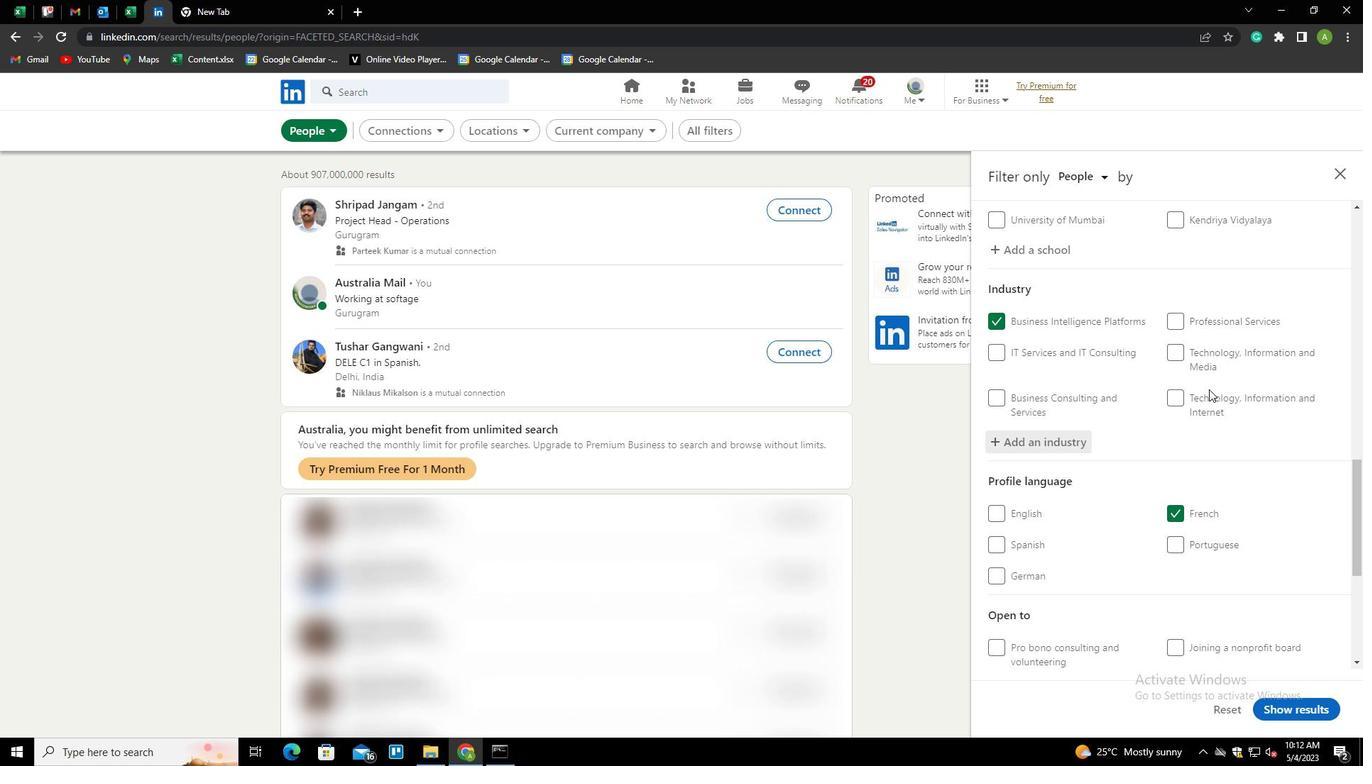 
Action: Mouse scrolled (1209, 389) with delta (0, 0)
Screenshot: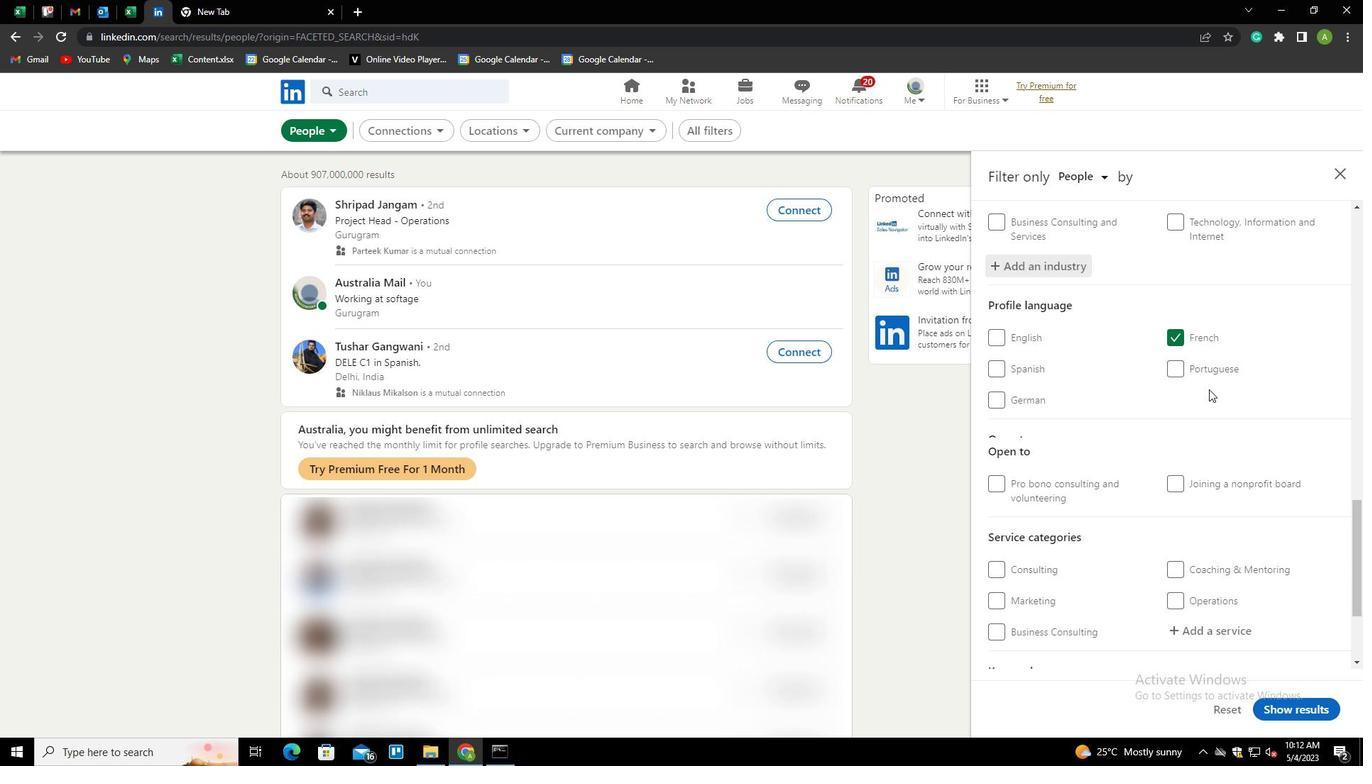
Action: Mouse scrolled (1209, 389) with delta (0, 0)
Screenshot: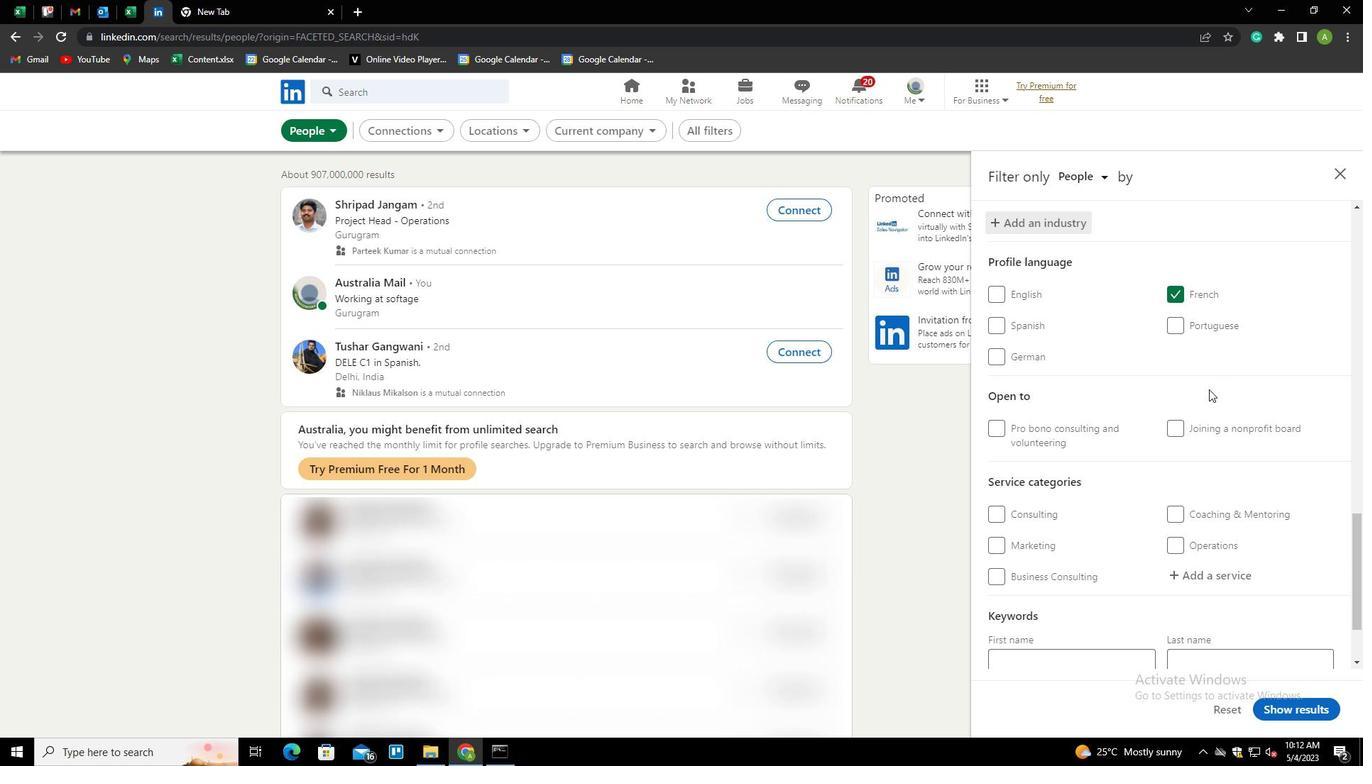 
Action: Mouse scrolled (1209, 389) with delta (0, 0)
Screenshot: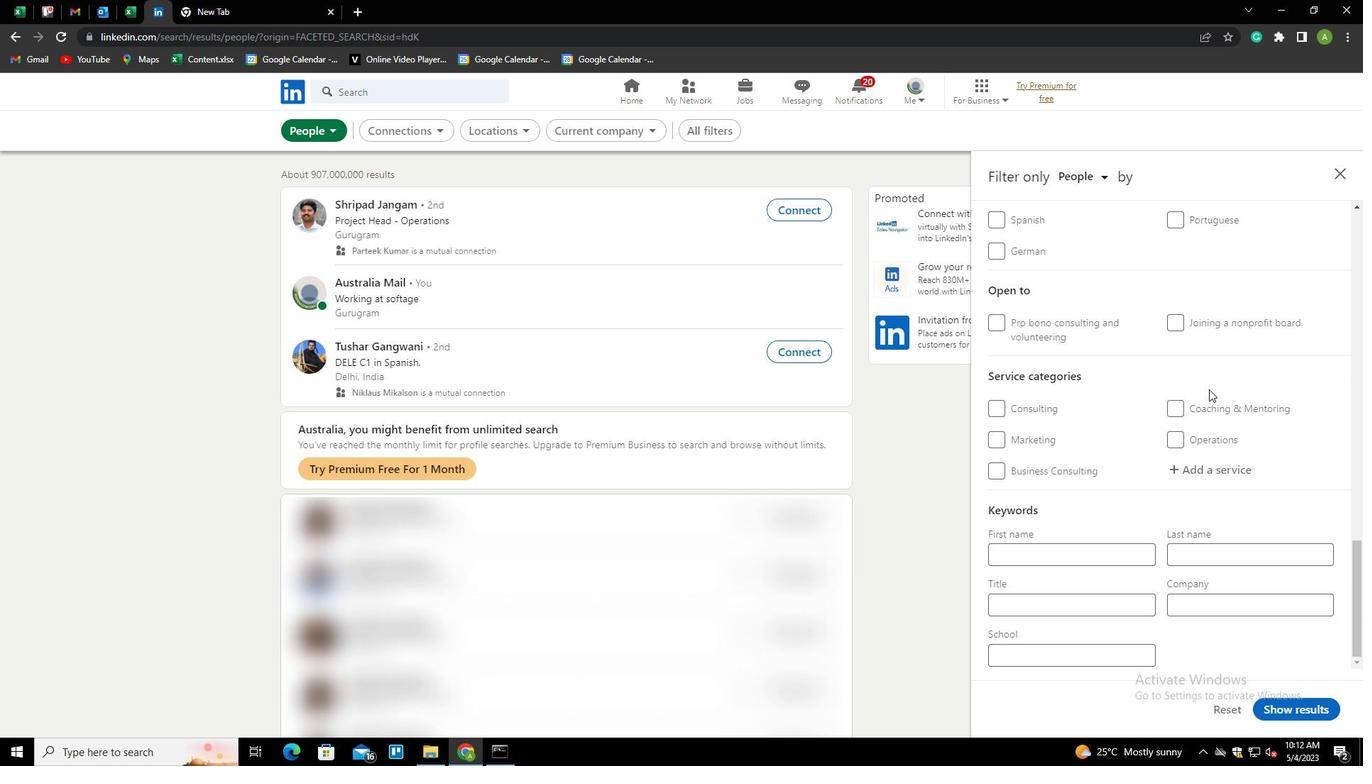 
Action: Mouse moved to (1205, 460)
Screenshot: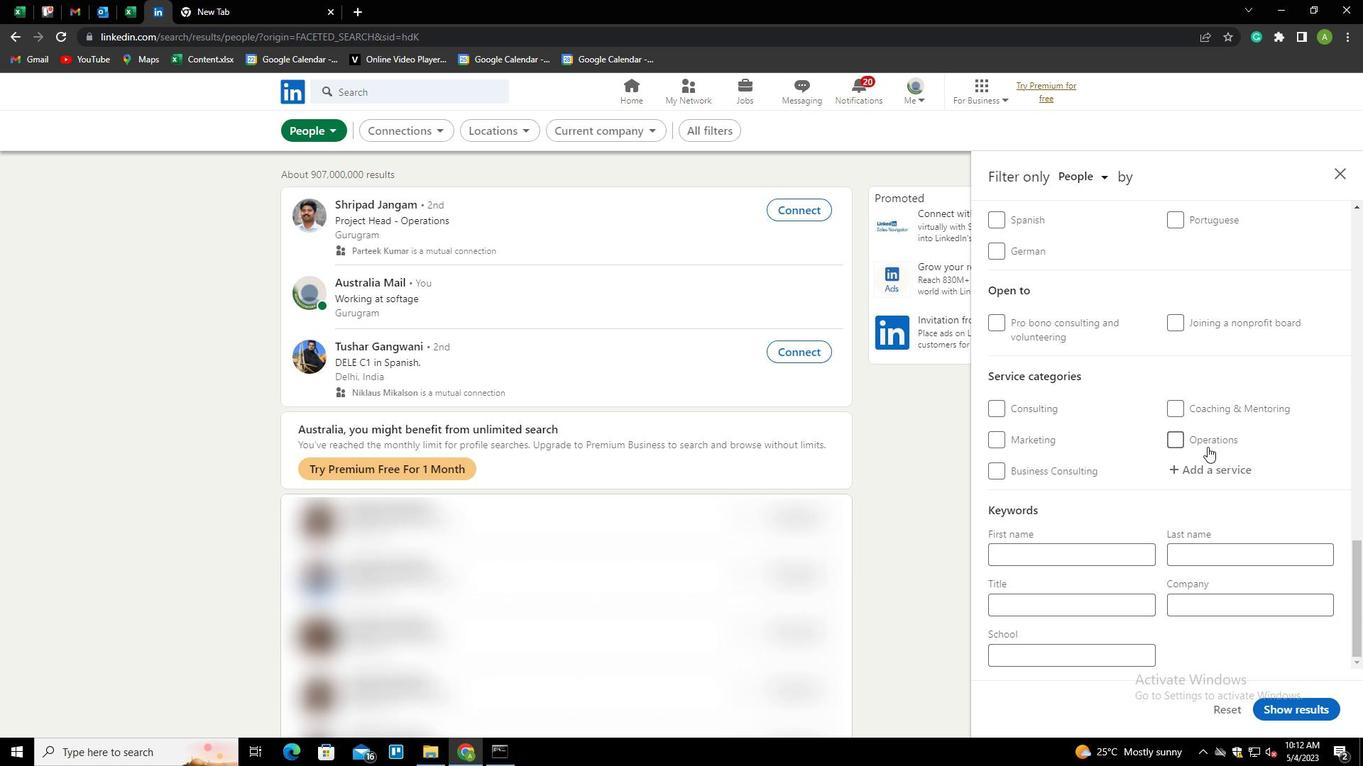
Action: Mouse pressed left at (1205, 460)
Screenshot: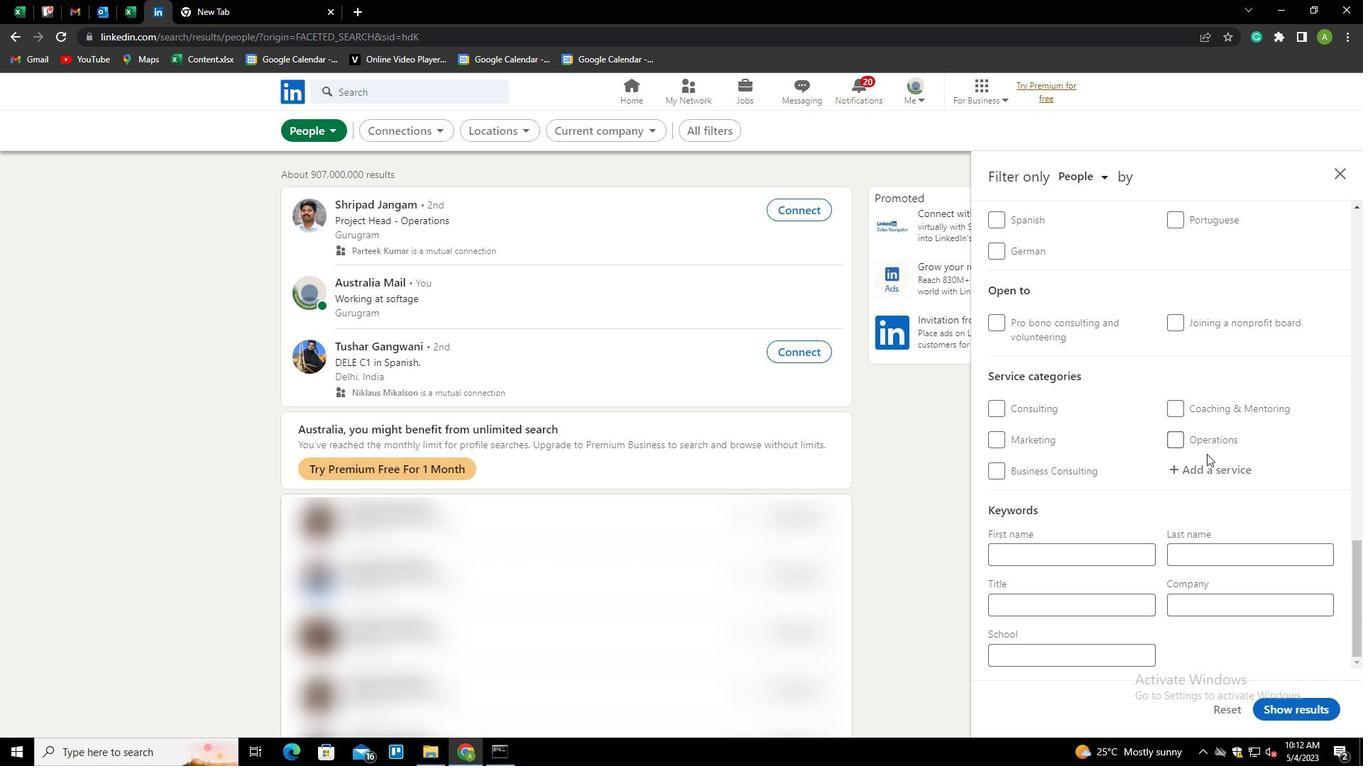 
Action: Key pressed <Key.shift>DJING<Key.down><Key.down><Key.enter>
Screenshot: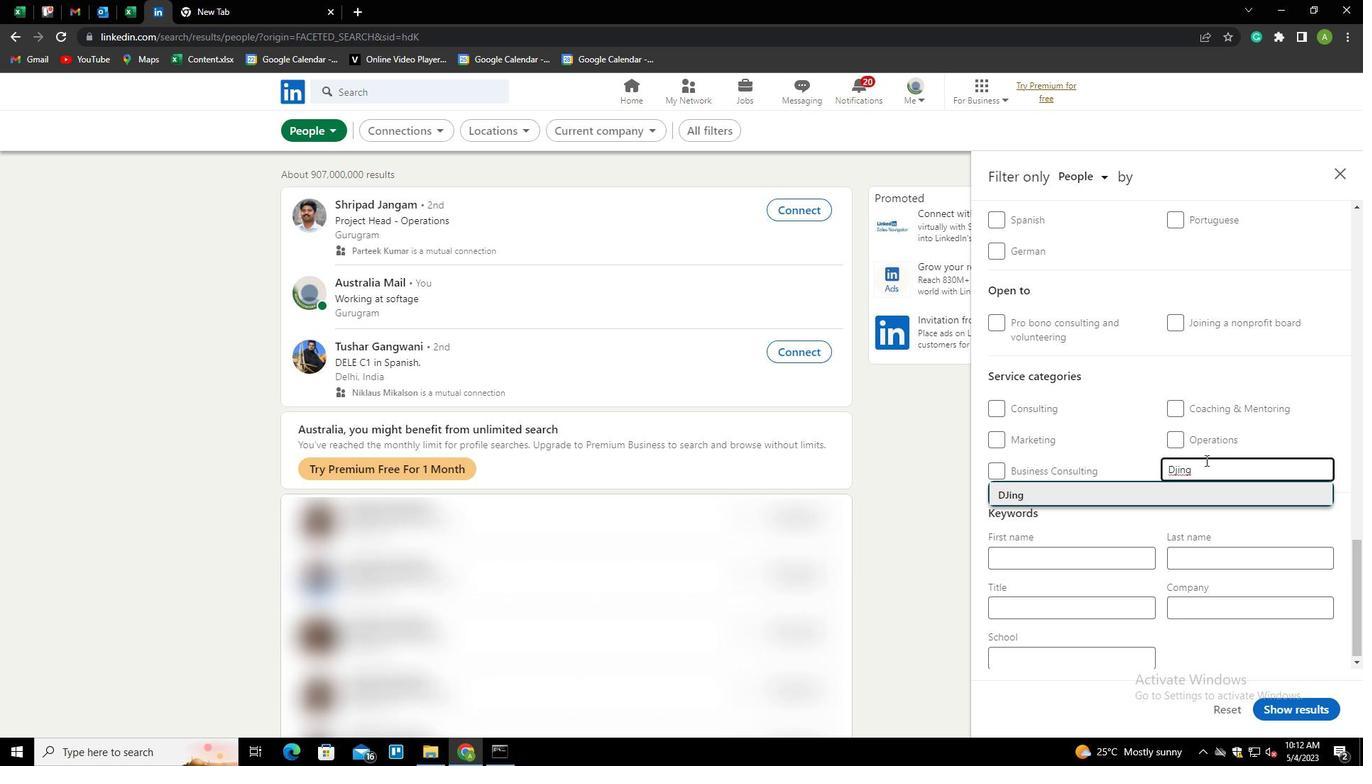 
Action: Mouse scrolled (1205, 460) with delta (0, 0)
Screenshot: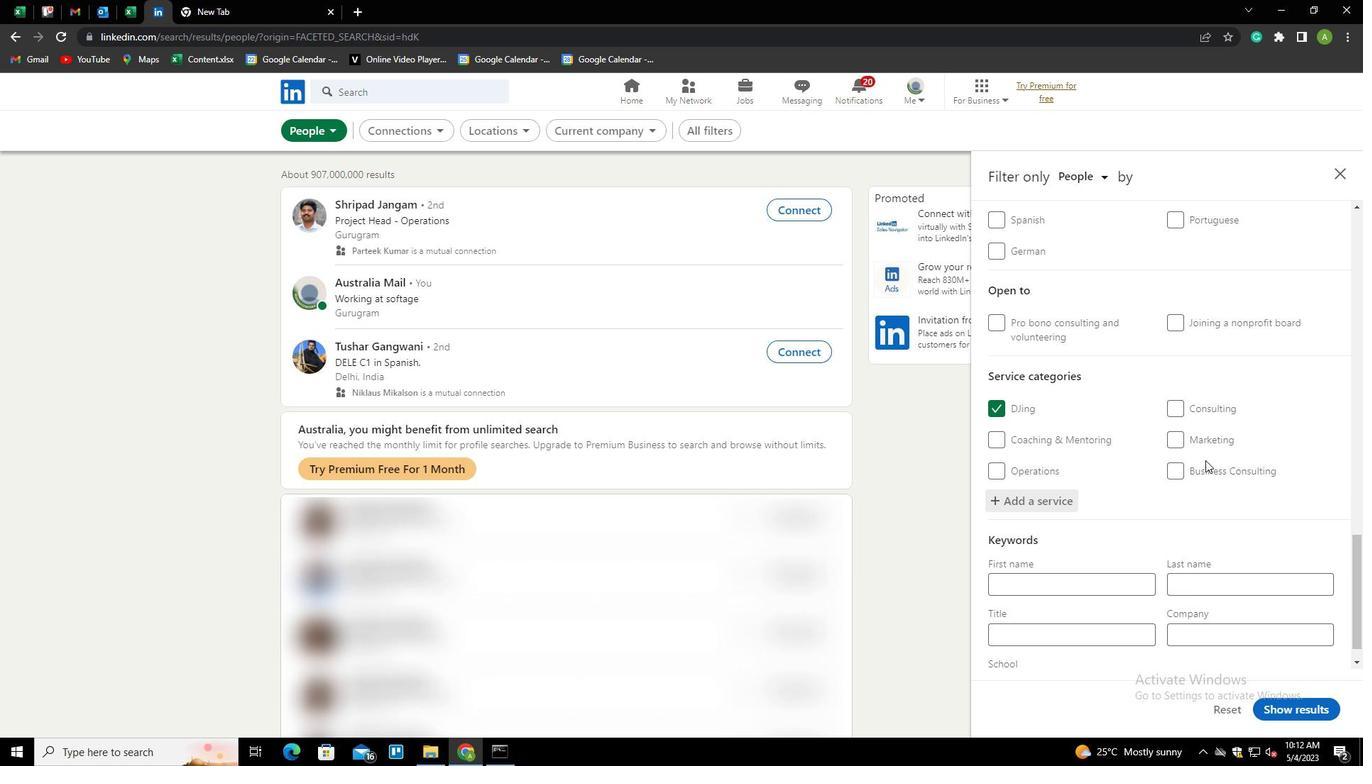 
Action: Mouse scrolled (1205, 460) with delta (0, 0)
Screenshot: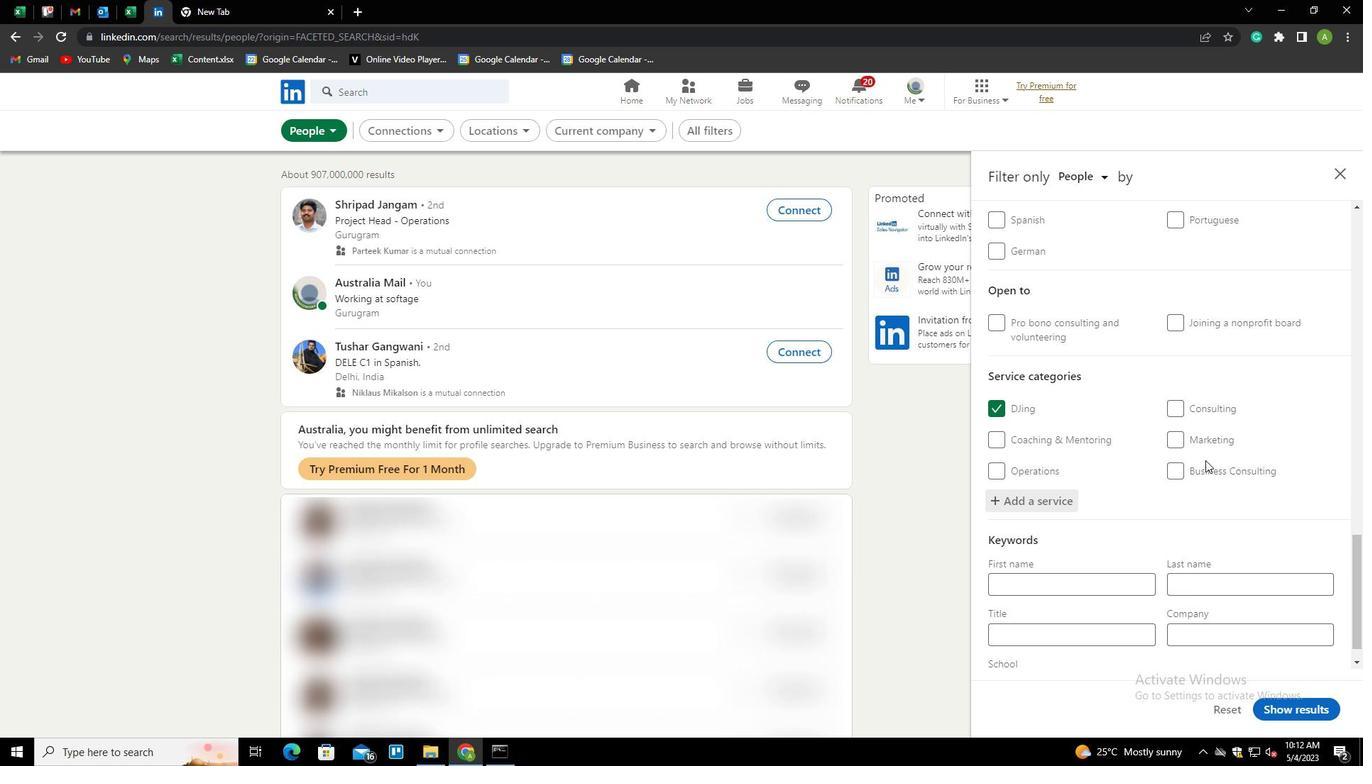 
Action: Mouse scrolled (1205, 460) with delta (0, 0)
Screenshot: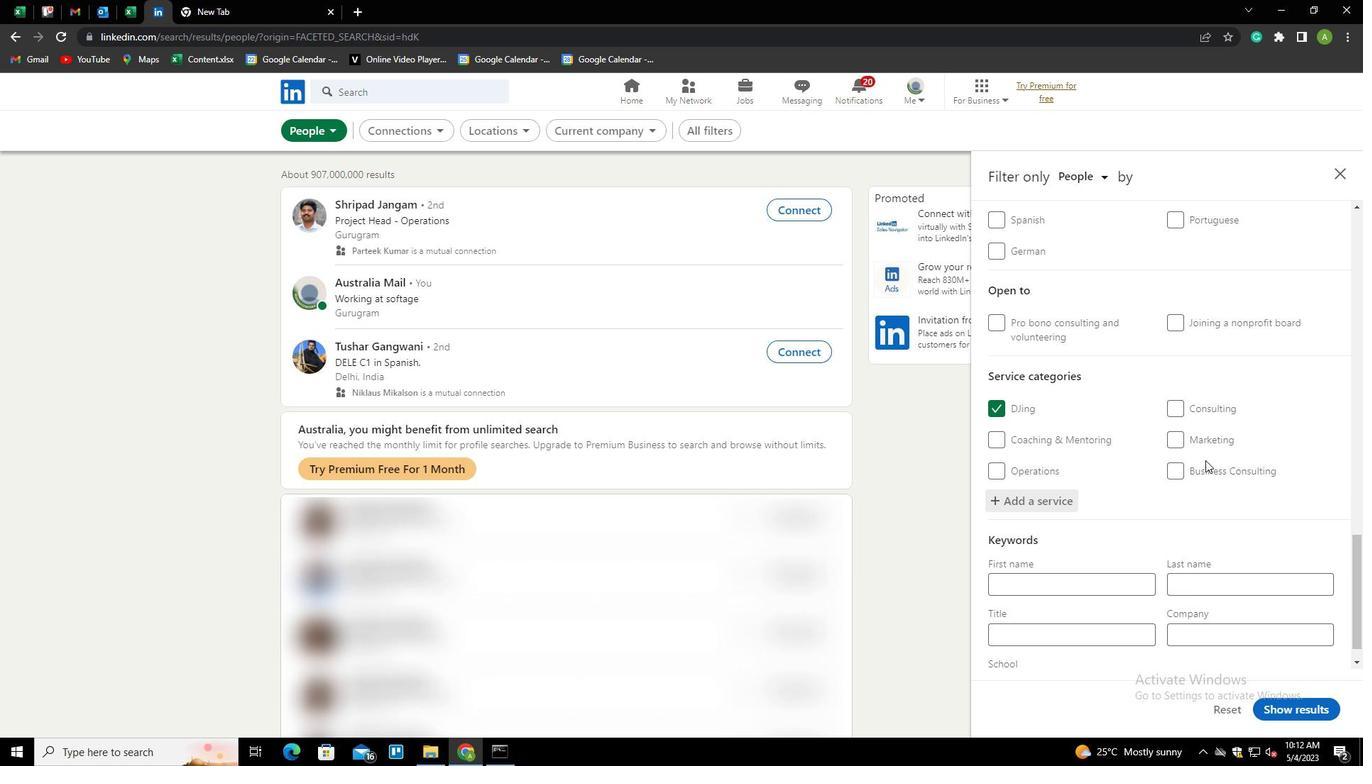 
Action: Mouse scrolled (1205, 460) with delta (0, 0)
Screenshot: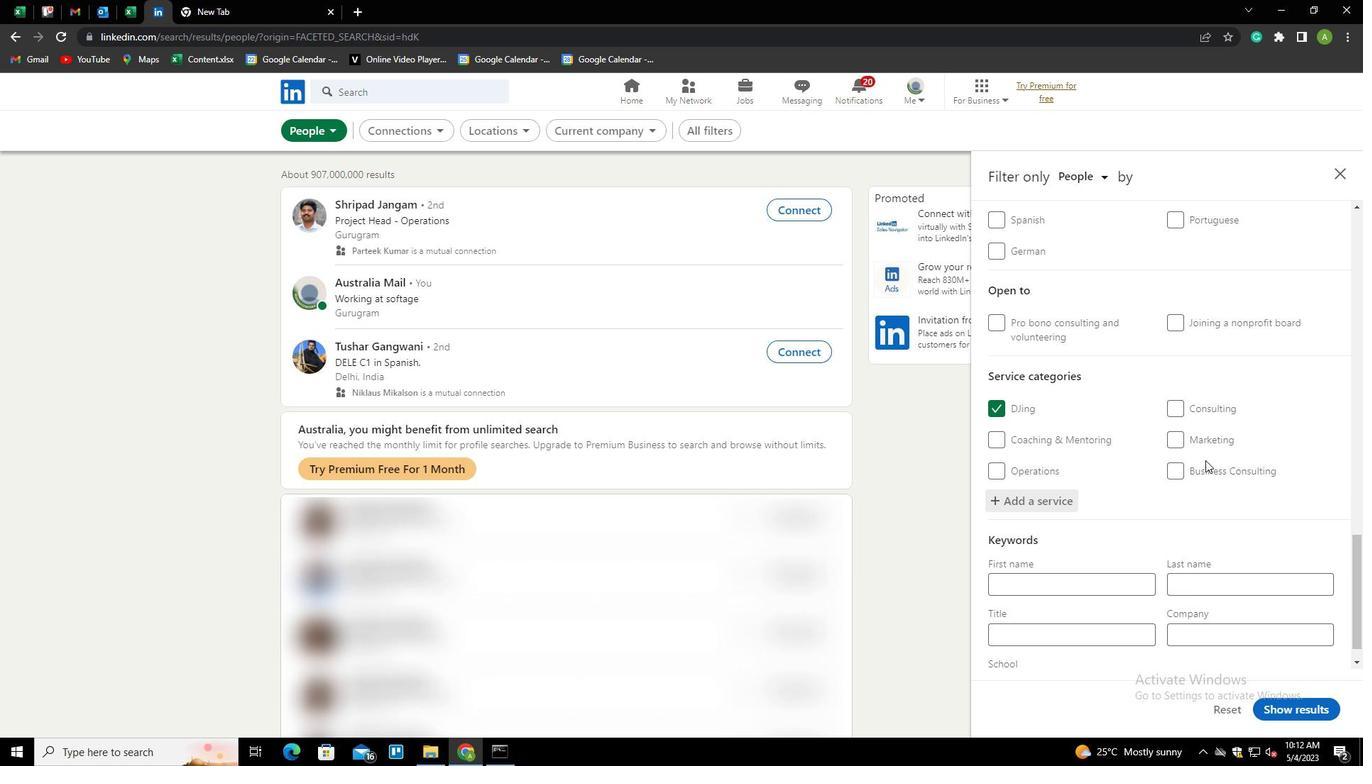 
Action: Mouse moved to (1109, 607)
Screenshot: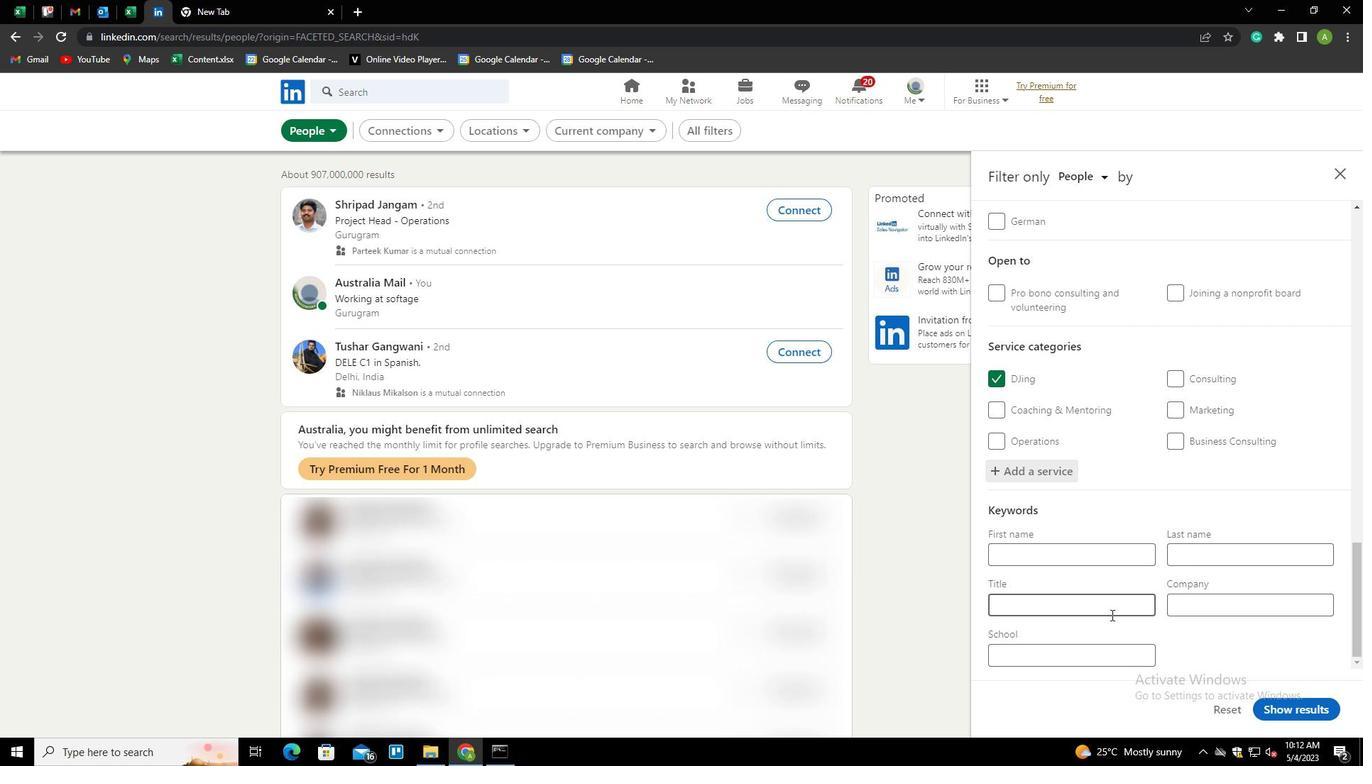 
Action: Mouse pressed left at (1109, 607)
Screenshot: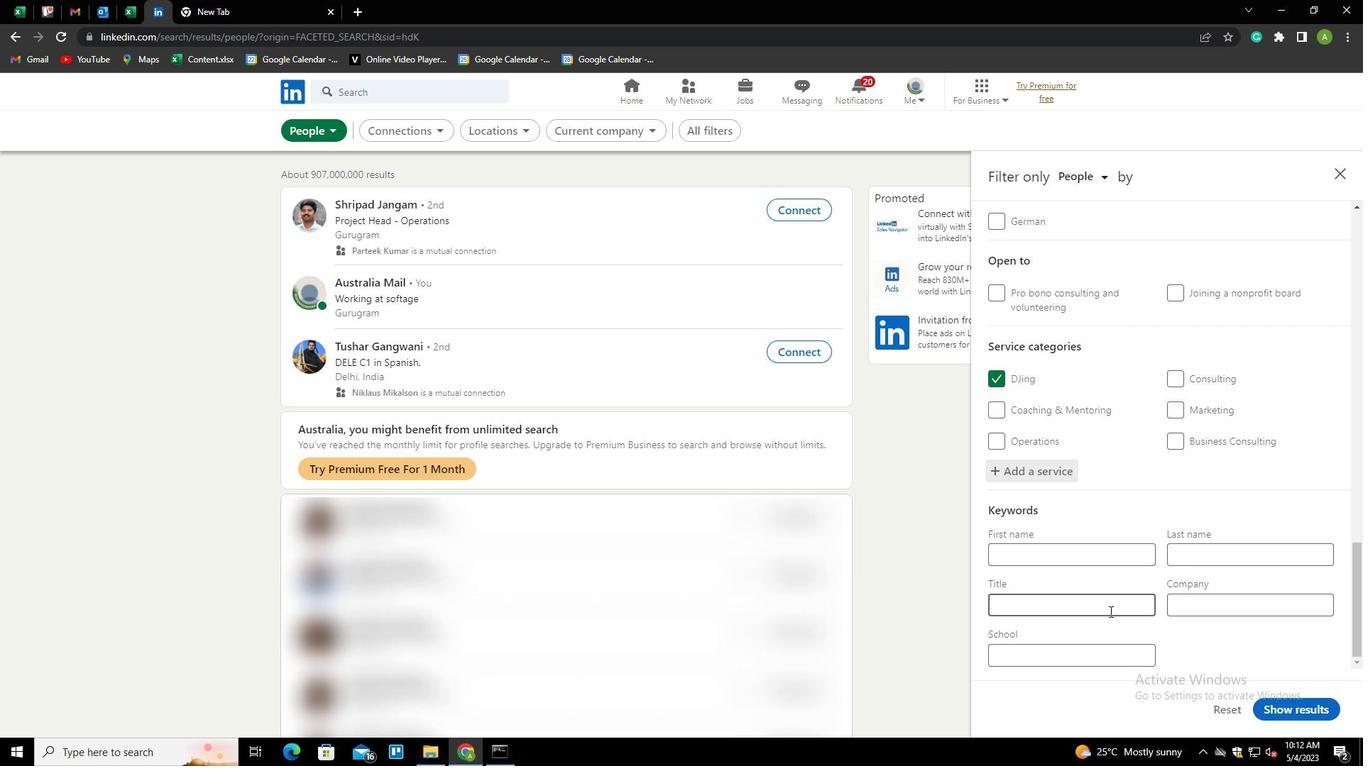 
Action: Key pressed <Key.shift>SOLAR<Key.space><Key.shift>PHOTOVOLTAIC<Key.space><Key.shift>INSTALLER
Screenshot: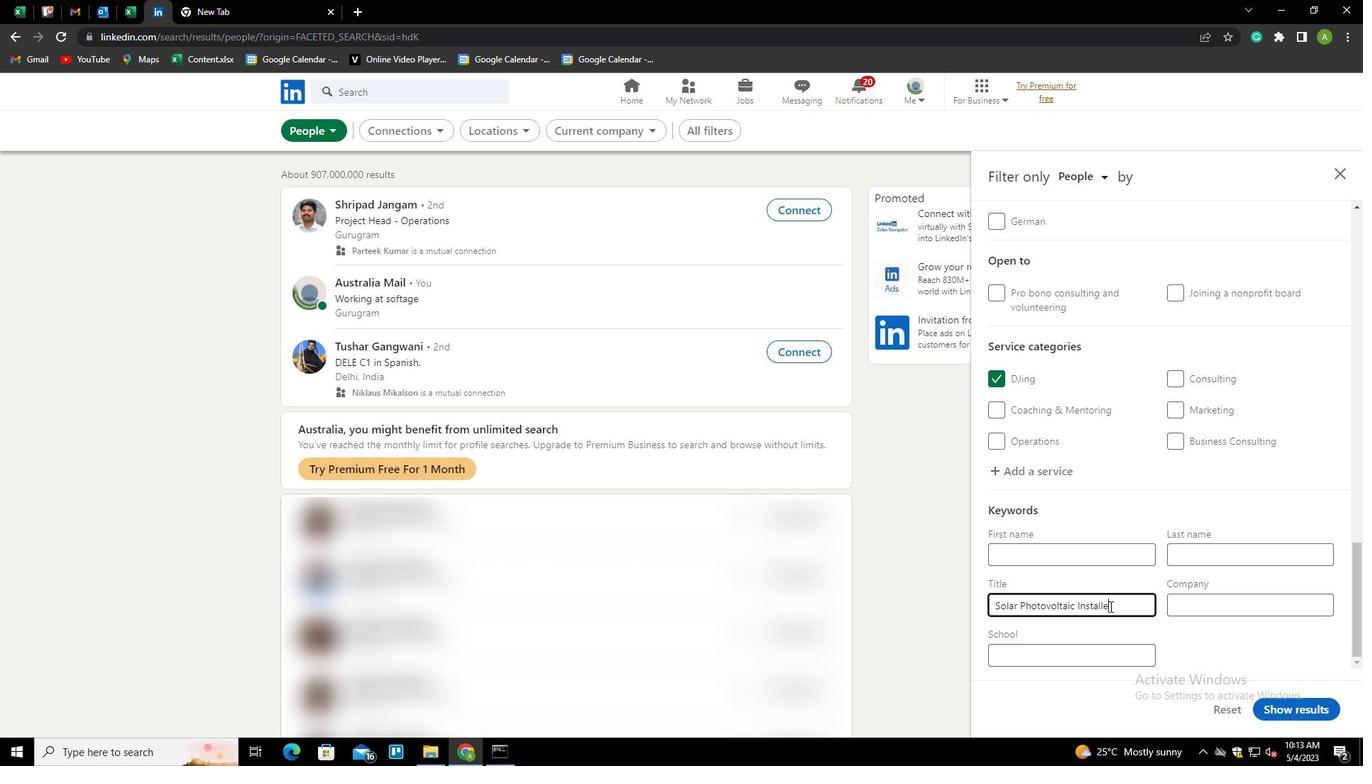 
Action: Mouse moved to (1224, 622)
Screenshot: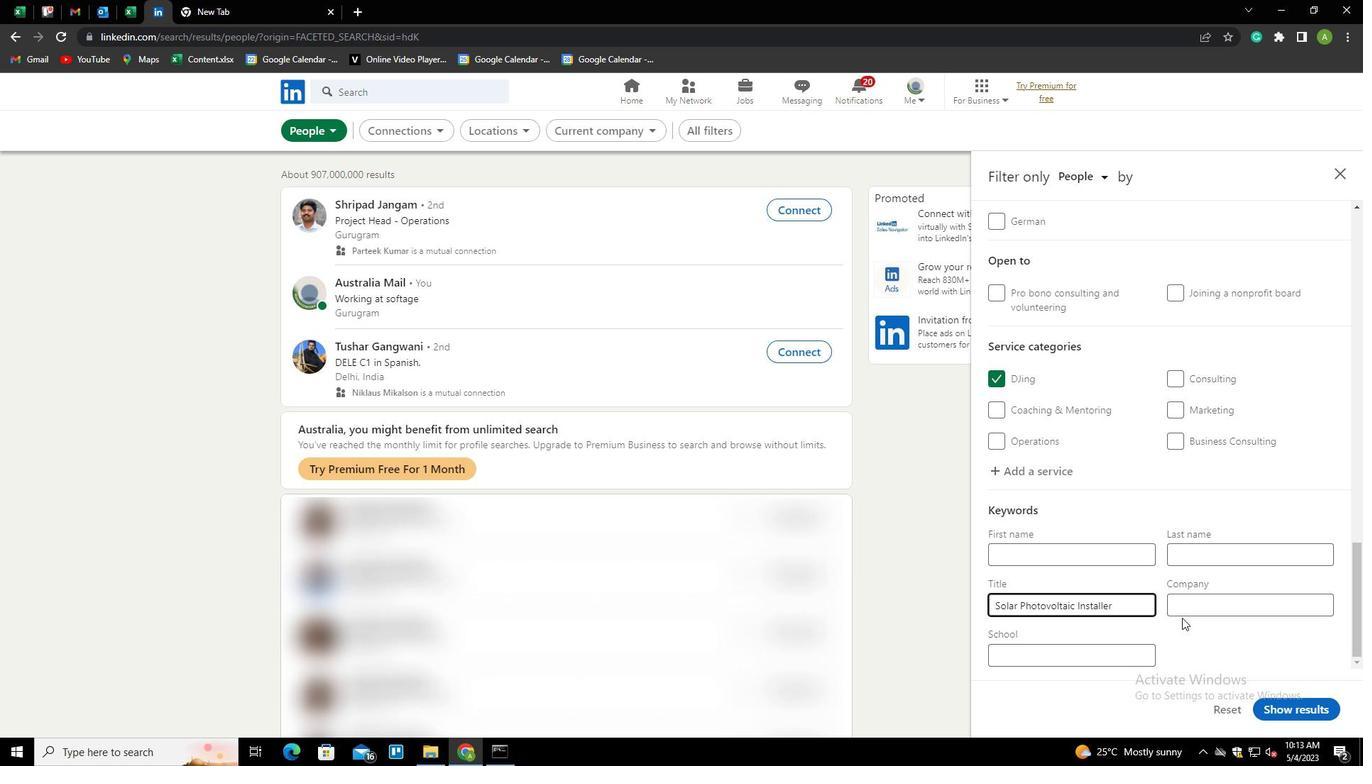
Action: Mouse pressed left at (1224, 622)
Screenshot: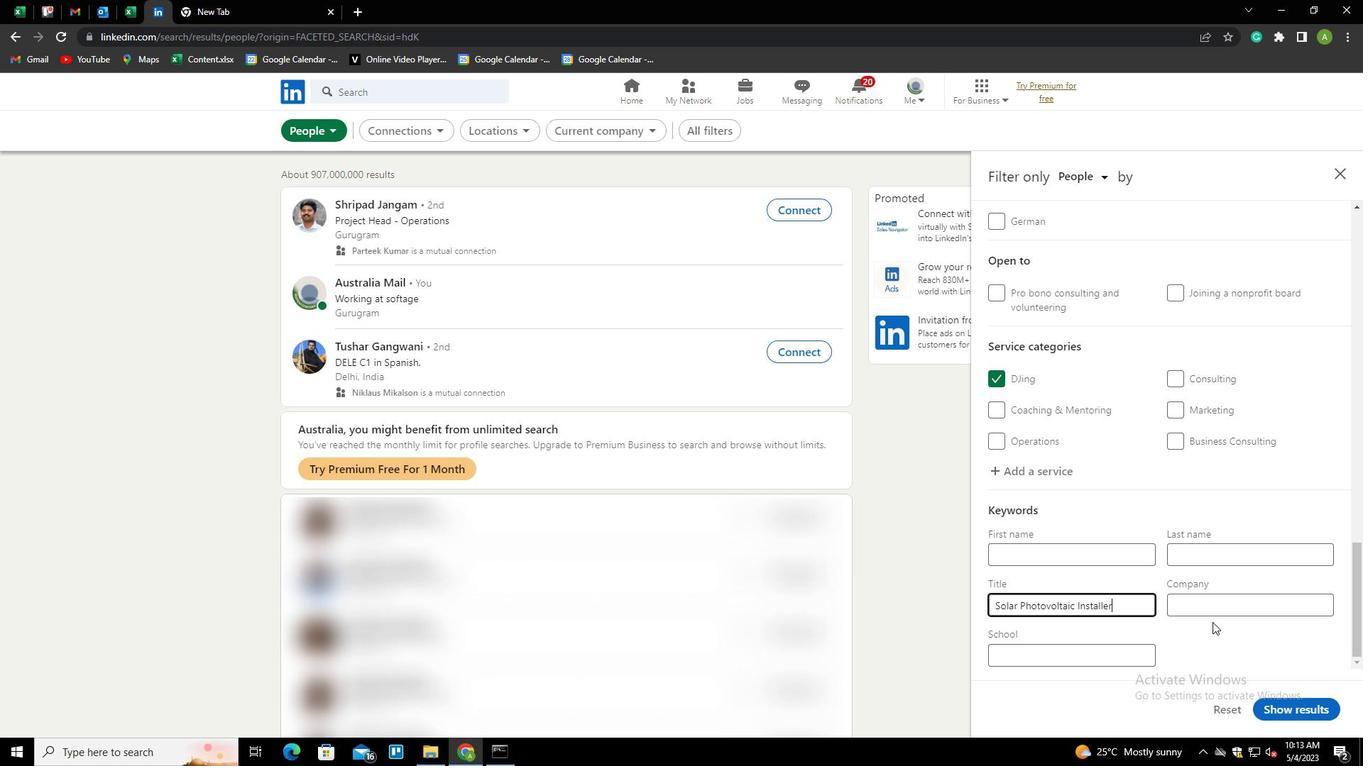 
Action: Mouse moved to (1316, 712)
Screenshot: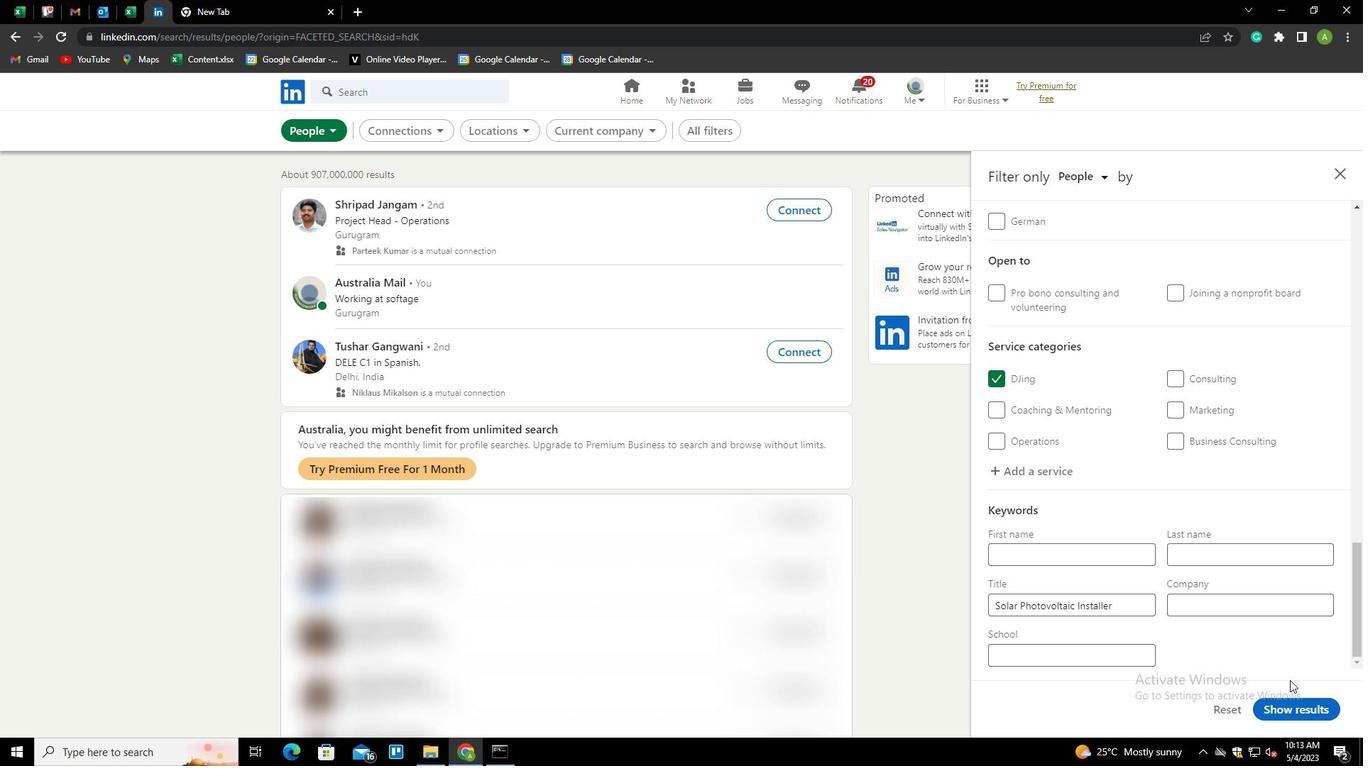 
Action: Mouse pressed left at (1316, 712)
Screenshot: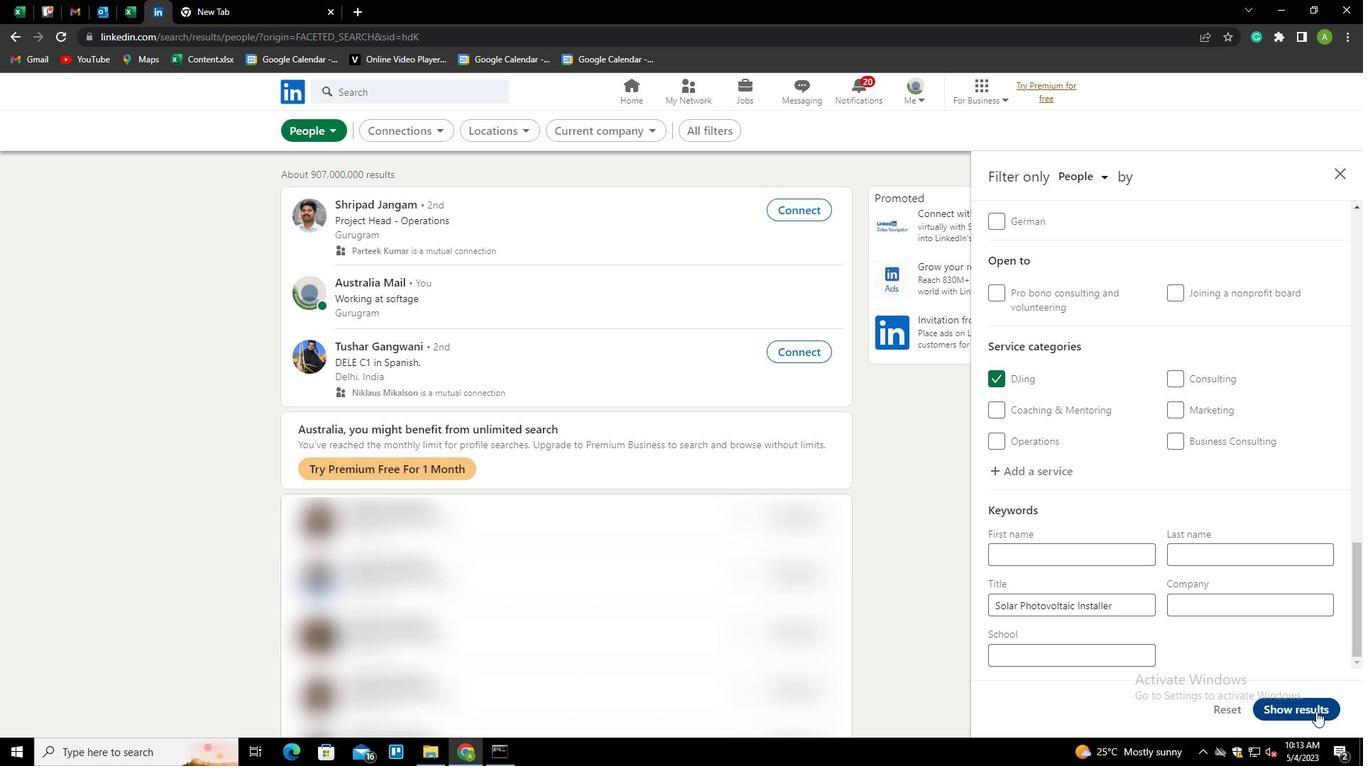 
